 Task: Implement custom notifications processes for important announcements.
Action: Mouse moved to (630, 44)
Screenshot: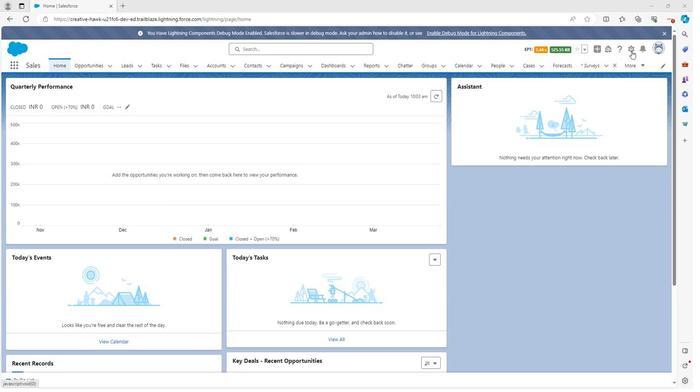 
Action: Mouse pressed left at (630, 44)
Screenshot: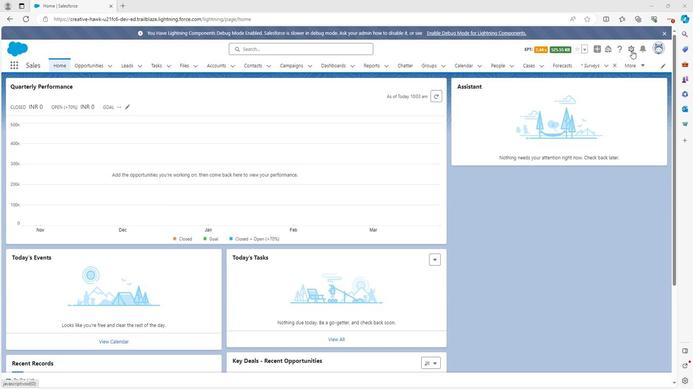 
Action: Mouse moved to (606, 62)
Screenshot: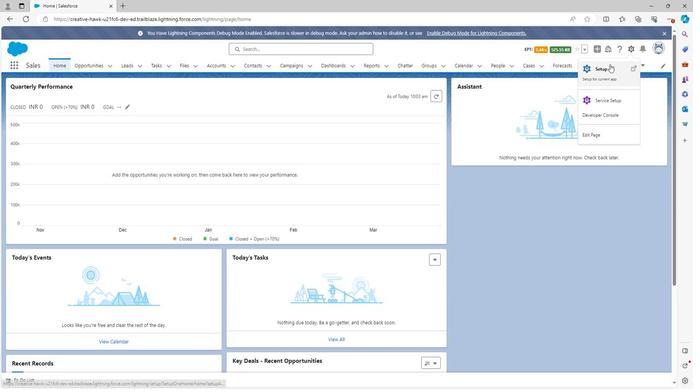 
Action: Mouse pressed left at (606, 62)
Screenshot: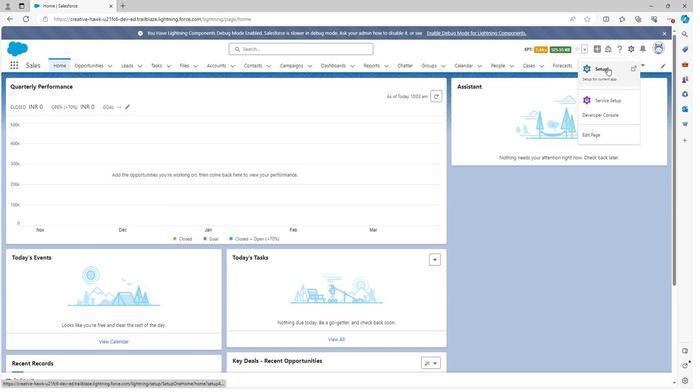 
Action: Mouse moved to (87, 61)
Screenshot: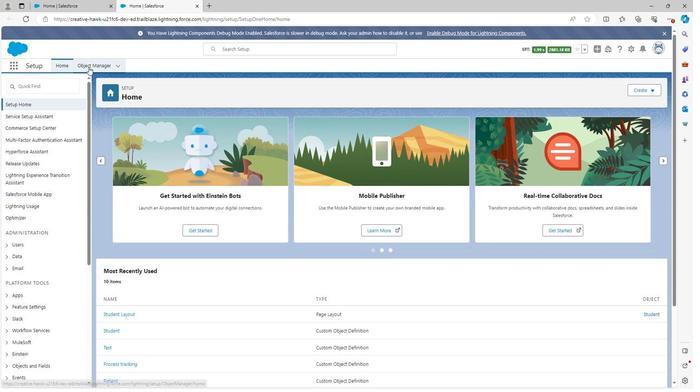 
Action: Mouse pressed left at (87, 61)
Screenshot: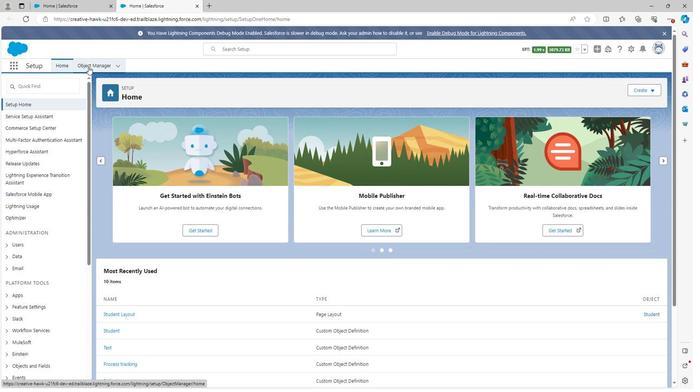 
Action: Mouse moved to (642, 84)
Screenshot: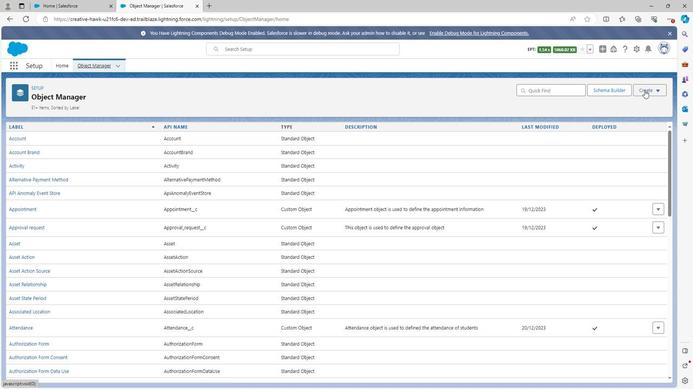 
Action: Mouse pressed left at (642, 84)
Screenshot: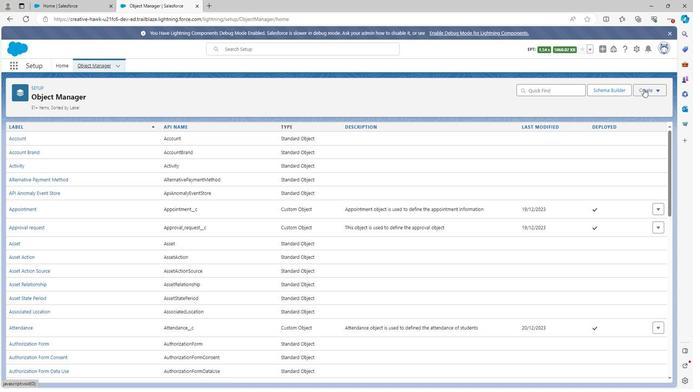 
Action: Mouse moved to (619, 108)
Screenshot: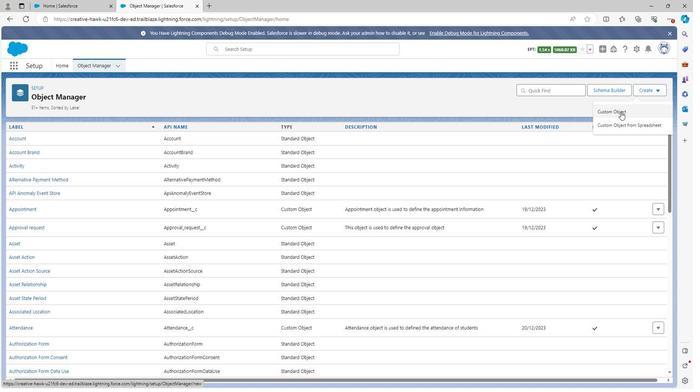
Action: Mouse pressed left at (619, 108)
Screenshot: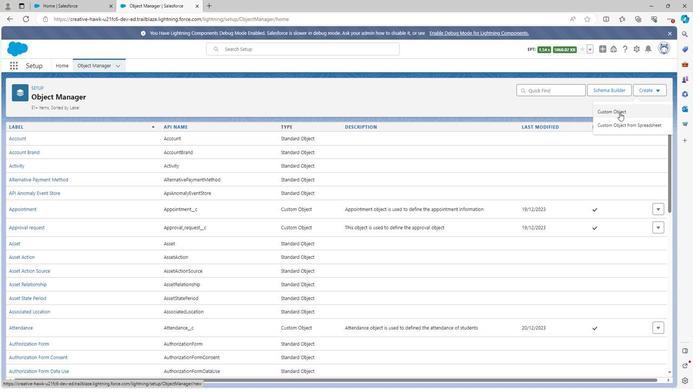 
Action: Mouse moved to (168, 180)
Screenshot: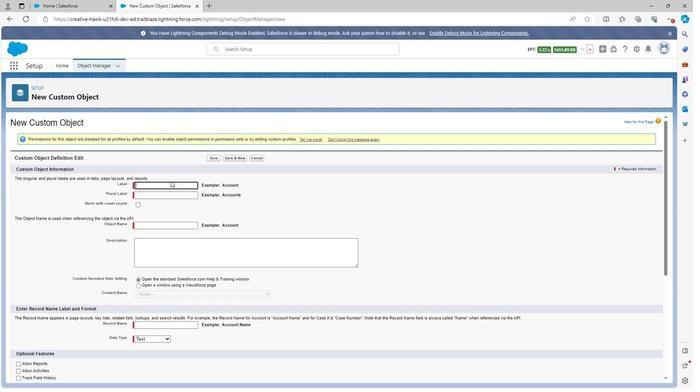 
Action: Mouse pressed left at (168, 180)
Screenshot: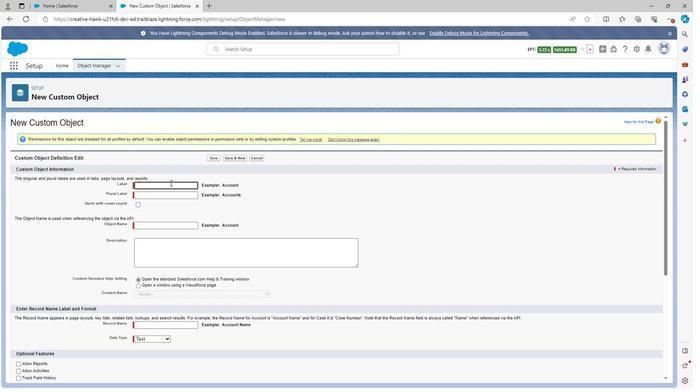 
Action: Key pressed <Key.shift>Announcement
Screenshot: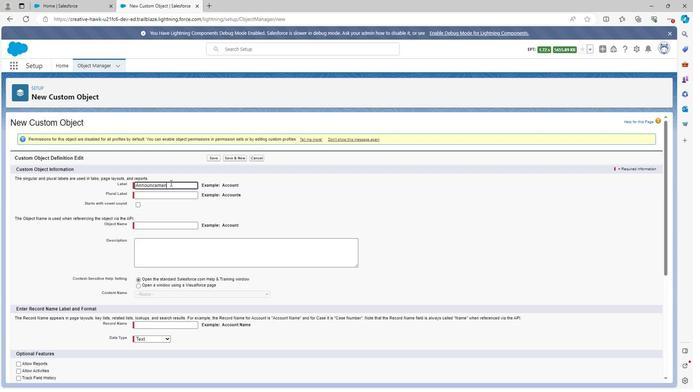 
Action: Mouse moved to (168, 204)
Screenshot: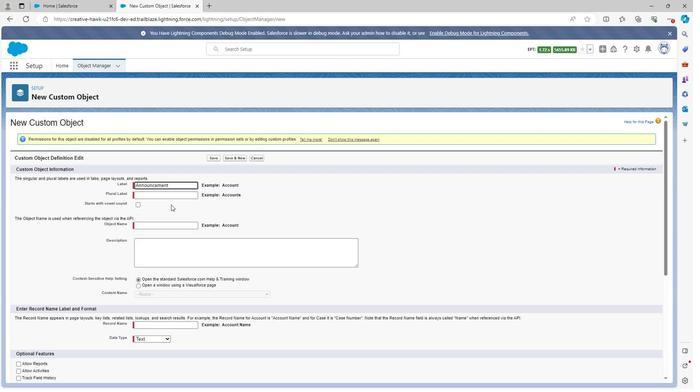 
Action: Mouse pressed left at (168, 204)
Screenshot: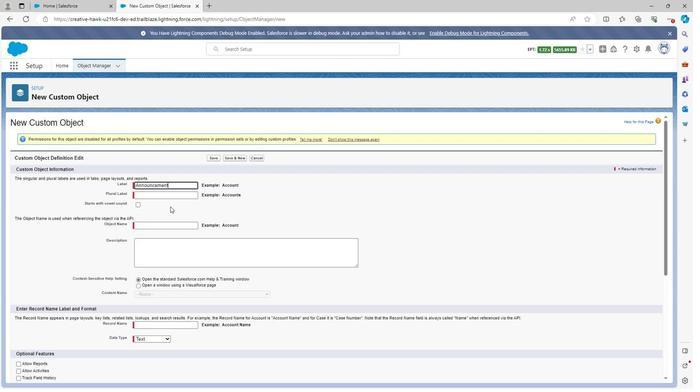 
Action: Mouse moved to (147, 193)
Screenshot: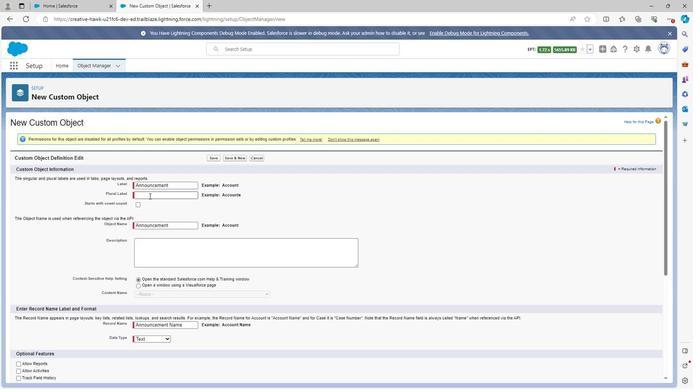 
Action: Mouse pressed left at (147, 193)
Screenshot: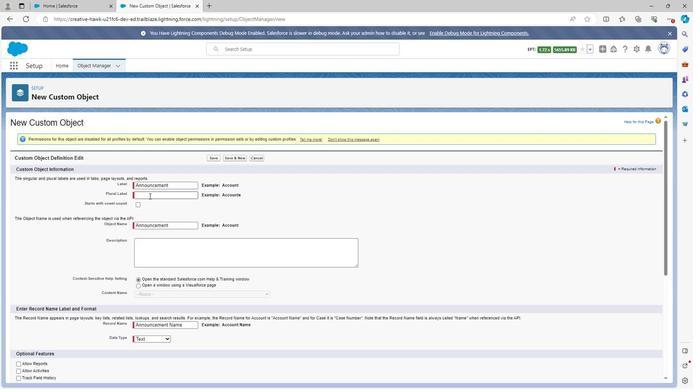 
Action: Mouse moved to (164, 183)
Screenshot: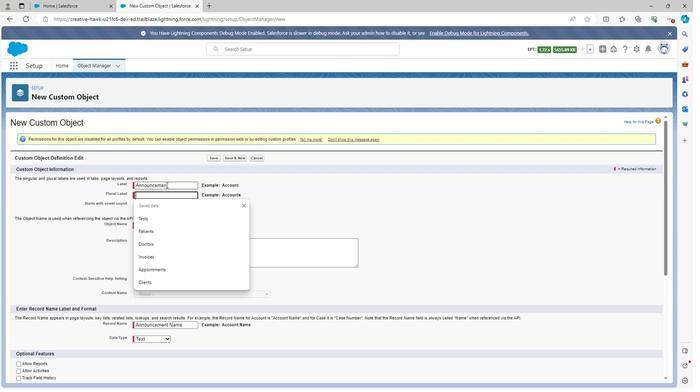 
Action: Mouse pressed left at (164, 183)
Screenshot: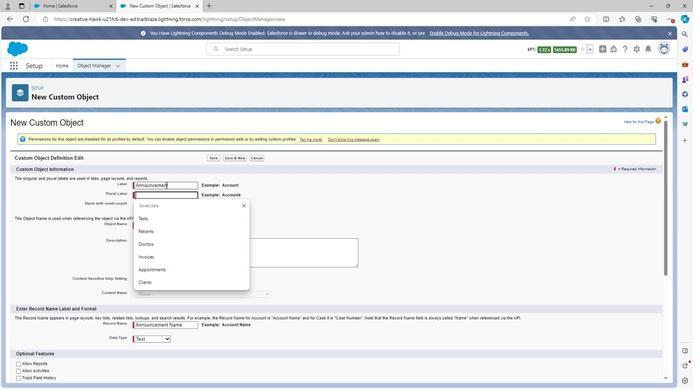 
Action: Mouse pressed left at (164, 183)
Screenshot: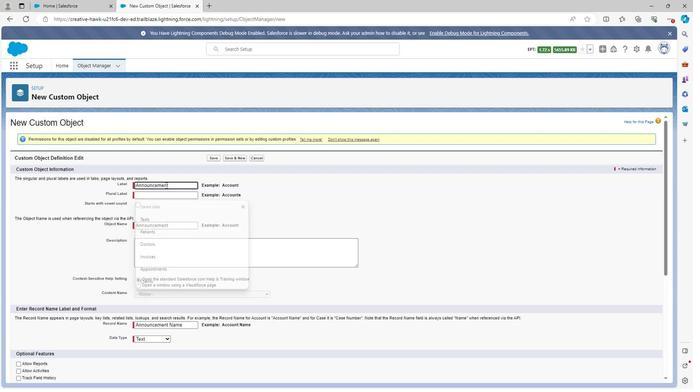 
Action: Mouse moved to (156, 189)
Screenshot: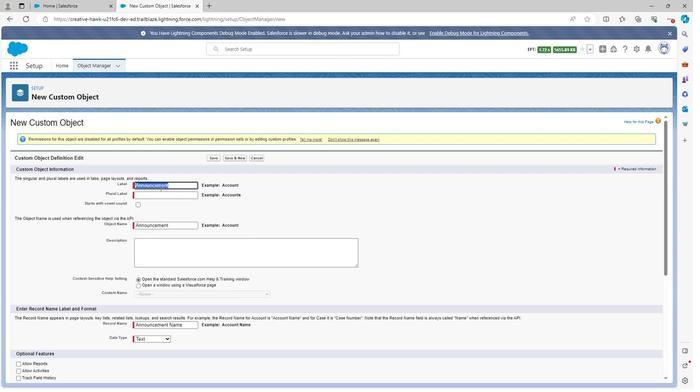 
Action: Key pressed ctrl+C
Screenshot: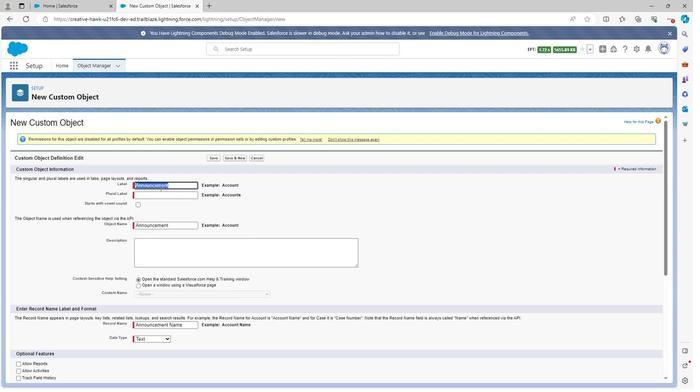 
Action: Mouse moved to (154, 193)
Screenshot: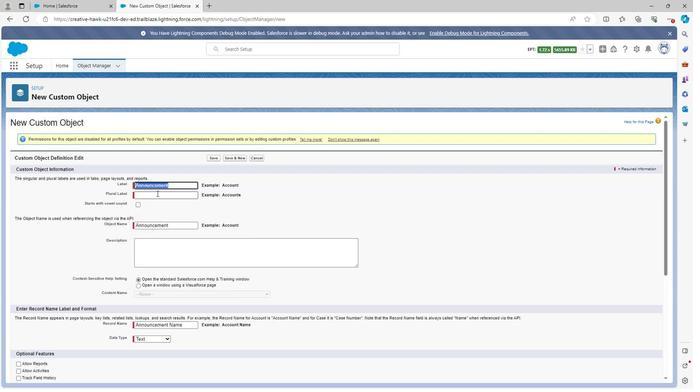 
Action: Mouse pressed left at (154, 193)
Screenshot: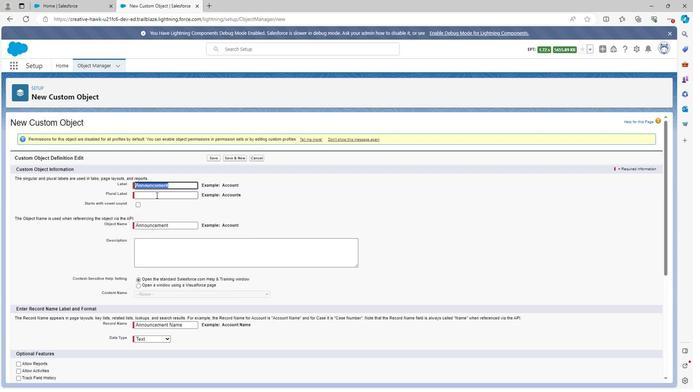 
Action: Key pressed ctrl+Vs
Screenshot: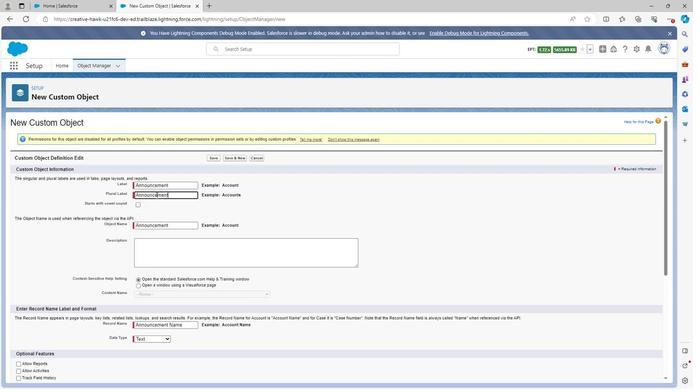
Action: Mouse moved to (164, 243)
Screenshot: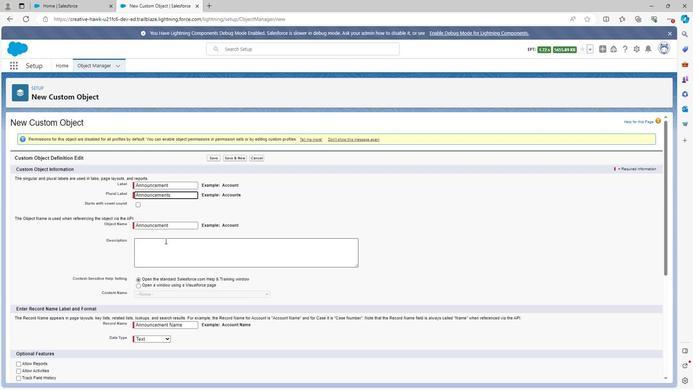 
Action: Mouse pressed left at (164, 243)
Screenshot: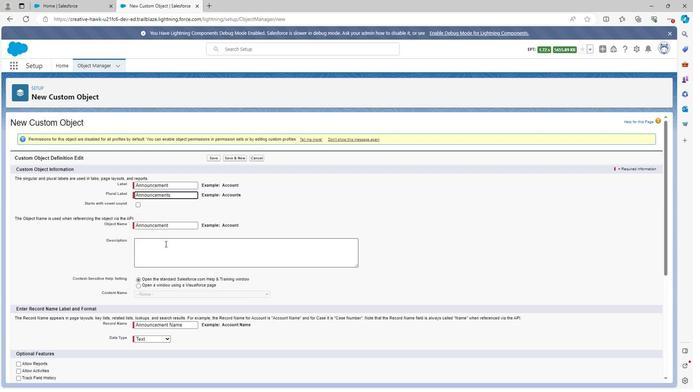 
Action: Key pressed <Key.shift>Announcement<Key.space>object<Key.space>is<Key.space>used<Key.space>to<Key.space>defined<Key.space>the<Key.space>announcement<Key.space>in<Key.space>eveny<Key.space>=<Key.backspace><Key.backspace><Key.backspace><Key.backspace>ry<Key.space>event
Screenshot: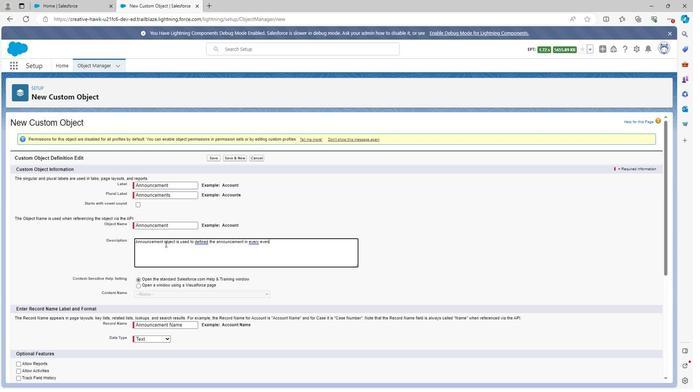
Action: Mouse moved to (142, 272)
Screenshot: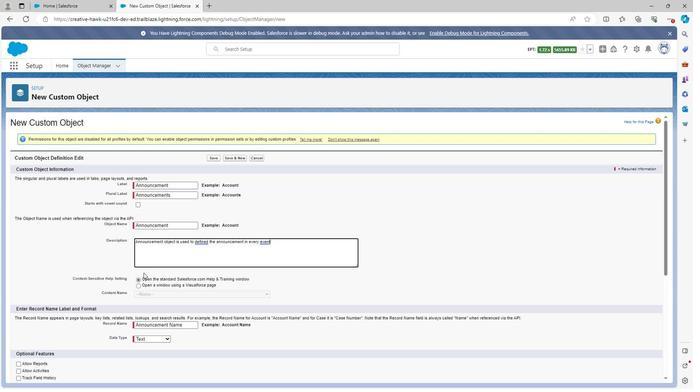 
Action: Mouse scrolled (142, 272) with delta (0, 0)
Screenshot: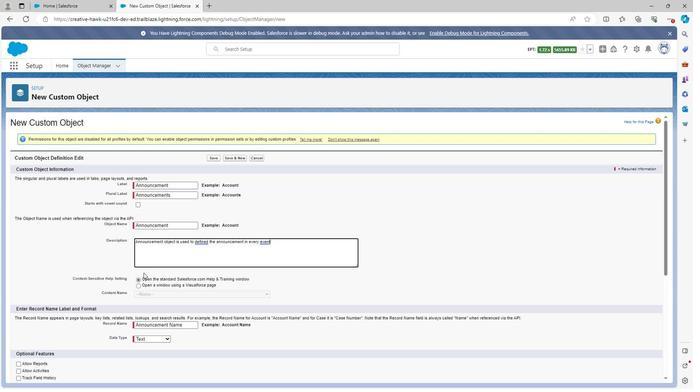 
Action: Mouse scrolled (142, 272) with delta (0, 0)
Screenshot: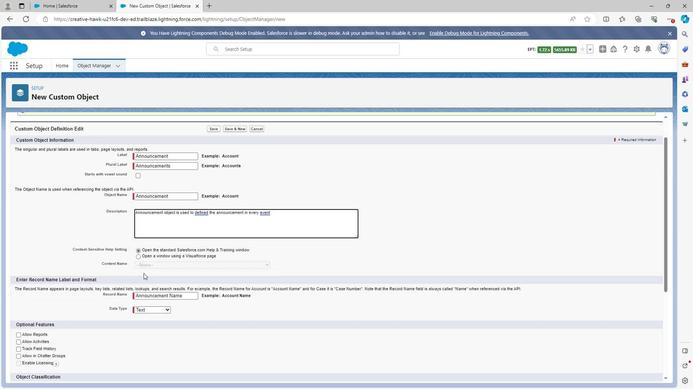 
Action: Mouse moved to (142, 274)
Screenshot: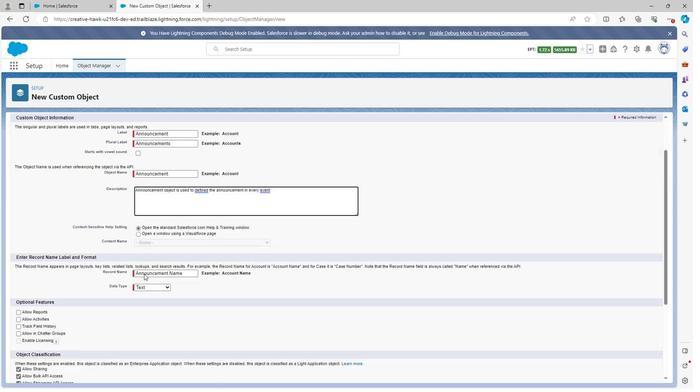 
Action: Mouse scrolled (142, 274) with delta (0, 0)
Screenshot: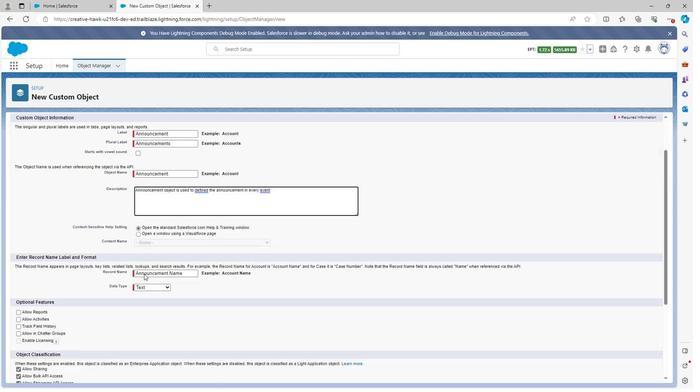 
Action: Mouse moved to (140, 275)
Screenshot: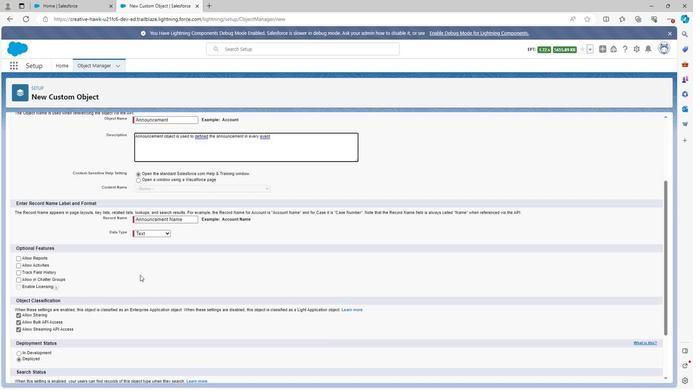 
Action: Mouse scrolled (140, 274) with delta (0, 0)
Screenshot: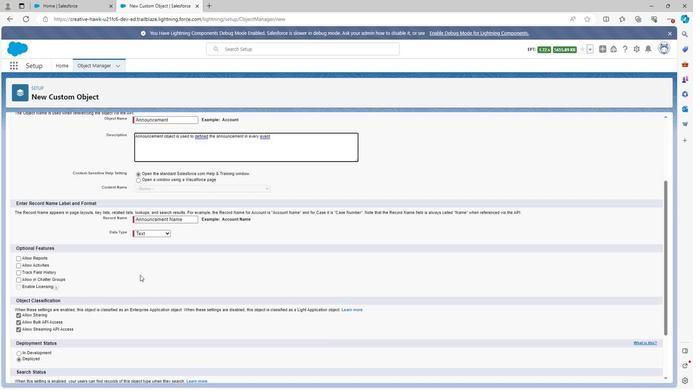 
Action: Mouse moved to (17, 199)
Screenshot: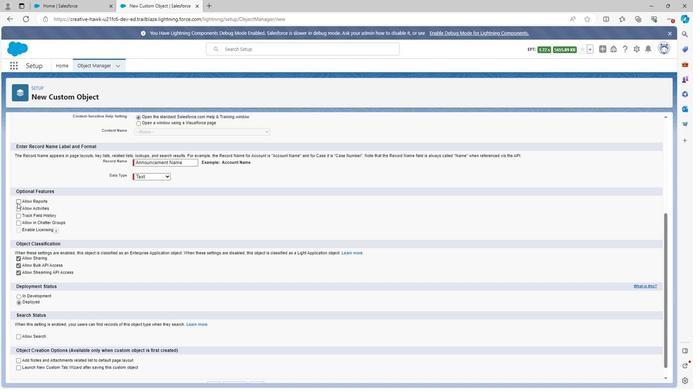 
Action: Mouse pressed left at (17, 199)
Screenshot: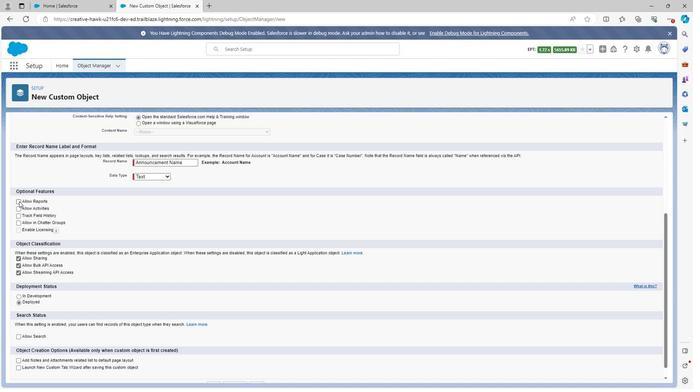 
Action: Mouse moved to (17, 208)
Screenshot: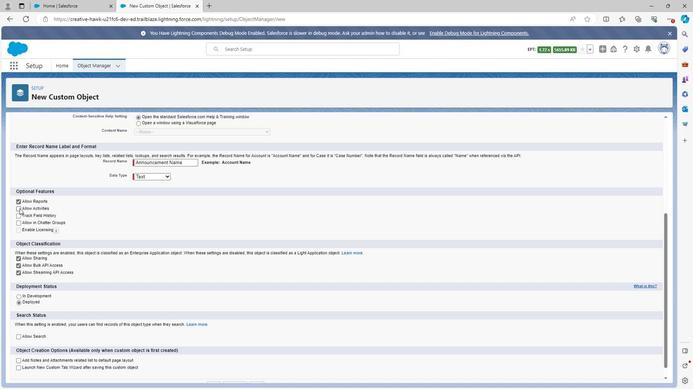 
Action: Mouse pressed left at (17, 208)
Screenshot: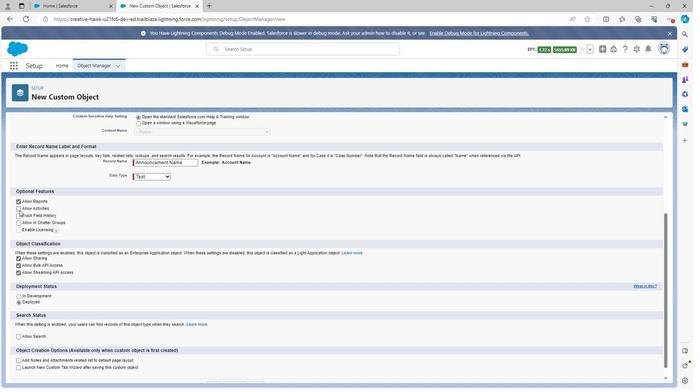 
Action: Mouse moved to (17, 215)
Screenshot: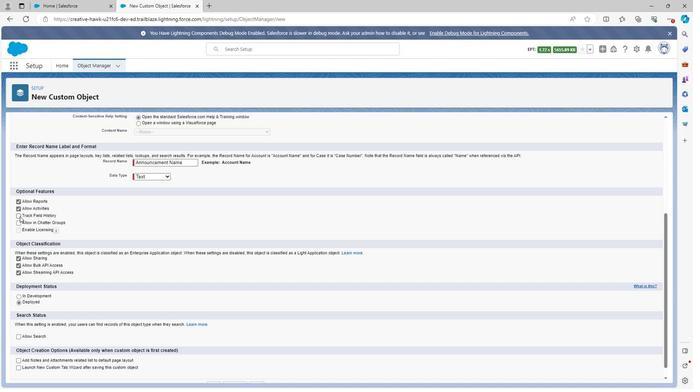 
Action: Mouse pressed left at (17, 215)
Screenshot: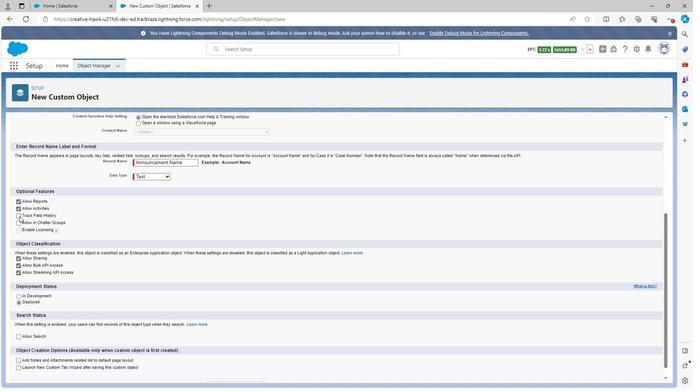
Action: Mouse moved to (90, 260)
Screenshot: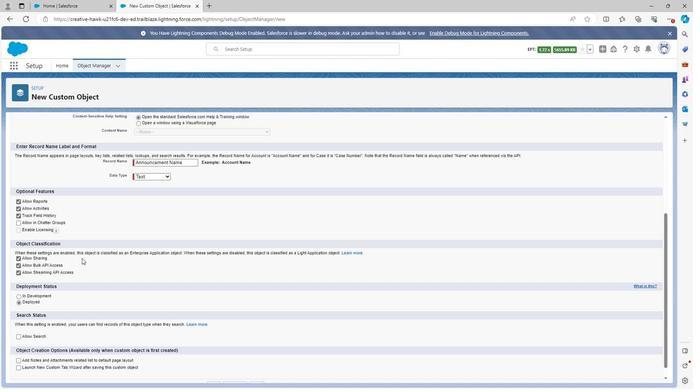 
Action: Mouse scrolled (90, 259) with delta (0, 0)
Screenshot: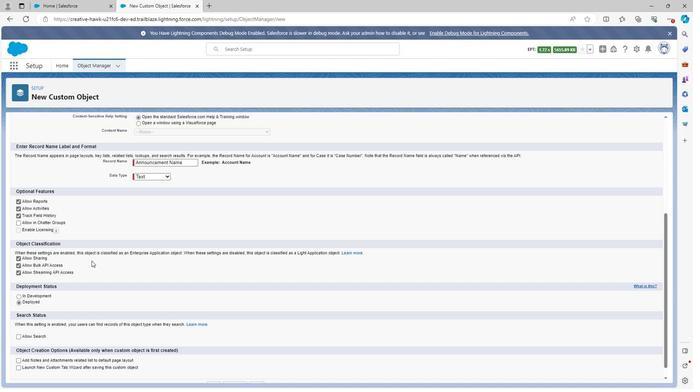 
Action: Mouse scrolled (90, 259) with delta (0, 0)
Screenshot: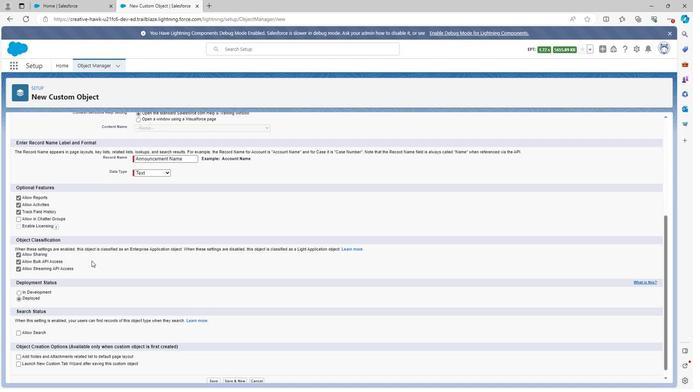 
Action: Mouse scrolled (90, 259) with delta (0, 0)
Screenshot: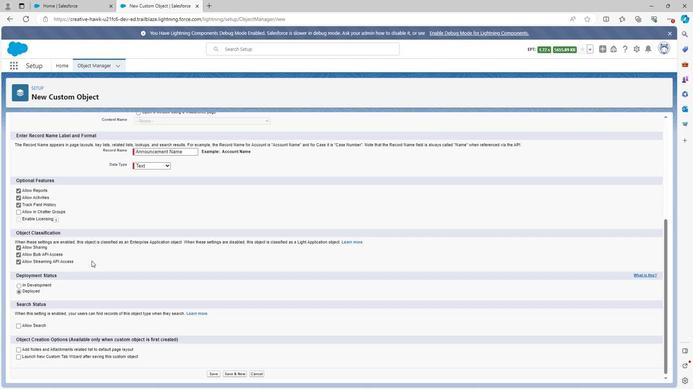 
Action: Mouse moved to (90, 260)
Screenshot: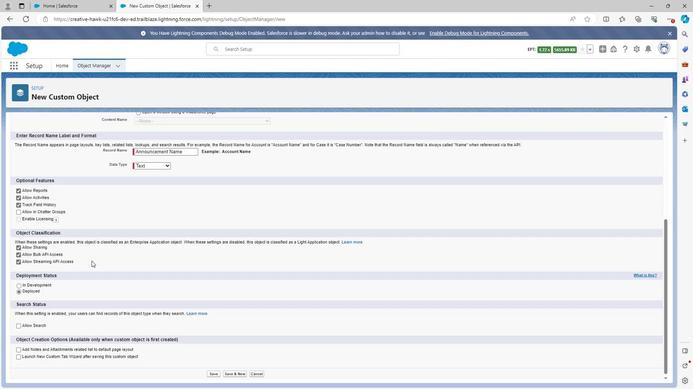 
Action: Mouse scrolled (90, 259) with delta (0, 0)
Screenshot: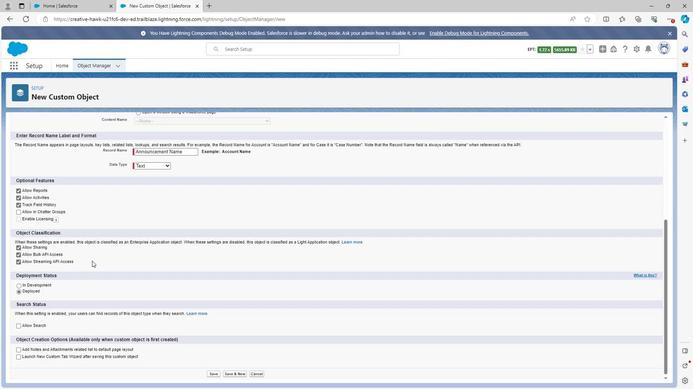 
Action: Mouse moved to (210, 377)
Screenshot: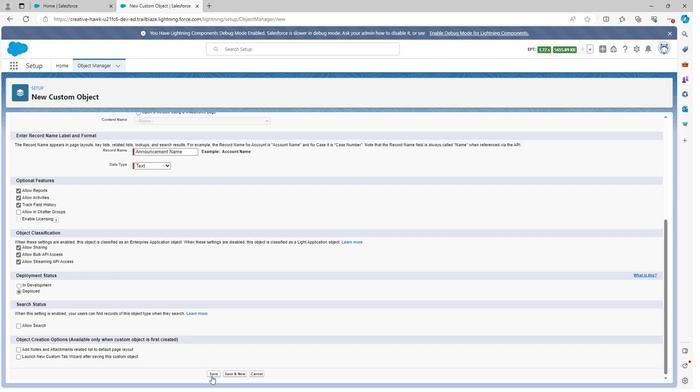 
Action: Mouse pressed left at (210, 377)
Screenshot: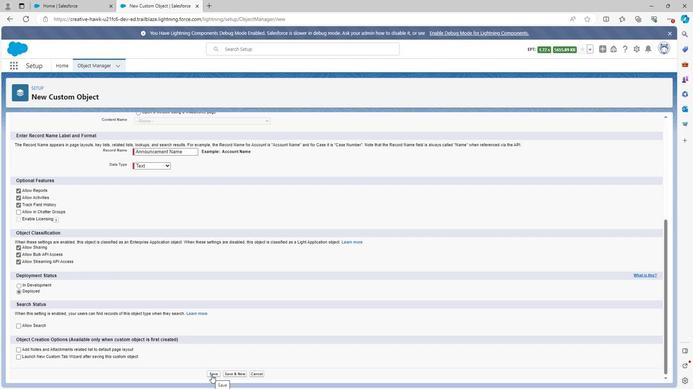 
Action: Mouse moved to (53, 135)
Screenshot: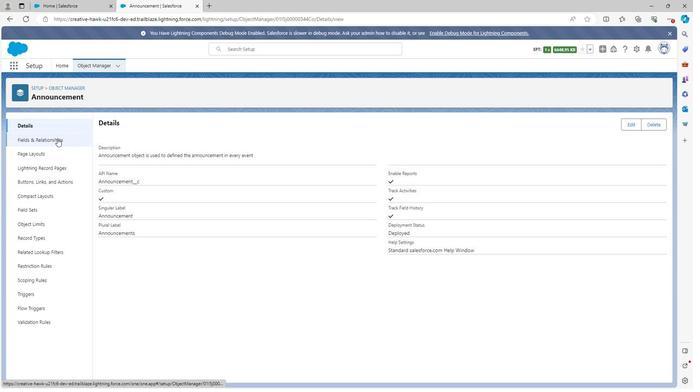 
Action: Mouse pressed left at (53, 135)
Screenshot: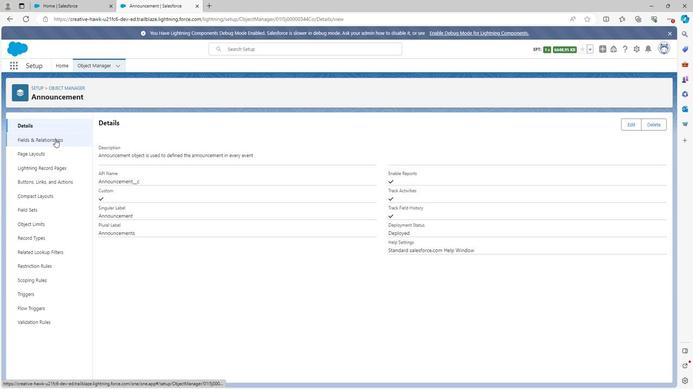 
Action: Mouse moved to (511, 120)
Screenshot: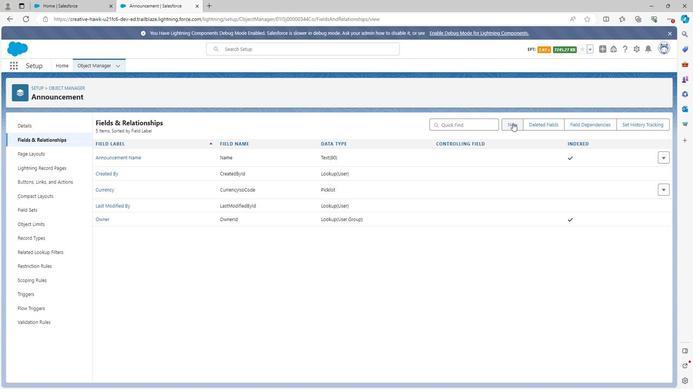 
Action: Mouse pressed left at (511, 120)
Screenshot: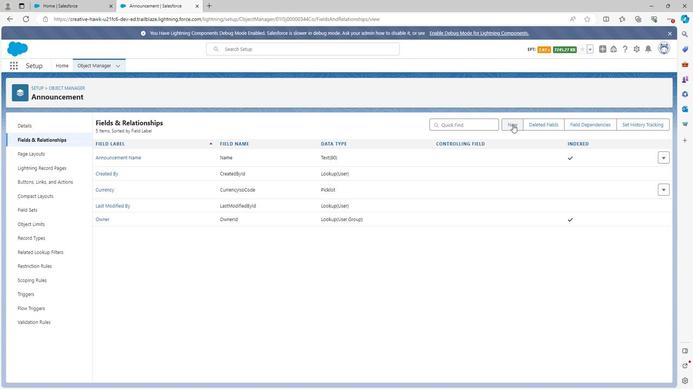 
Action: Mouse moved to (124, 234)
Screenshot: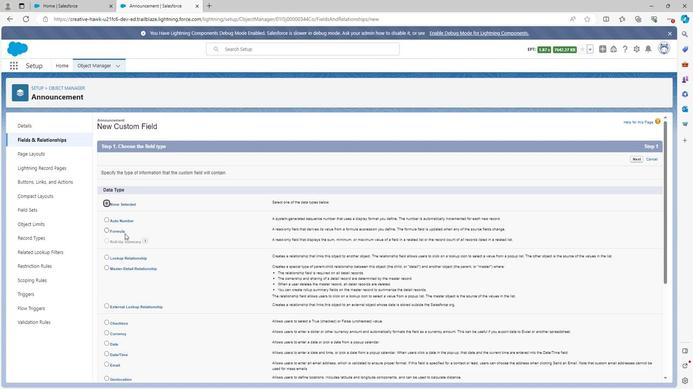 
Action: Mouse scrolled (124, 233) with delta (0, 0)
Screenshot: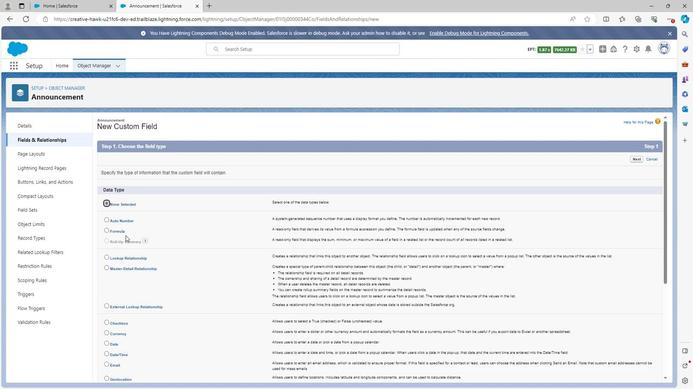 
Action: Mouse scrolled (124, 233) with delta (0, 0)
Screenshot: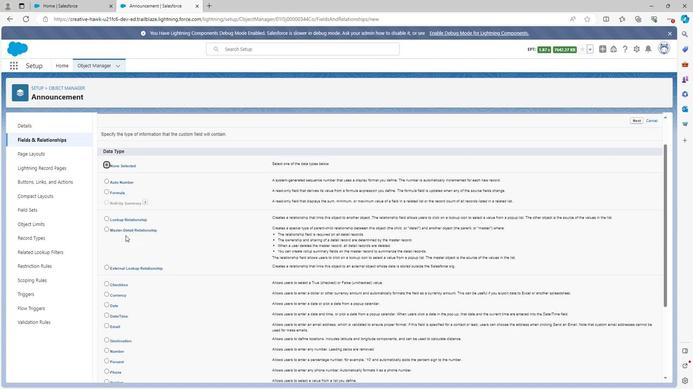
Action: Mouse scrolled (124, 233) with delta (0, 0)
Screenshot: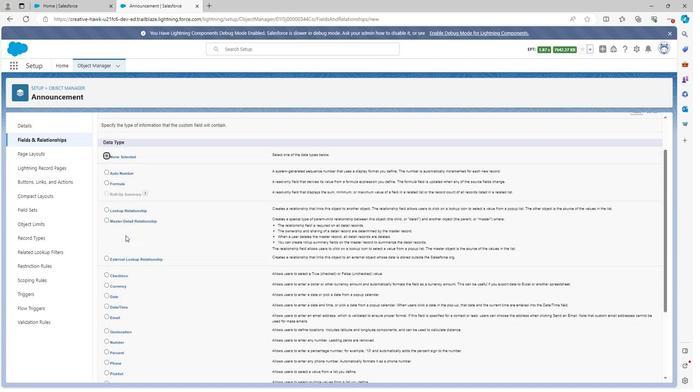 
Action: Mouse scrolled (124, 233) with delta (0, 0)
Screenshot: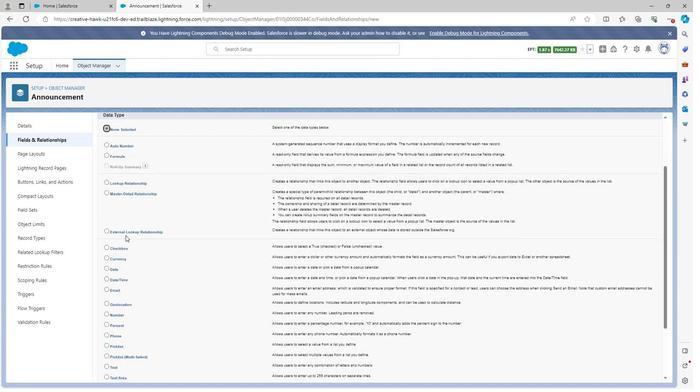 
Action: Mouse moved to (105, 293)
Screenshot: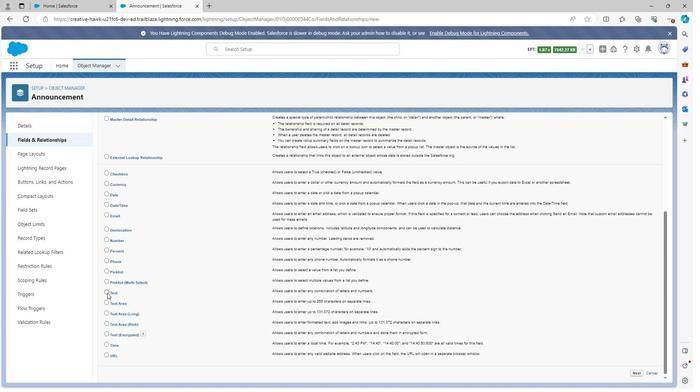 
Action: Mouse pressed left at (105, 293)
Screenshot: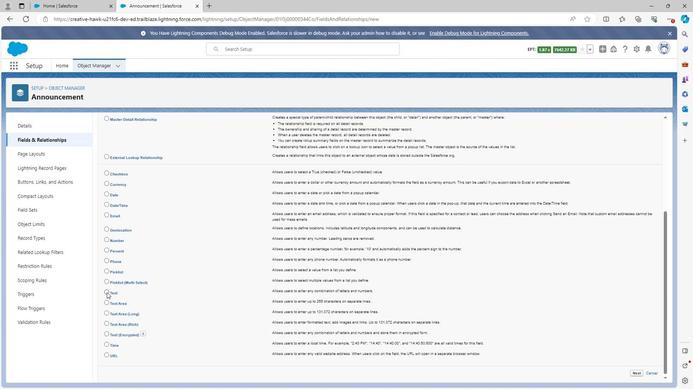 
Action: Mouse moved to (561, 370)
Screenshot: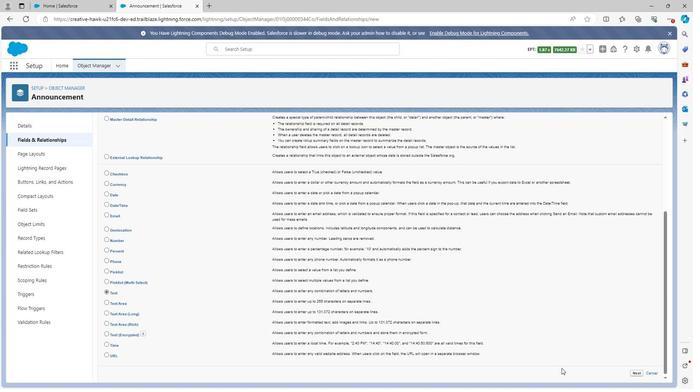
Action: Mouse scrolled (561, 370) with delta (0, 0)
Screenshot: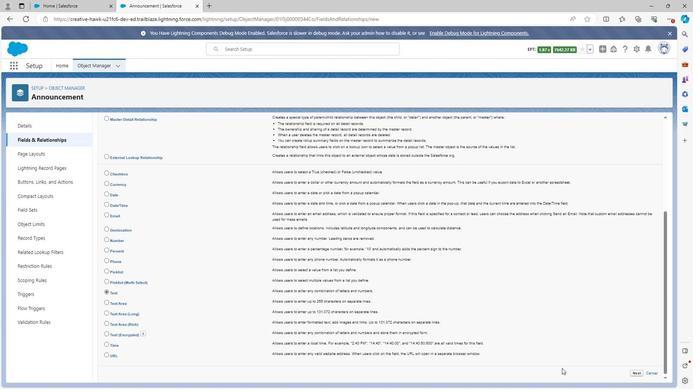 
Action: Mouse scrolled (561, 370) with delta (0, 0)
Screenshot: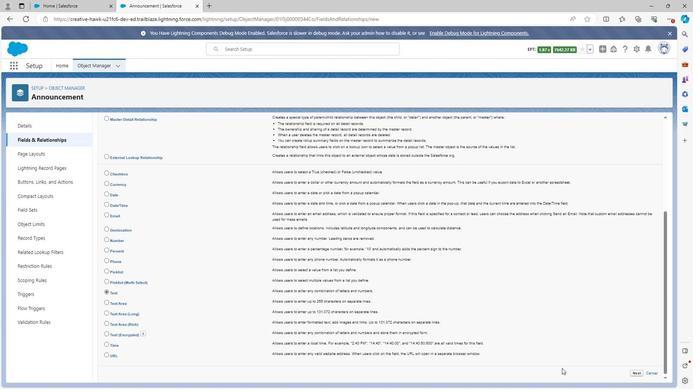 
Action: Mouse moved to (636, 375)
Screenshot: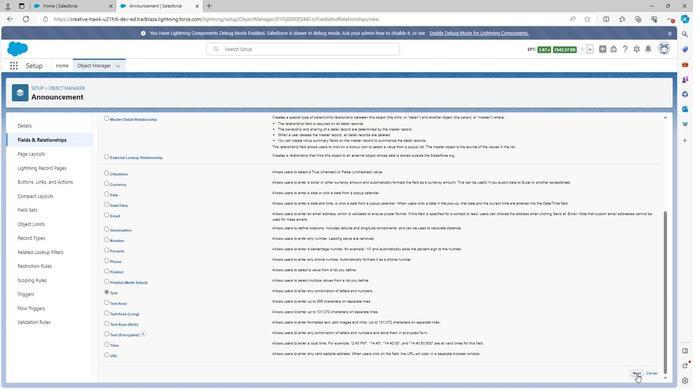 
Action: Mouse pressed left at (636, 375)
Screenshot: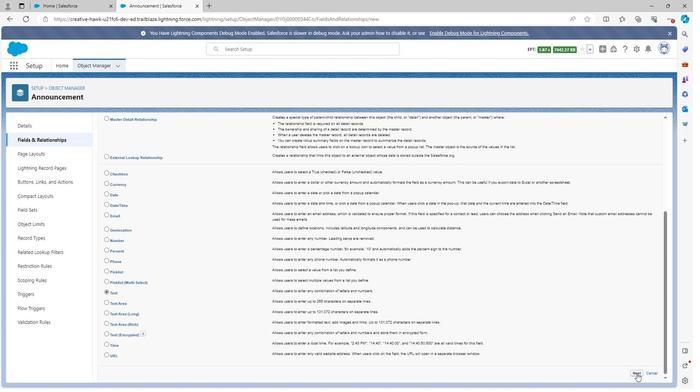
Action: Mouse moved to (218, 168)
Screenshot: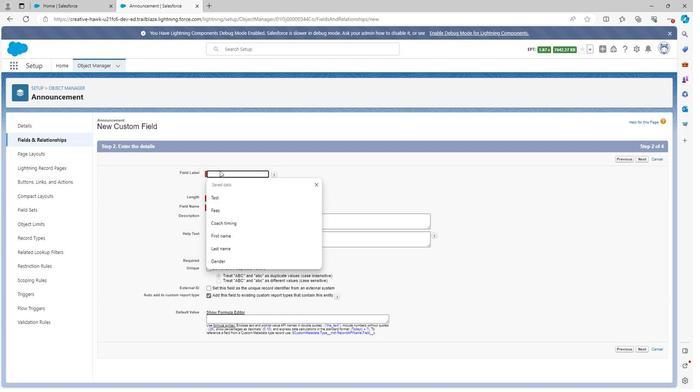 
Action: Mouse pressed left at (218, 168)
Screenshot: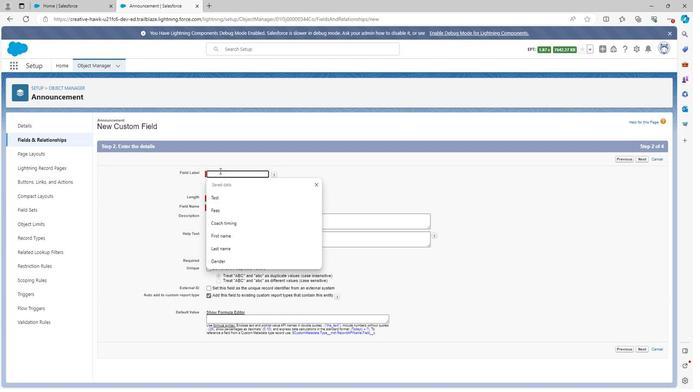 
Action: Key pressed <Key.shift>Announcement<Key.space>title
Screenshot: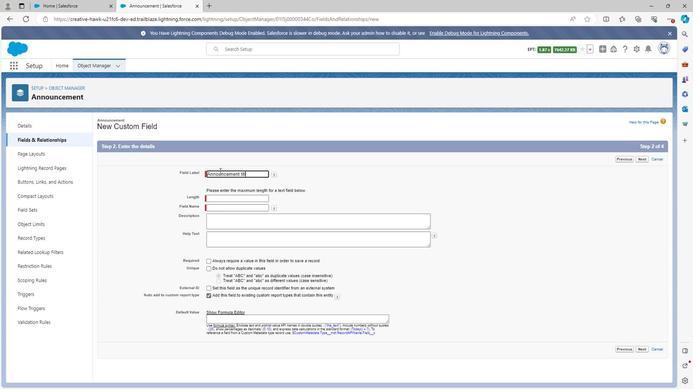 
Action: Mouse moved to (286, 179)
Screenshot: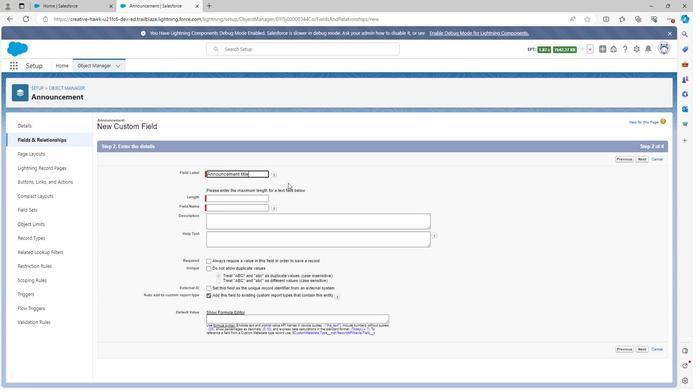 
Action: Mouse pressed left at (286, 179)
Screenshot: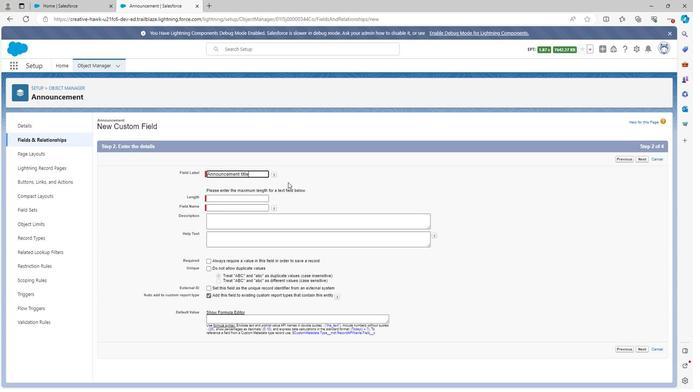 
Action: Mouse moved to (223, 198)
Screenshot: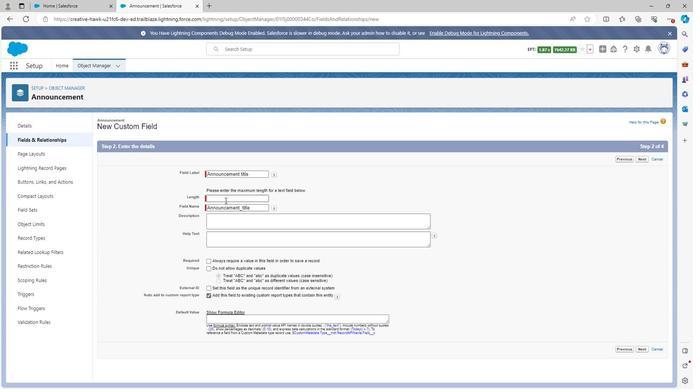 
Action: Mouse pressed left at (223, 198)
Screenshot: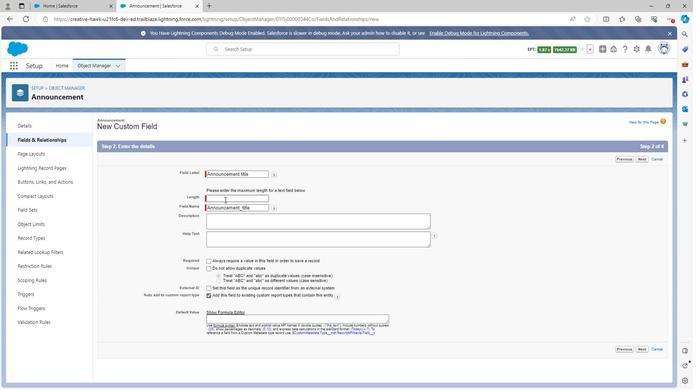 
Action: Mouse moved to (222, 214)
Screenshot: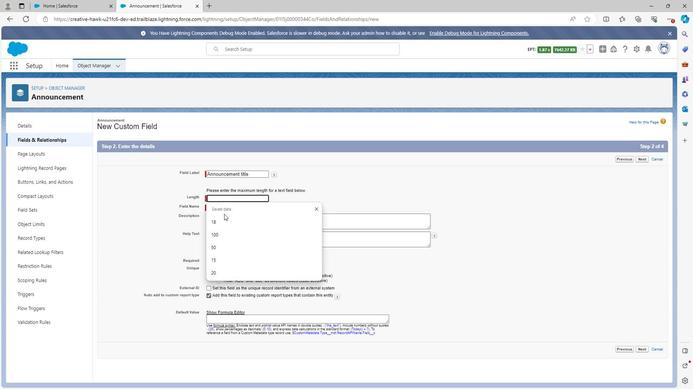 
Action: Mouse pressed left at (222, 214)
Screenshot: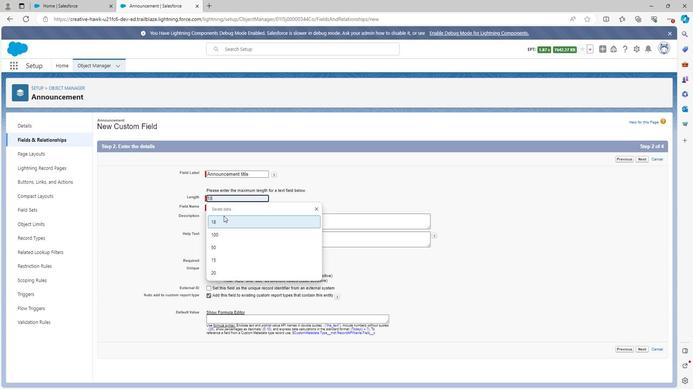 
Action: Mouse pressed left at (222, 214)
Screenshot: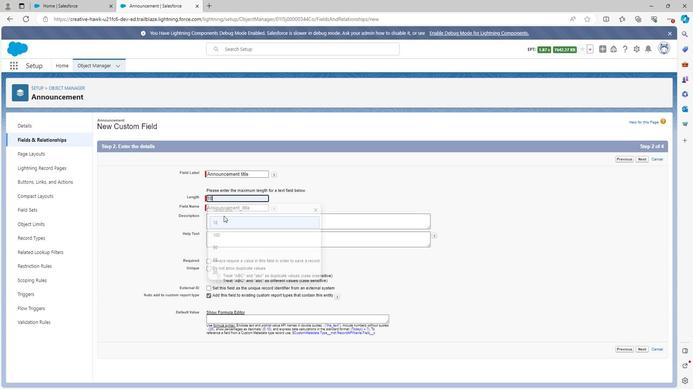 
Action: Mouse pressed left at (222, 214)
Screenshot: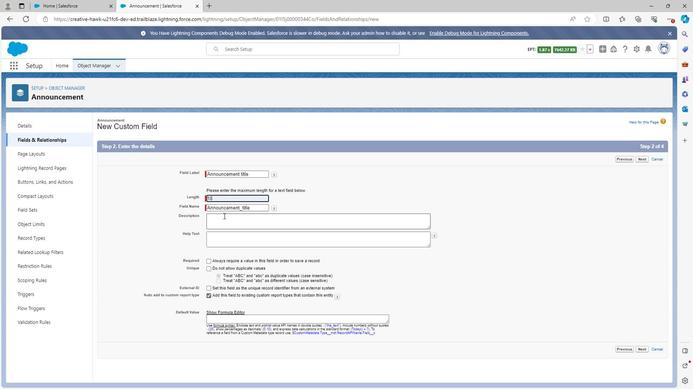 
Action: Key pressed <Key.shift>Announcement<Key.space>title<Key.space>field<Key.space>is<Key.space>used<Key.space>to<Key.space>defined<Key.space>the<Key.space>announcement<Key.space><Key.left><Key.left><Key.left><Key.left><Key.left><Key.left><Key.left><Key.left><Key.left><Key.left><Key.left><Key.left><Key.left>title<Key.space>of<Key.space><Key.right><Key.right><Key.right><Key.right><Key.right><Key.right><Key.right><Key.right><Key.right><Key.right><Key.right><Key.right><Key.space>in<Key.space>event<Key.space>feedback
Screenshot: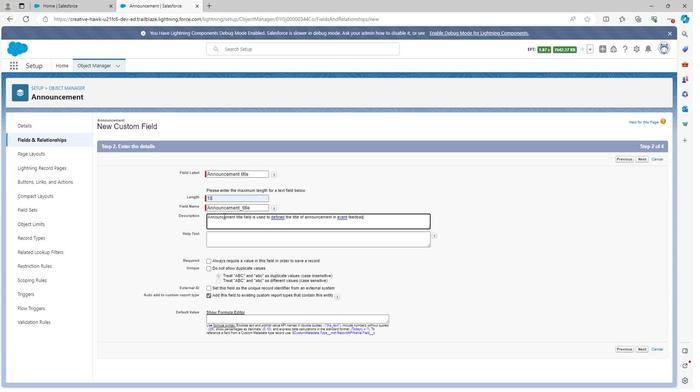 
Action: Mouse moved to (229, 238)
Screenshot: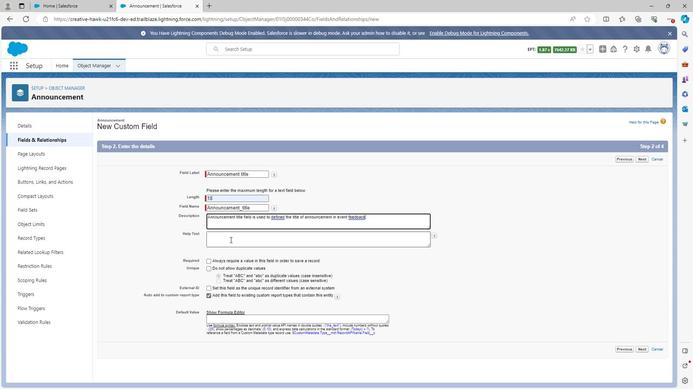
Action: Mouse pressed left at (229, 238)
Screenshot: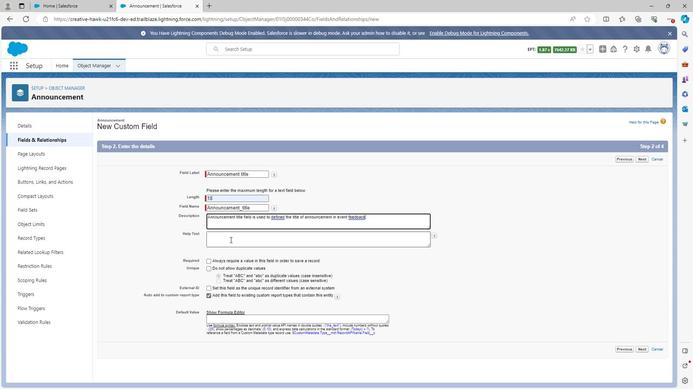 
Action: Key pressed <Key.shift>Announcement
Screenshot: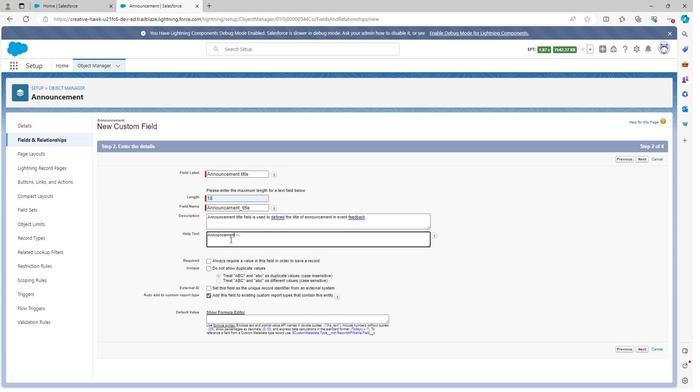 
Action: Mouse moved to (642, 351)
Screenshot: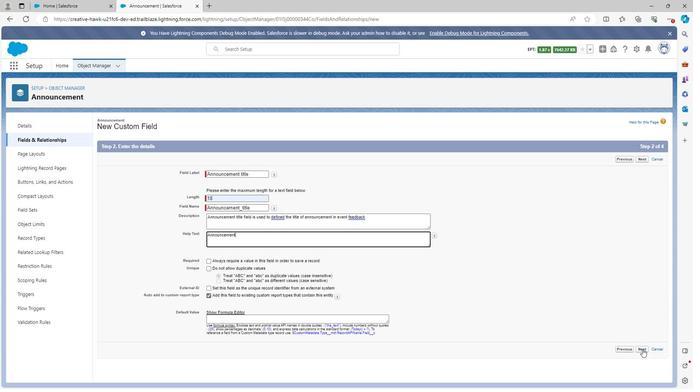 
Action: Mouse pressed left at (642, 351)
Screenshot: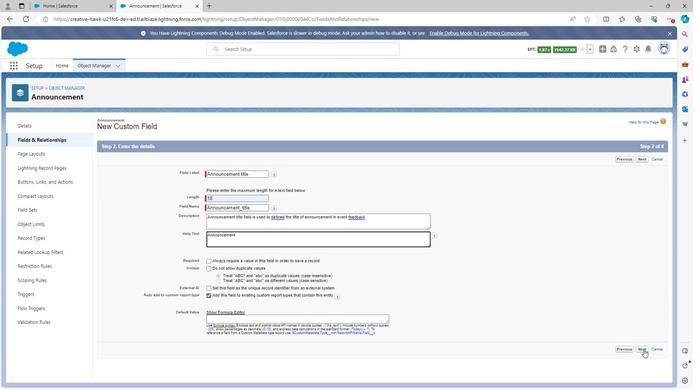 
Action: Mouse moved to (478, 219)
Screenshot: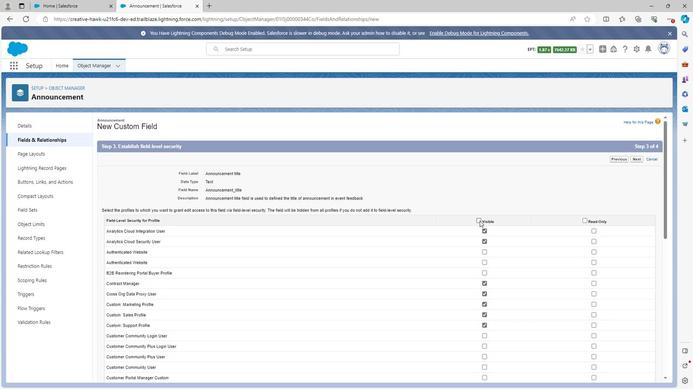 
Action: Mouse pressed left at (478, 219)
Screenshot: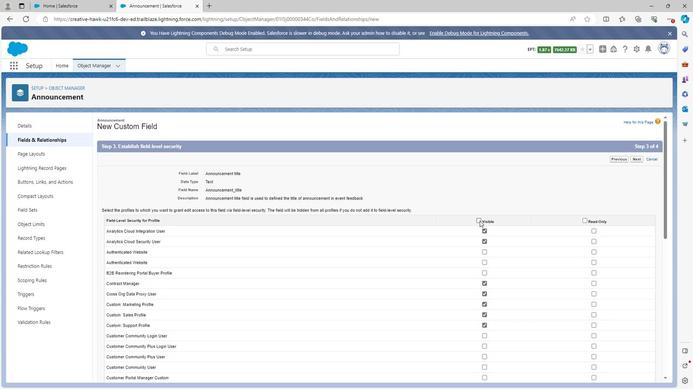 
Action: Mouse moved to (583, 218)
Screenshot: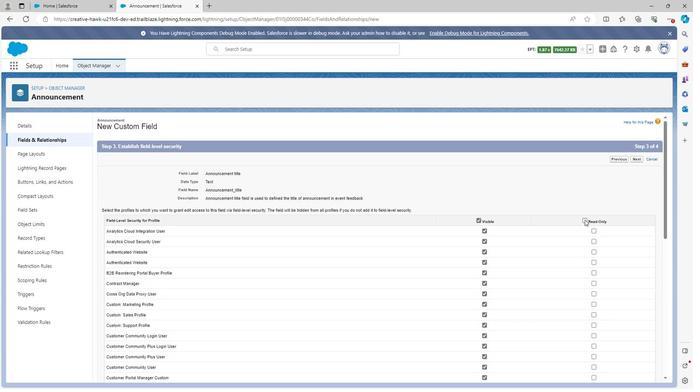 
Action: Mouse pressed left at (583, 218)
Screenshot: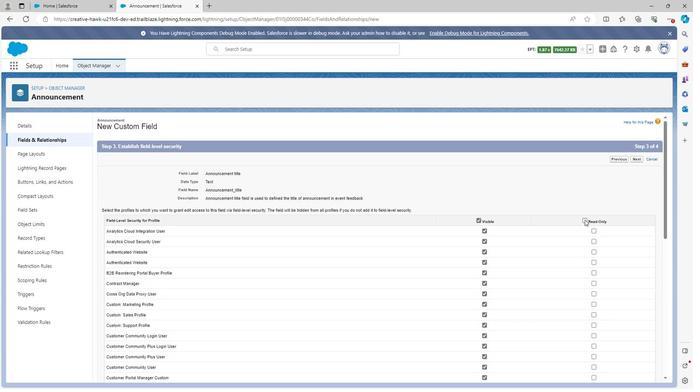 
Action: Mouse moved to (483, 369)
Screenshot: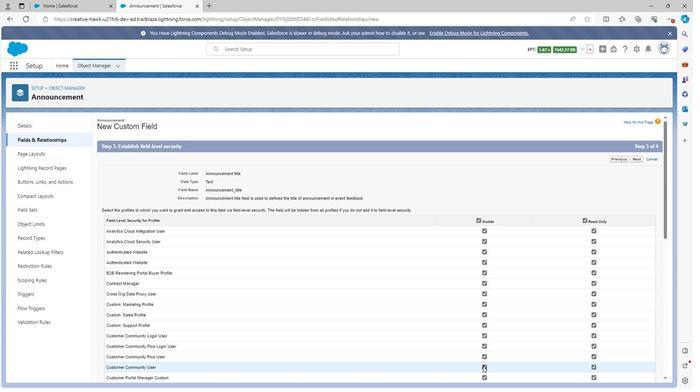 
Action: Mouse pressed left at (483, 369)
Screenshot: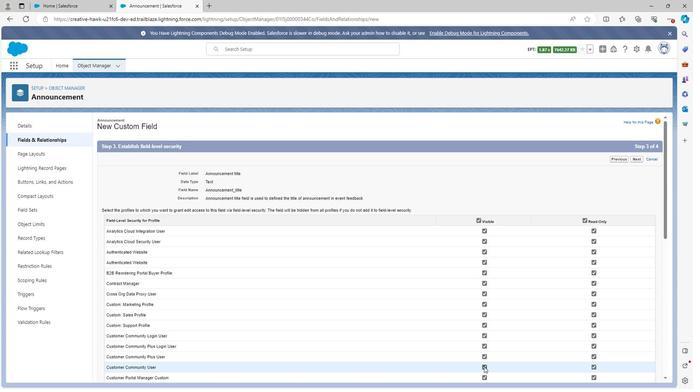 
Action: Mouse moved to (483, 369)
Screenshot: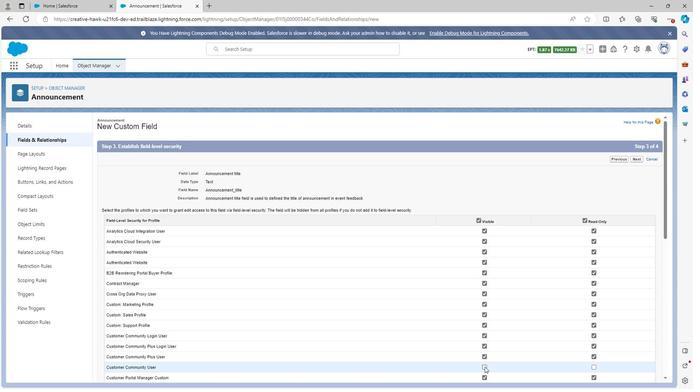 
Action: Mouse scrolled (483, 368) with delta (0, 0)
Screenshot: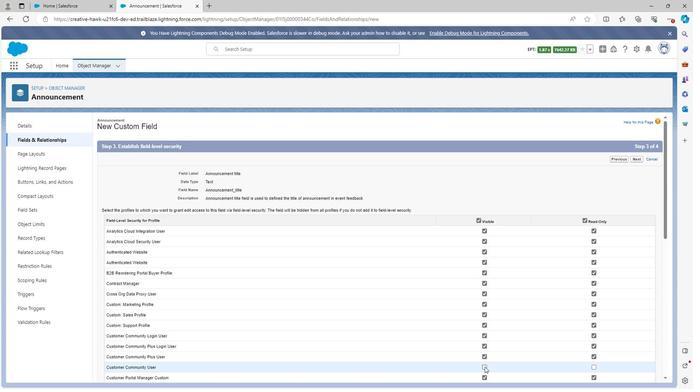 
Action: Mouse moved to (461, 356)
Screenshot: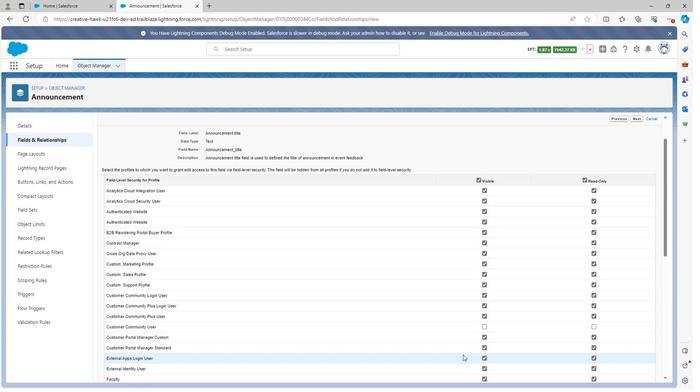 
Action: Mouse scrolled (461, 356) with delta (0, 0)
Screenshot: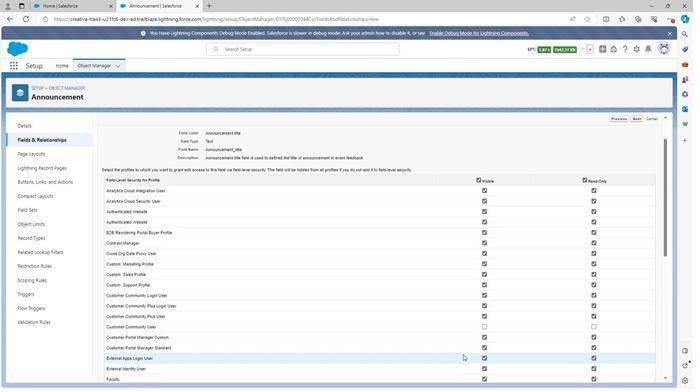 
Action: Mouse scrolled (461, 356) with delta (0, 0)
Screenshot: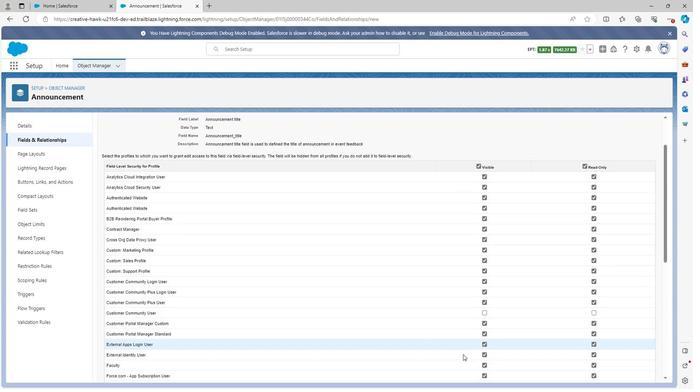 
Action: Mouse moved to (484, 328)
Screenshot: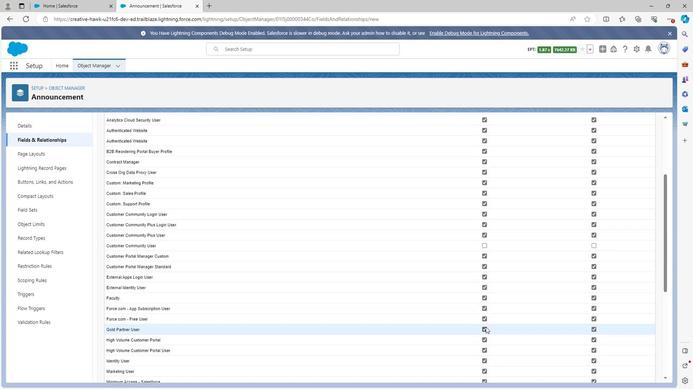 
Action: Mouse pressed left at (484, 328)
Screenshot: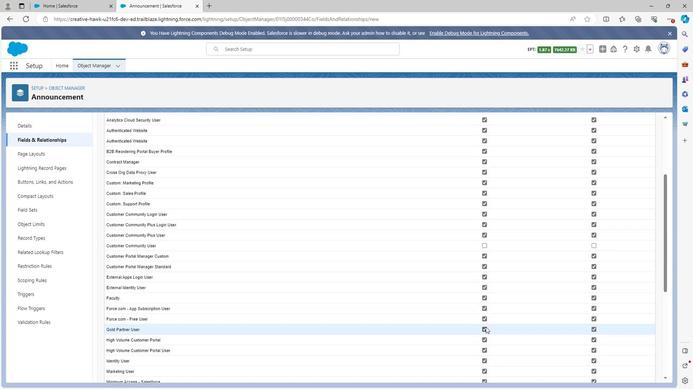 
Action: Mouse moved to (482, 372)
Screenshot: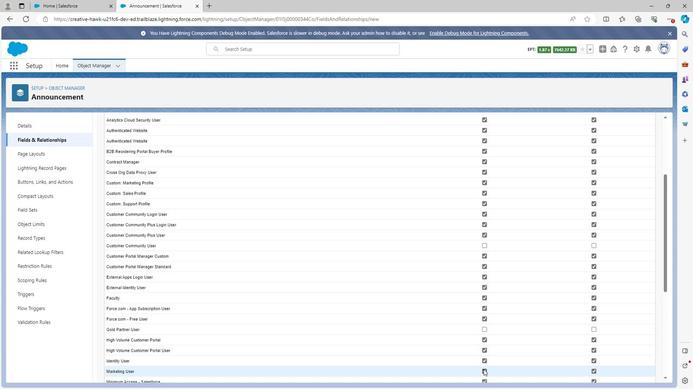
Action: Mouse pressed left at (482, 372)
Screenshot: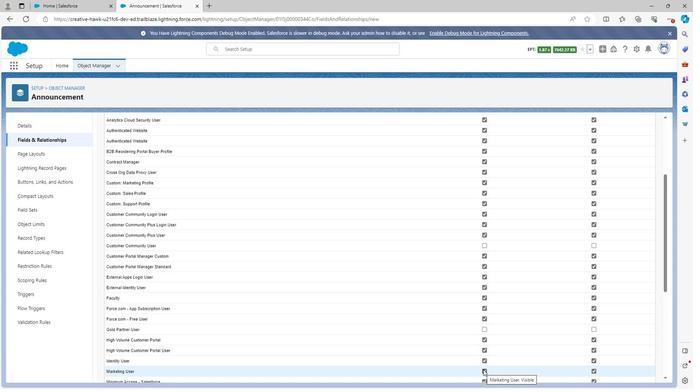 
Action: Mouse moved to (483, 178)
Screenshot: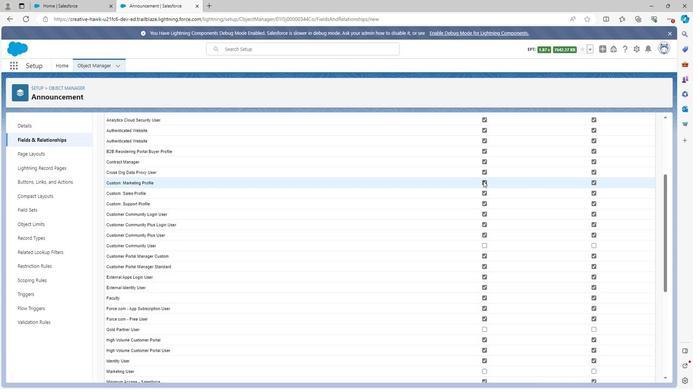 
Action: Mouse pressed left at (483, 178)
Screenshot: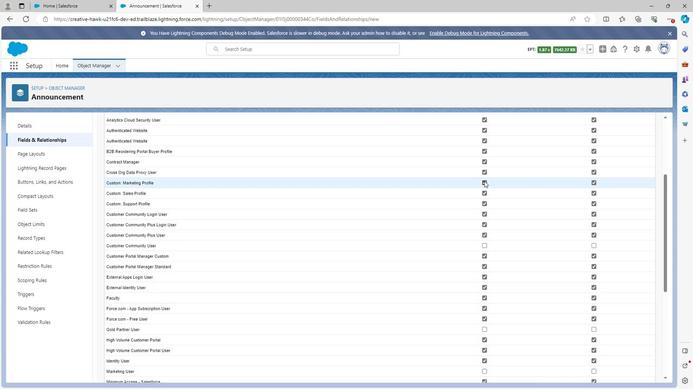 
Action: Mouse moved to (475, 280)
Screenshot: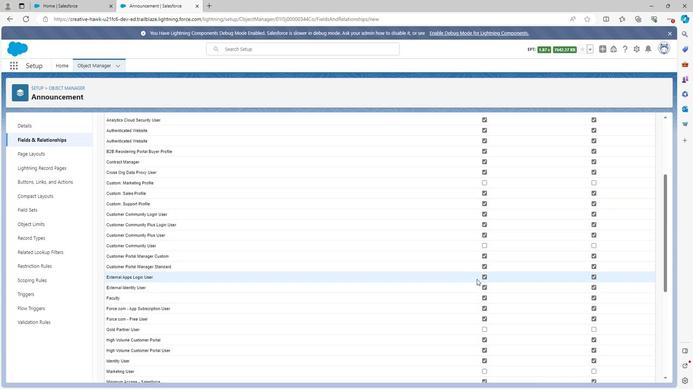 
Action: Mouse scrolled (475, 280) with delta (0, 0)
Screenshot: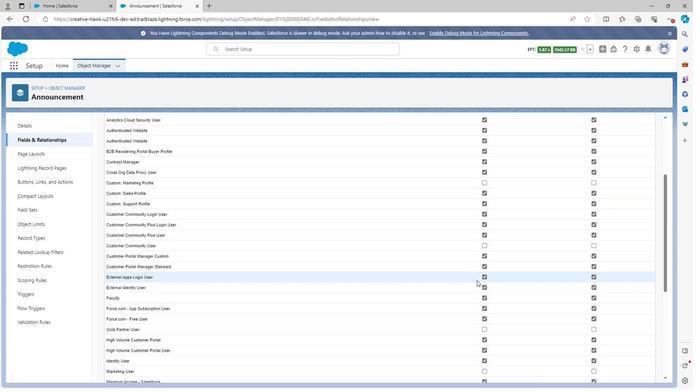
Action: Mouse moved to (476, 280)
Screenshot: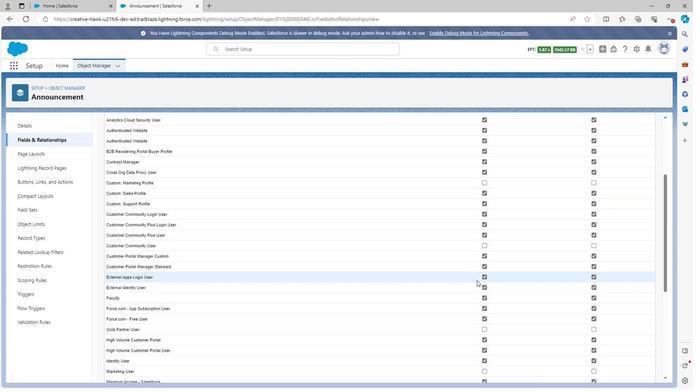 
Action: Mouse scrolled (476, 280) with delta (0, 0)
Screenshot: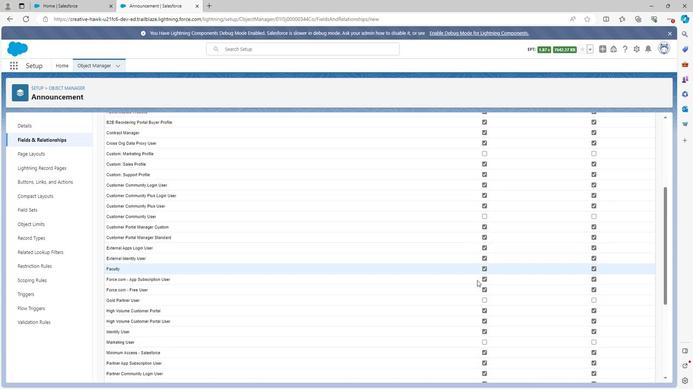 
Action: Mouse scrolled (476, 280) with delta (0, 0)
Screenshot: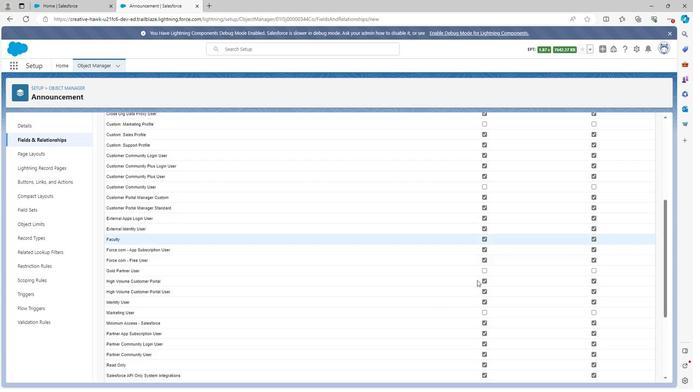 
Action: Mouse scrolled (476, 280) with delta (0, 0)
Screenshot: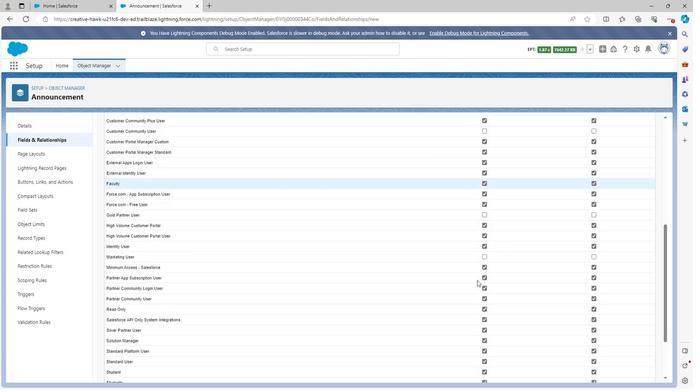 
Action: Mouse scrolled (476, 280) with delta (0, 0)
Screenshot: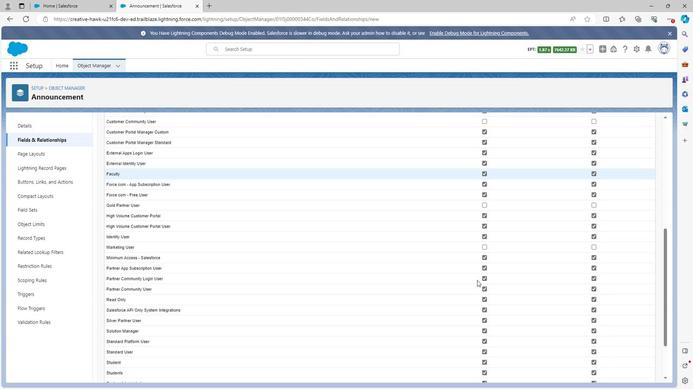 
Action: Mouse moved to (485, 343)
Screenshot: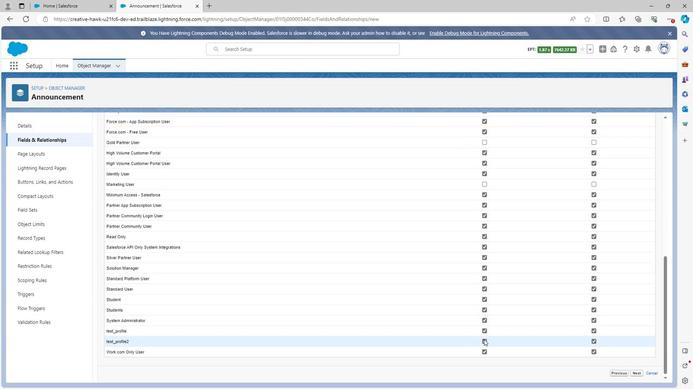 
Action: Mouse pressed left at (485, 343)
Screenshot: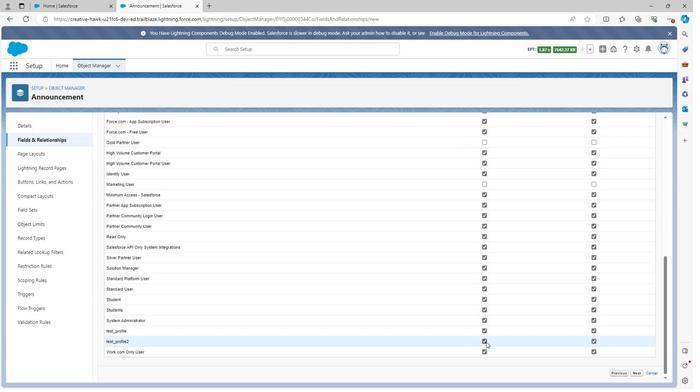 
Action: Mouse moved to (632, 377)
Screenshot: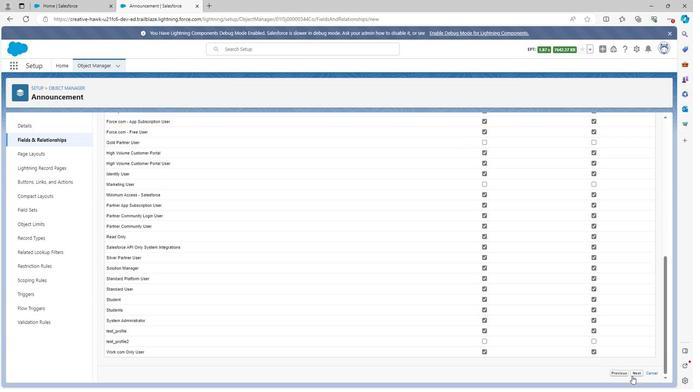 
Action: Mouse pressed left at (632, 377)
Screenshot: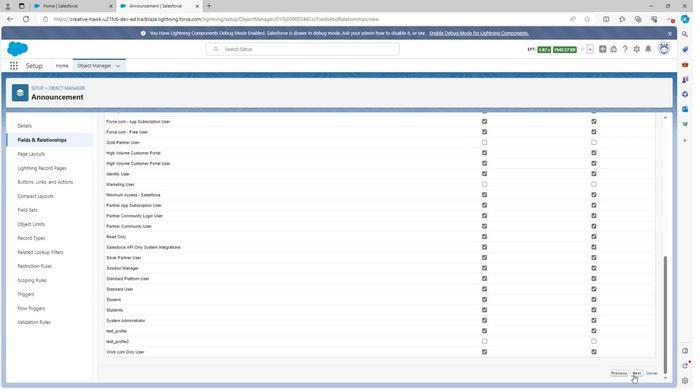 
Action: Mouse moved to (638, 263)
Screenshot: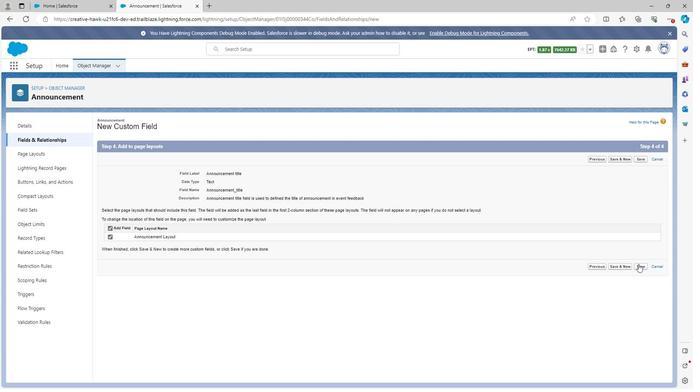 
Action: Mouse pressed left at (638, 263)
Screenshot: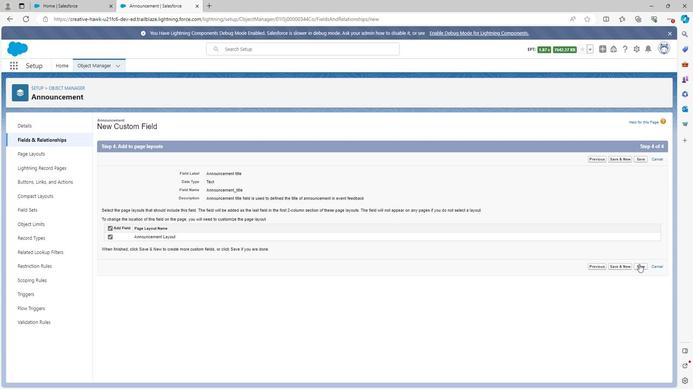 
Action: Mouse moved to (509, 122)
Screenshot: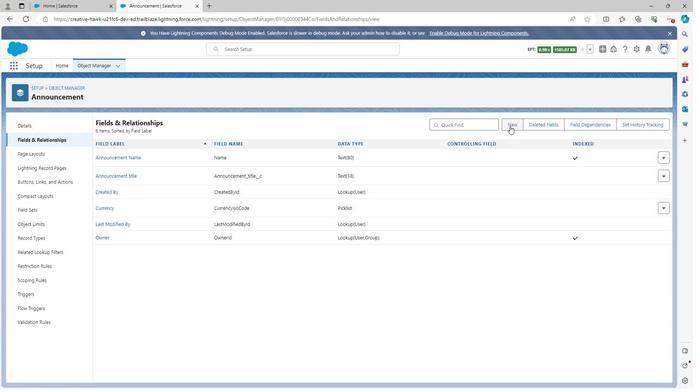 
Action: Mouse pressed left at (509, 122)
Screenshot: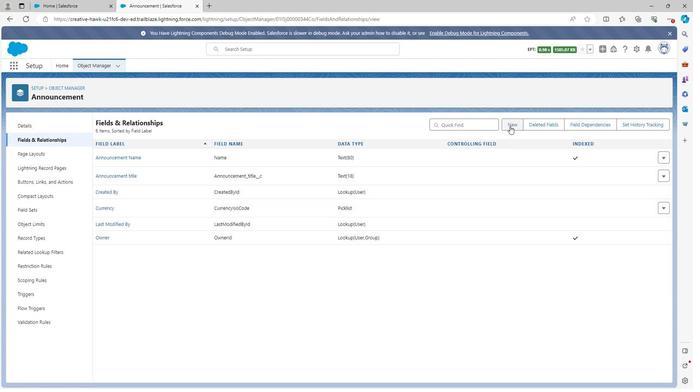 
Action: Mouse moved to (143, 335)
Screenshot: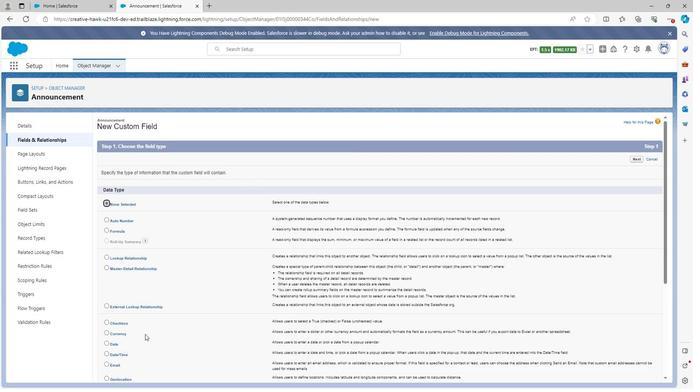 
Action: Mouse scrolled (143, 334) with delta (0, 0)
Screenshot: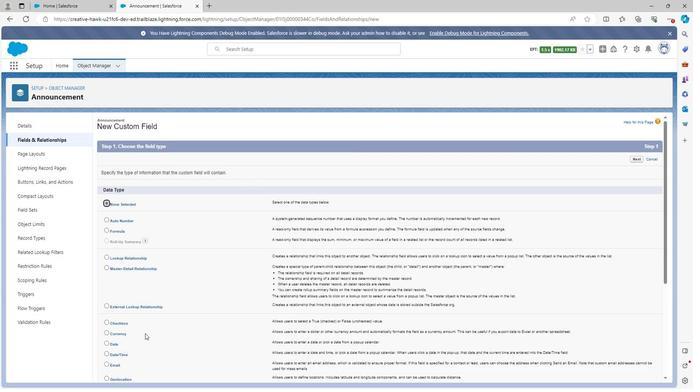 
Action: Mouse scrolled (143, 334) with delta (0, 0)
Screenshot: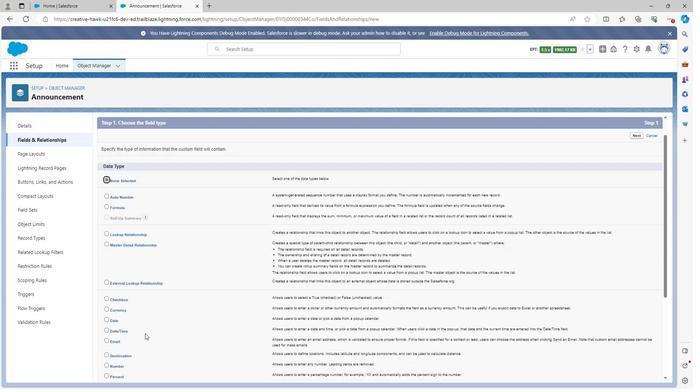 
Action: Mouse moved to (142, 332)
Screenshot: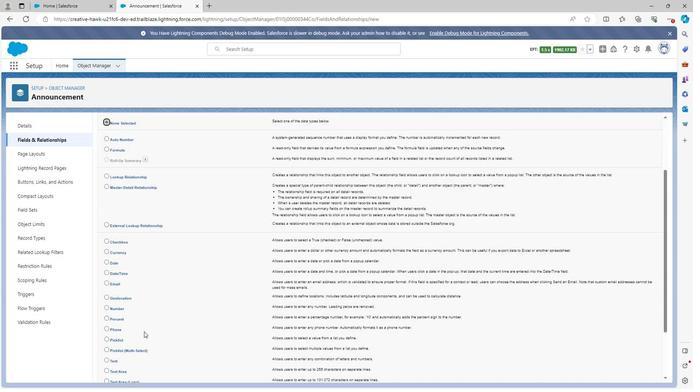 
Action: Mouse scrolled (142, 332) with delta (0, 0)
Screenshot: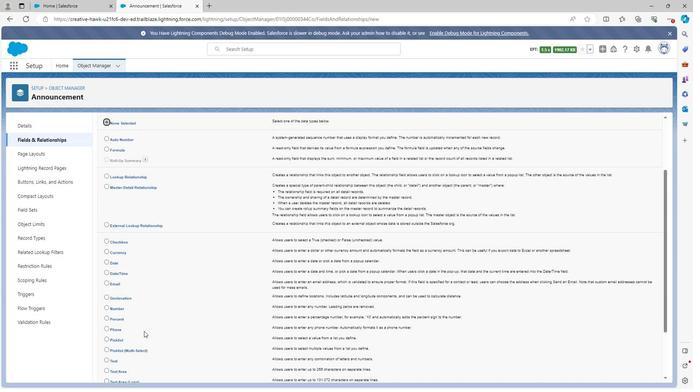 
Action: Mouse scrolled (142, 332) with delta (0, 0)
Screenshot: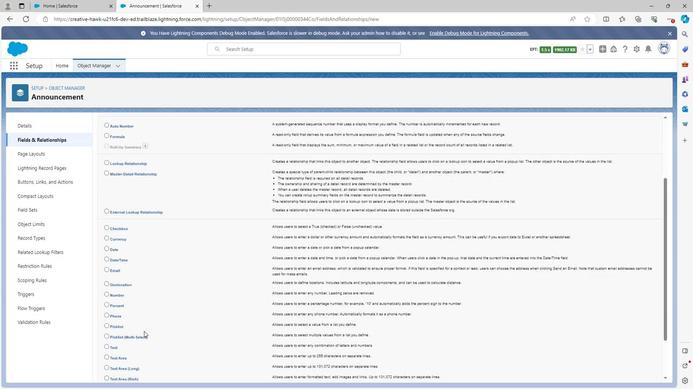
Action: Mouse moved to (104, 291)
Screenshot: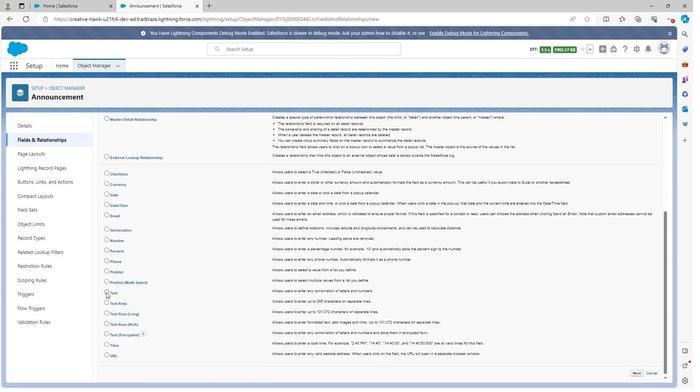 
Action: Mouse pressed left at (104, 291)
Screenshot: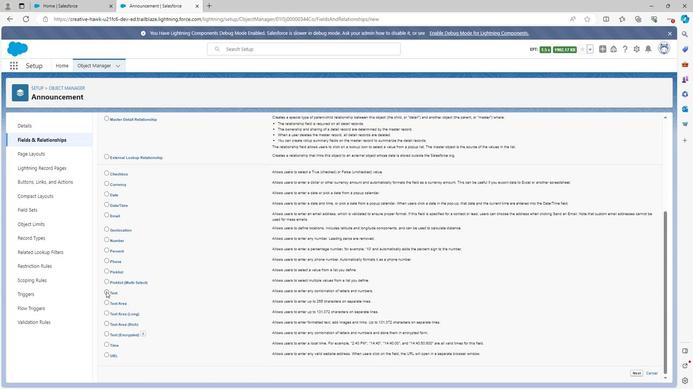 
Action: Mouse moved to (633, 374)
Screenshot: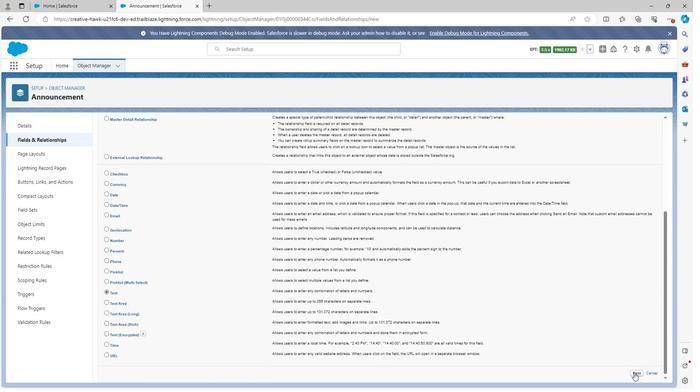 
Action: Mouse pressed left at (633, 374)
Screenshot: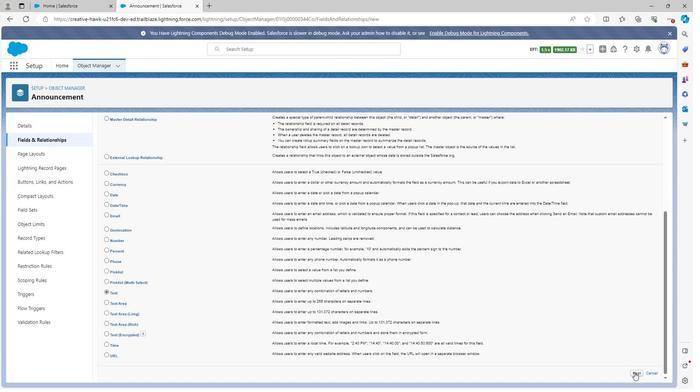 
Action: Mouse moved to (251, 170)
Screenshot: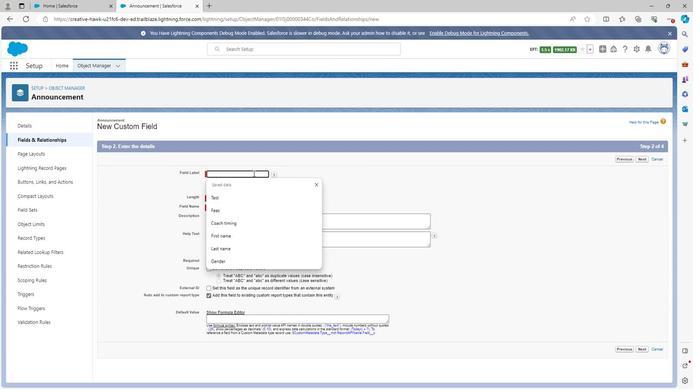 
Action: Mouse pressed left at (251, 170)
Screenshot: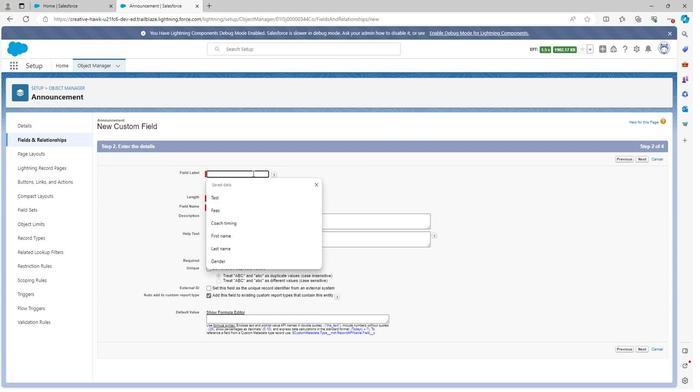 
Action: Key pressed <Key.shift>Announcement<Key.space>body<Key.space>i<Key.backspace>
Screenshot: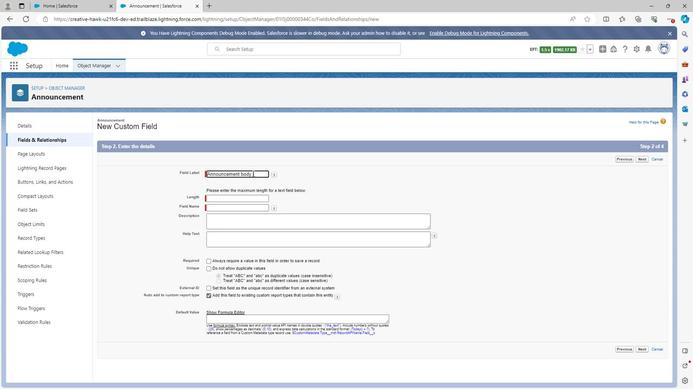 
Action: Mouse moved to (295, 200)
Screenshot: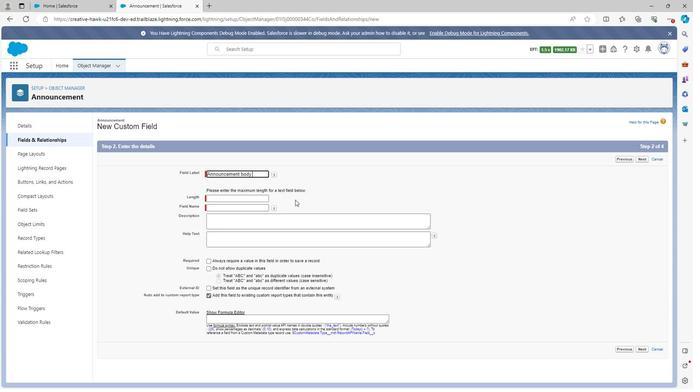 
Action: Mouse pressed left at (295, 200)
Screenshot: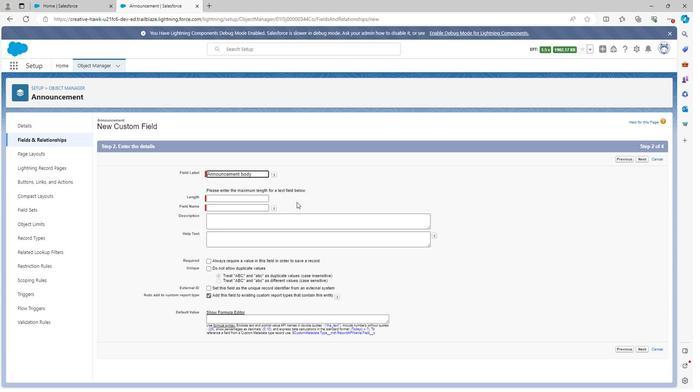
Action: Mouse moved to (238, 194)
Screenshot: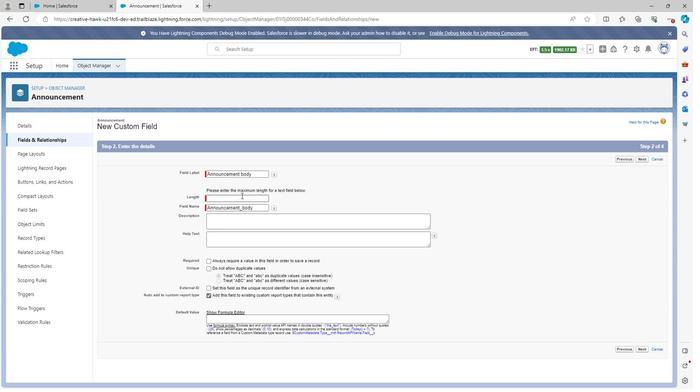 
Action: Mouse pressed left at (238, 194)
Screenshot: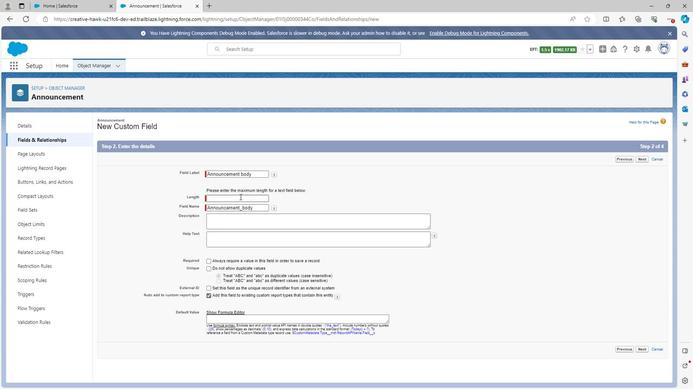 
Action: Mouse moved to (221, 238)
Screenshot: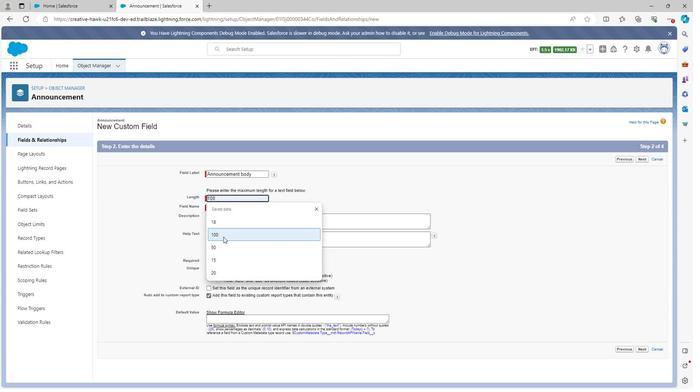 
Action: Mouse pressed left at (221, 238)
Screenshot: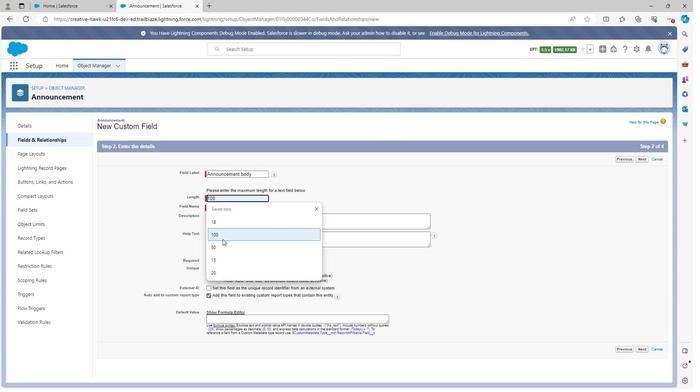 
Action: Mouse moved to (264, 222)
Screenshot: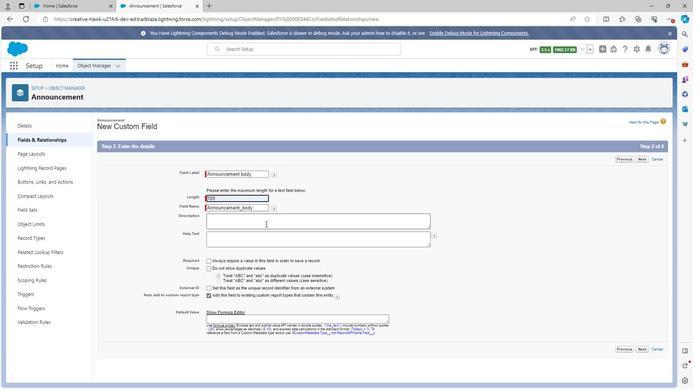 
Action: Mouse pressed left at (264, 222)
Screenshot: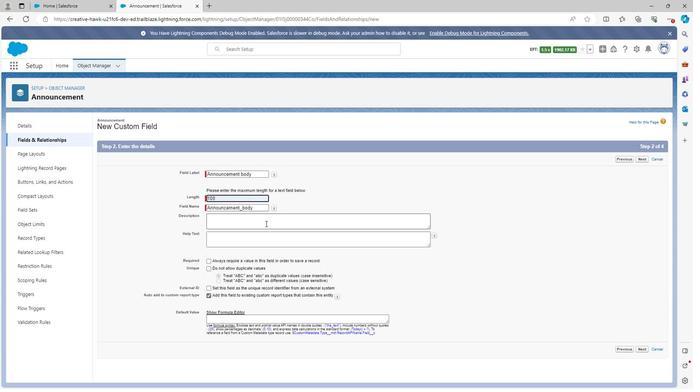 
Action: Mouse moved to (267, 220)
Screenshot: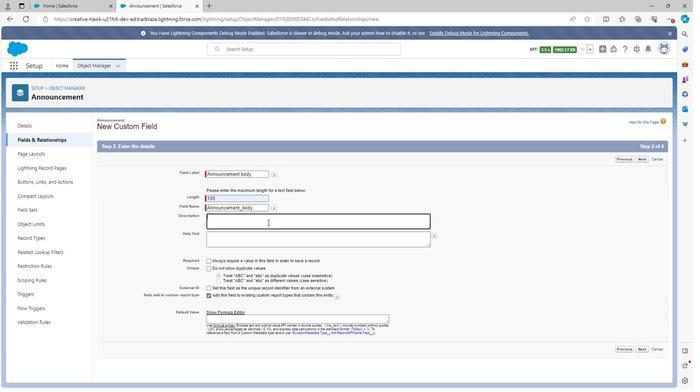 
Action: Key pressed <Key.shift>Announcemtn<Key.backspace><Key.backspace>ent<Key.space>body<Key.space>field<Key.space>is<Key.space>used<Key.space>to<Key.space>defined<Key.space>the<Key.space>body<Key.space>of<Key.space>announcement
Screenshot: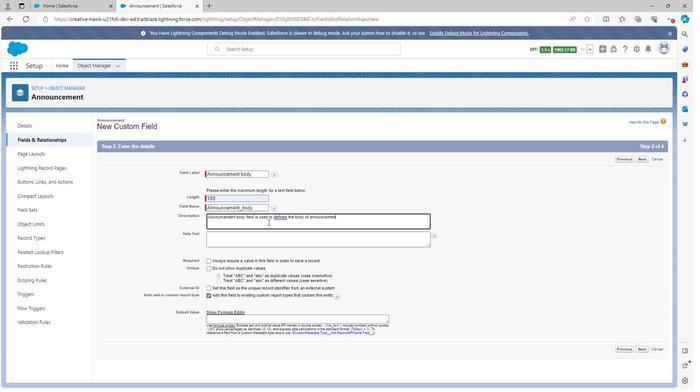 
Action: Mouse moved to (253, 236)
Screenshot: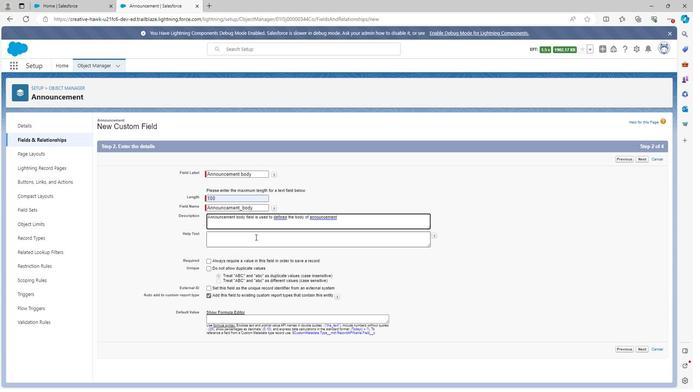 
Action: Mouse pressed left at (253, 236)
Screenshot: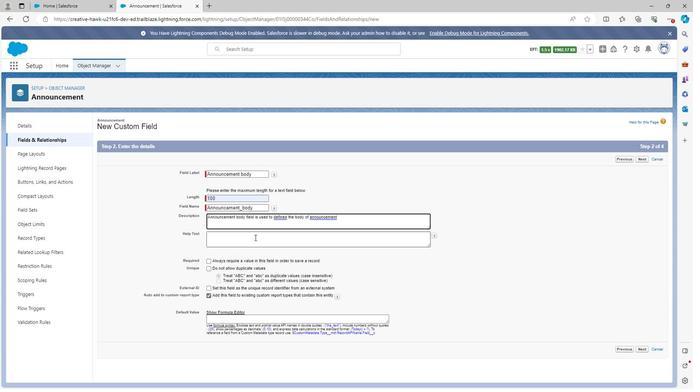 
Action: Key pressed <Key.shift>Announcement<Key.space>body
Screenshot: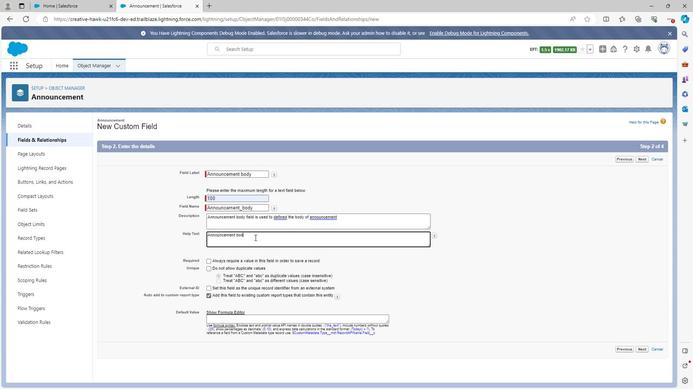
Action: Mouse moved to (639, 350)
Screenshot: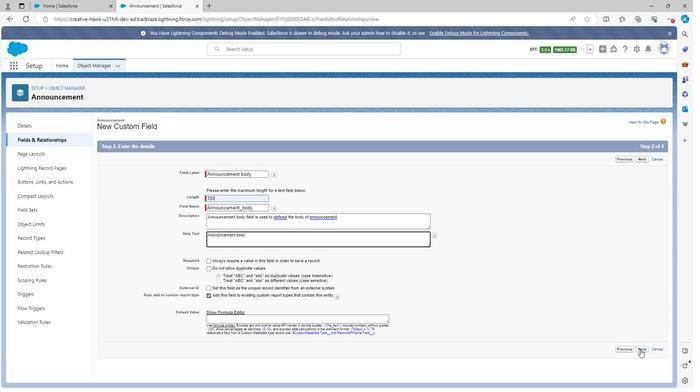 
Action: Mouse pressed left at (639, 350)
Screenshot: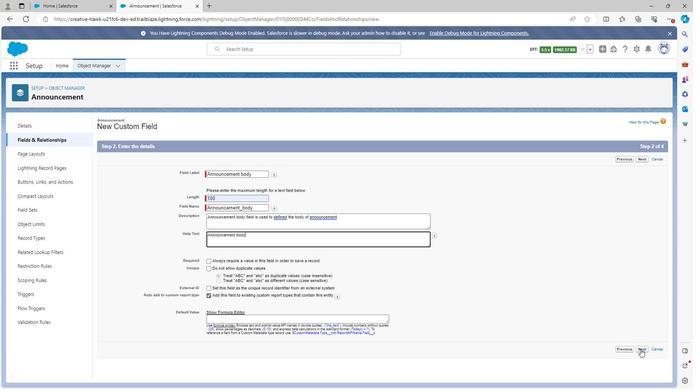 
Action: Mouse moved to (477, 219)
Screenshot: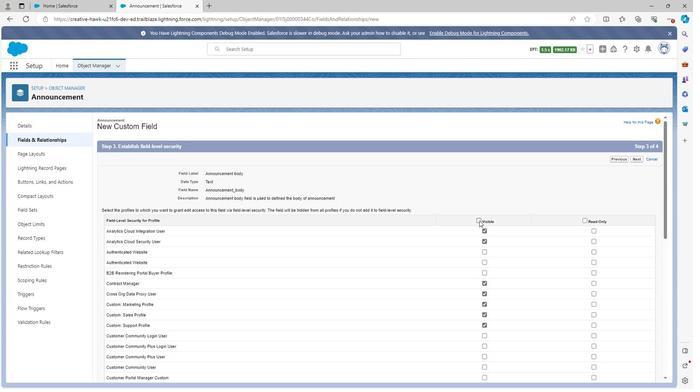 
Action: Mouse pressed left at (477, 219)
Screenshot: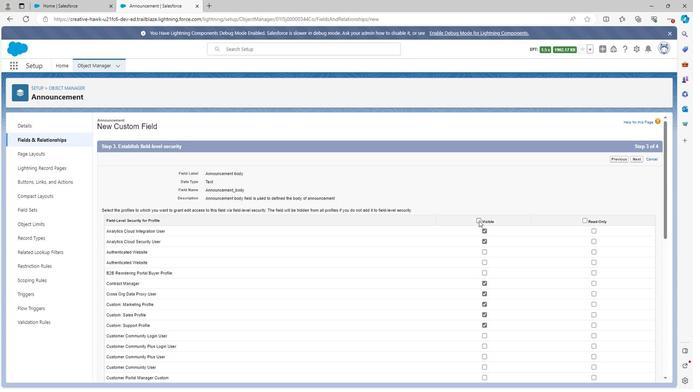
Action: Mouse moved to (583, 220)
Screenshot: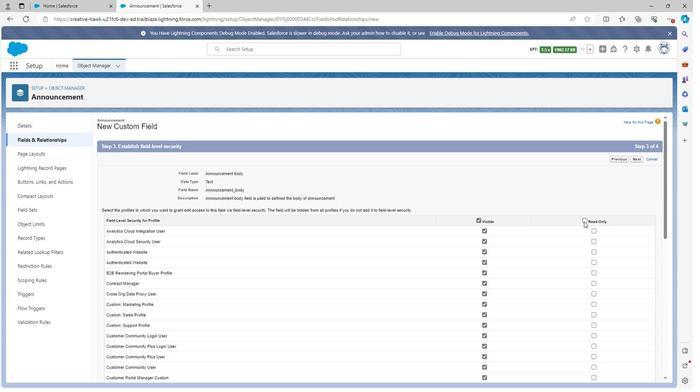
Action: Mouse pressed left at (583, 220)
Screenshot: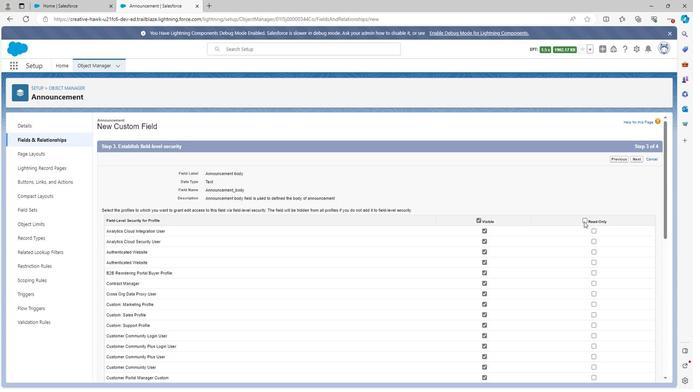 
Action: Mouse moved to (444, 329)
Screenshot: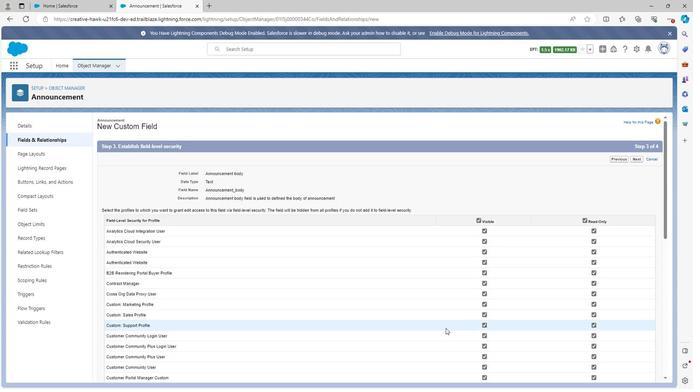 
Action: Mouse scrolled (444, 329) with delta (0, 0)
Screenshot: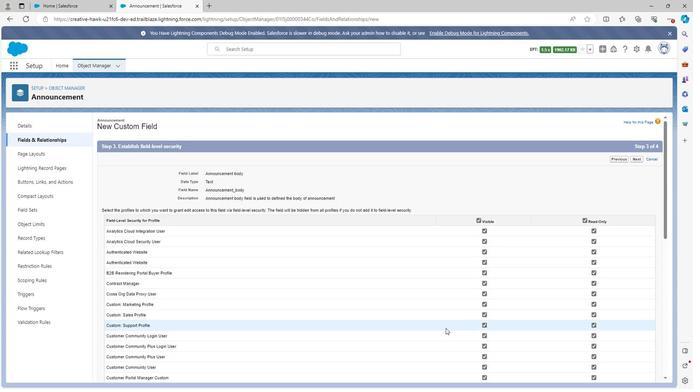 
Action: Mouse moved to (484, 328)
Screenshot: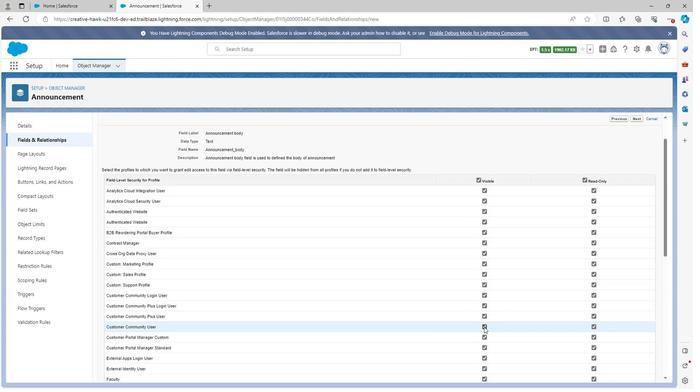 
Action: Mouse pressed left at (484, 328)
Screenshot: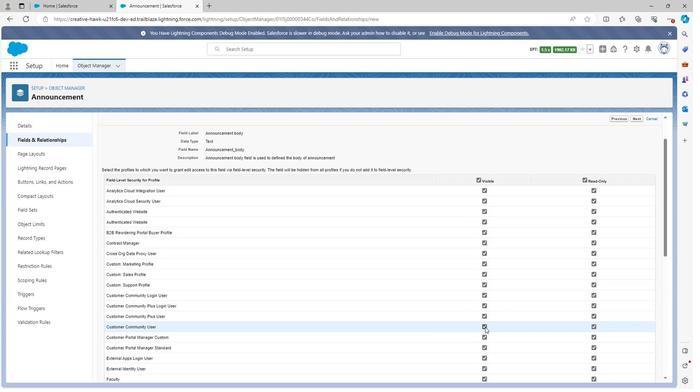 
Action: Mouse moved to (480, 326)
Screenshot: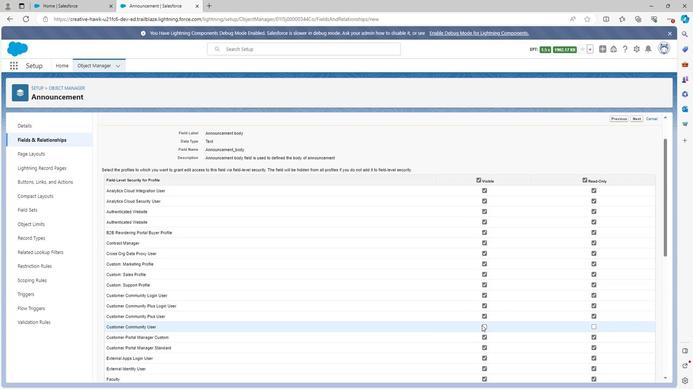 
Action: Mouse scrolled (480, 326) with delta (0, 0)
Screenshot: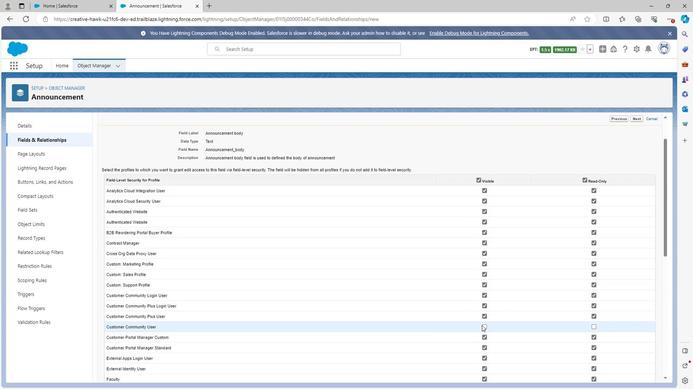 
Action: Mouse scrolled (480, 326) with delta (0, 0)
Screenshot: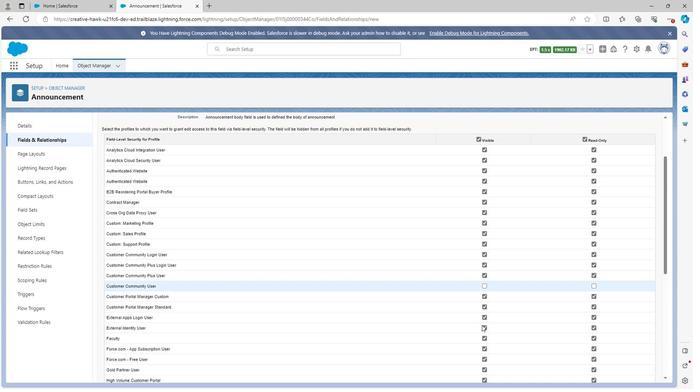 
Action: Mouse scrolled (480, 326) with delta (0, 0)
Screenshot: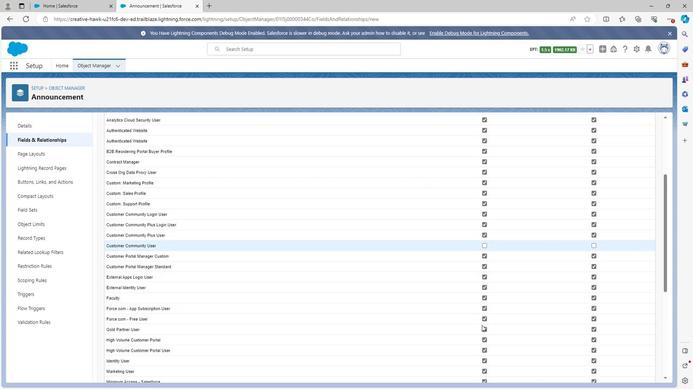
Action: Mouse moved to (483, 289)
Screenshot: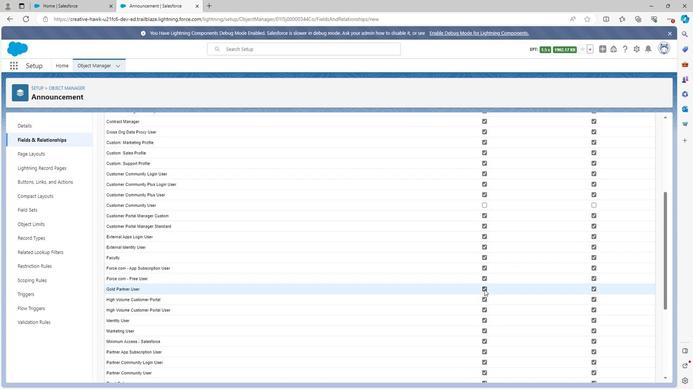 
Action: Mouse pressed left at (483, 289)
Screenshot: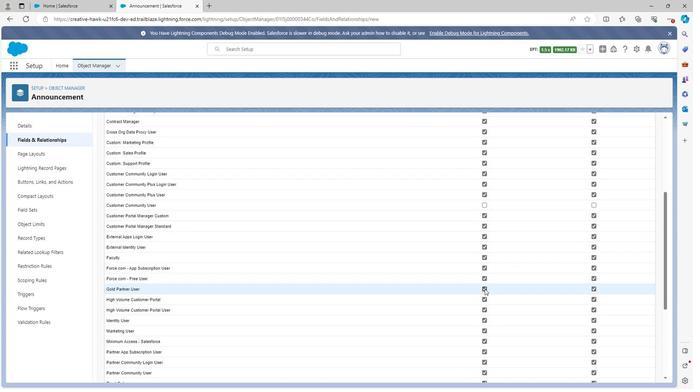 
Action: Mouse moved to (483, 330)
Screenshot: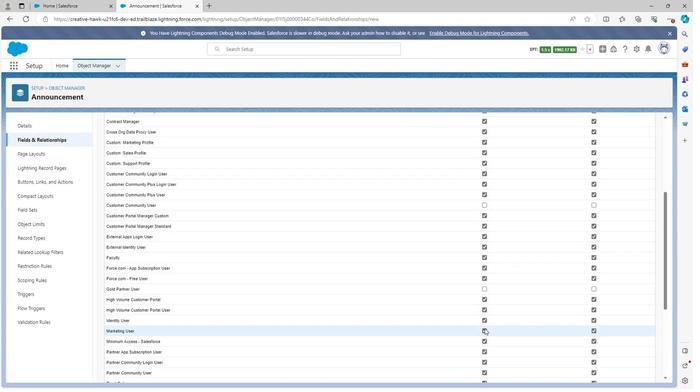 
Action: Mouse pressed left at (483, 330)
Screenshot: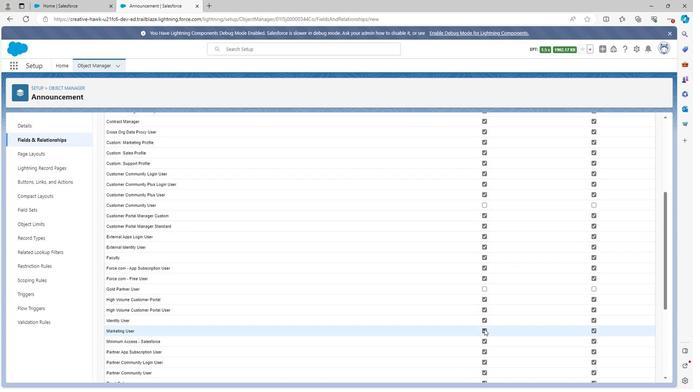 
Action: Mouse moved to (483, 223)
Screenshot: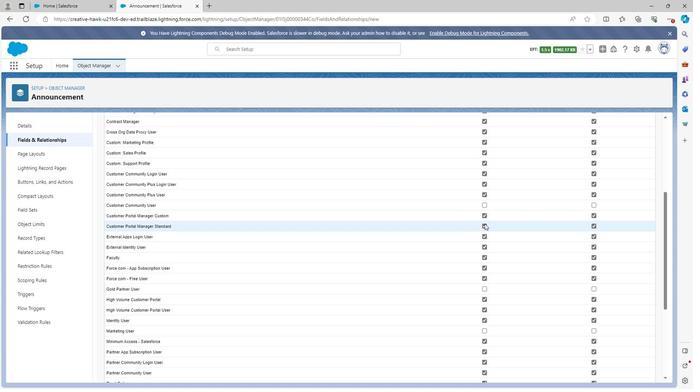 
Action: Mouse pressed left at (483, 223)
Screenshot: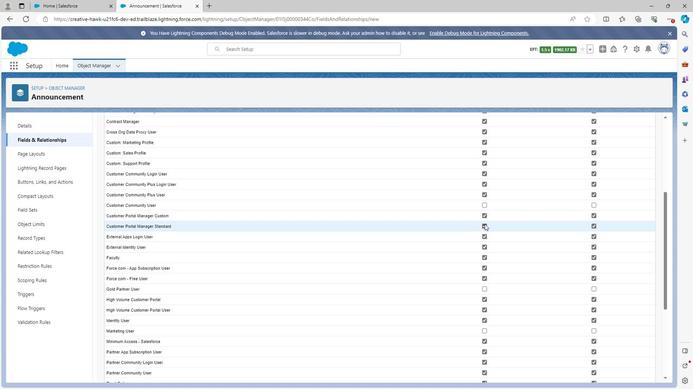 
Action: Mouse moved to (460, 287)
Screenshot: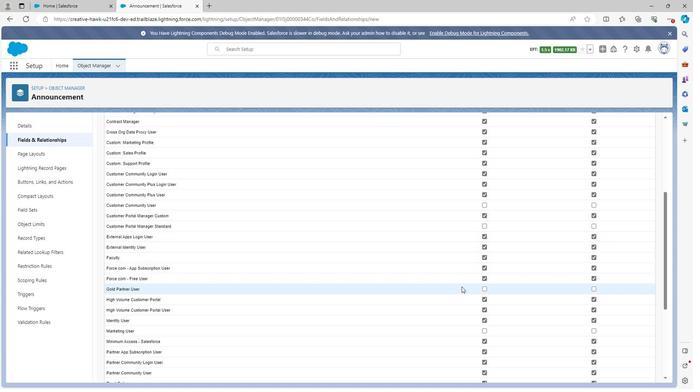 
Action: Mouse scrolled (460, 287) with delta (0, 0)
Screenshot: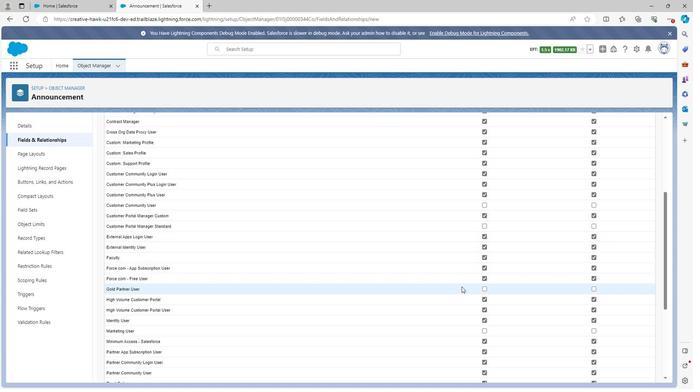 
Action: Mouse moved to (460, 287)
Screenshot: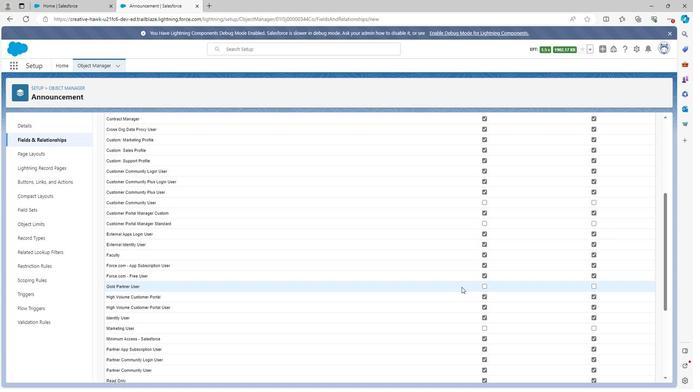 
Action: Mouse scrolled (460, 287) with delta (0, 0)
Screenshot: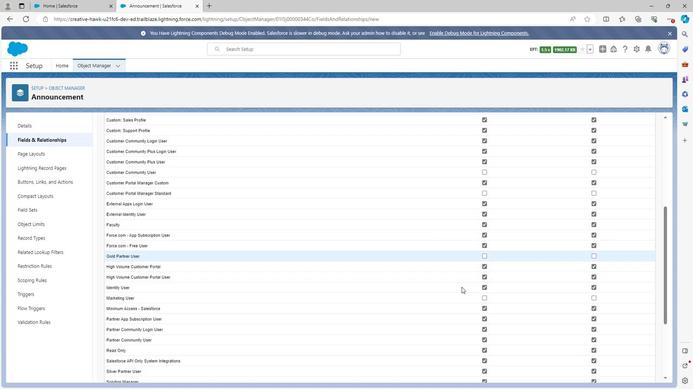 
Action: Mouse moved to (460, 288)
Screenshot: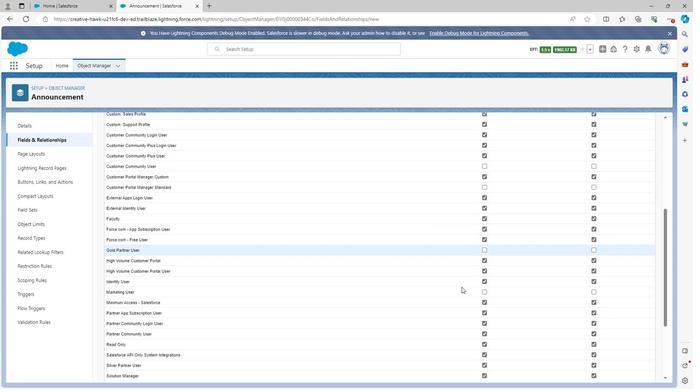 
Action: Mouse scrolled (460, 287) with delta (0, 0)
Screenshot: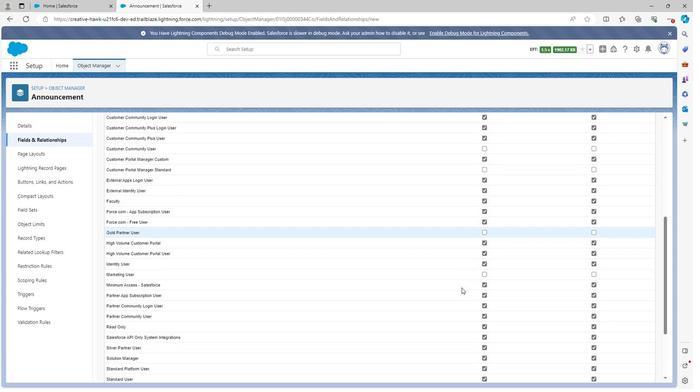 
Action: Mouse scrolled (460, 287) with delta (0, 0)
Screenshot: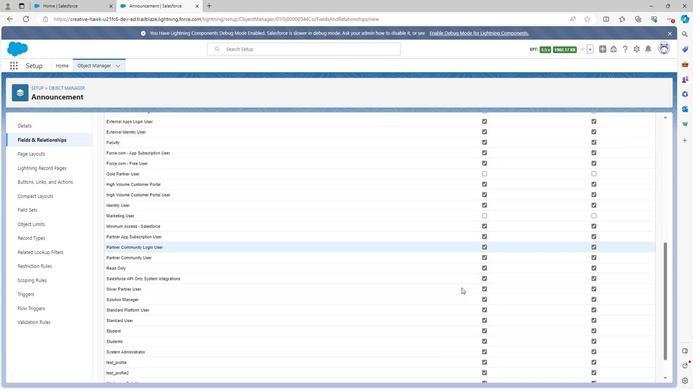 
Action: Mouse moved to (484, 341)
Screenshot: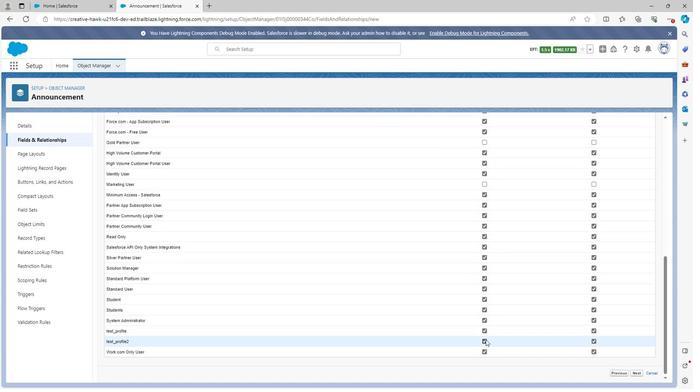 
Action: Mouse pressed left at (484, 341)
Screenshot: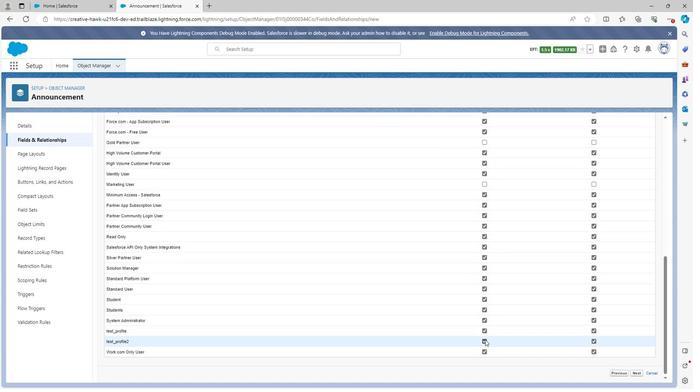 
Action: Mouse moved to (635, 376)
Screenshot: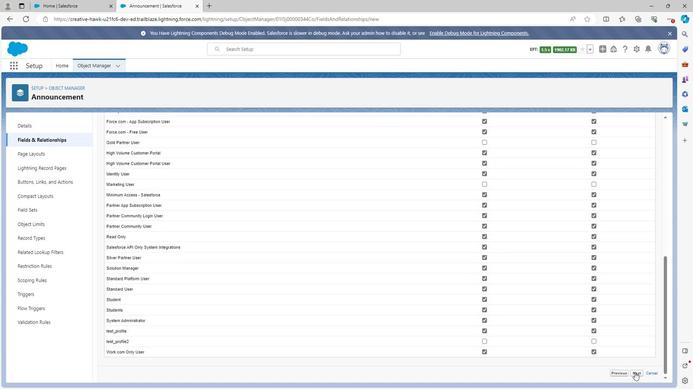 
Action: Mouse pressed left at (635, 376)
Screenshot: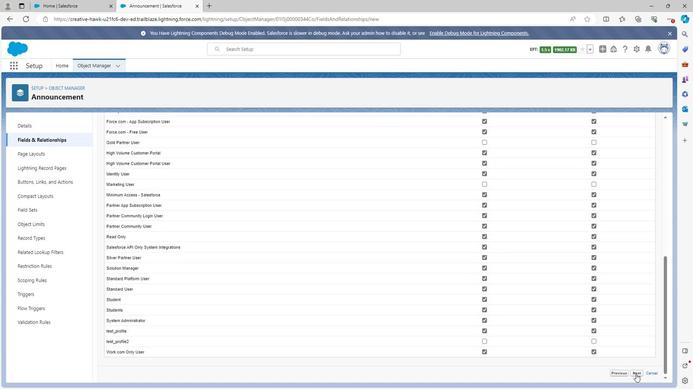 
Action: Mouse moved to (640, 265)
Screenshot: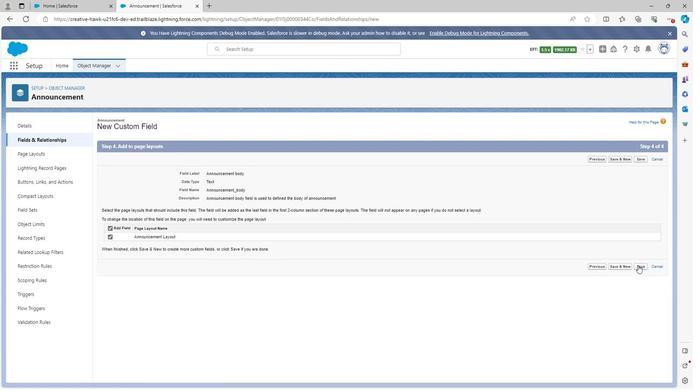 
Action: Mouse pressed left at (640, 265)
Screenshot: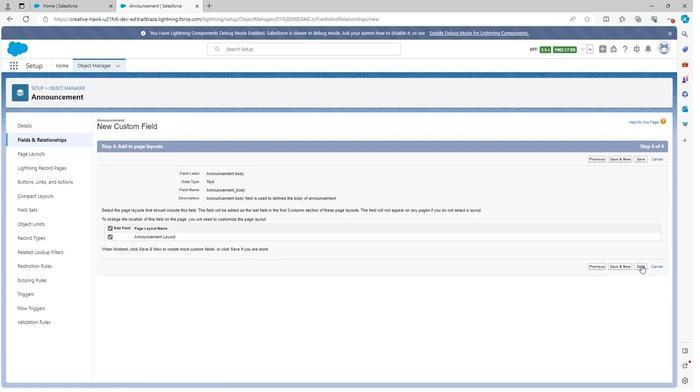 
Action: Mouse moved to (512, 121)
Screenshot: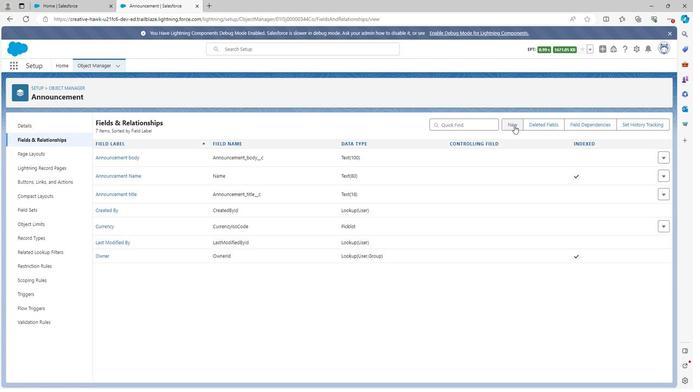 
Action: Mouse pressed left at (512, 121)
Screenshot: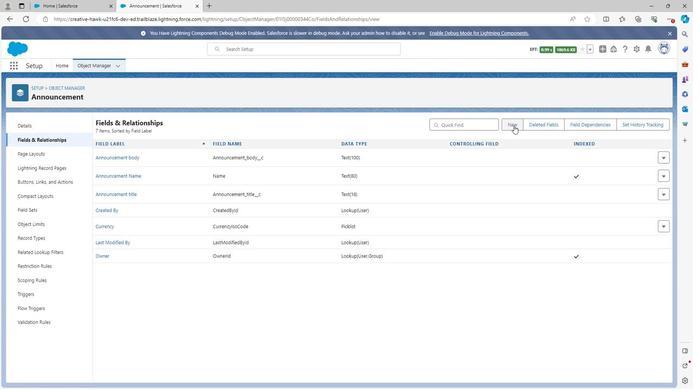 
Action: Mouse moved to (102, 346)
Screenshot: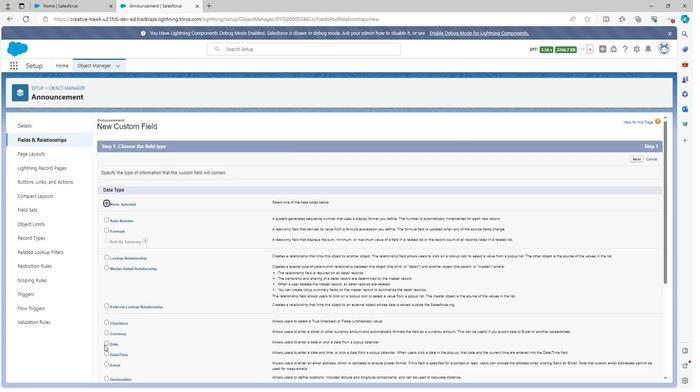 
Action: Mouse pressed left at (102, 346)
Screenshot: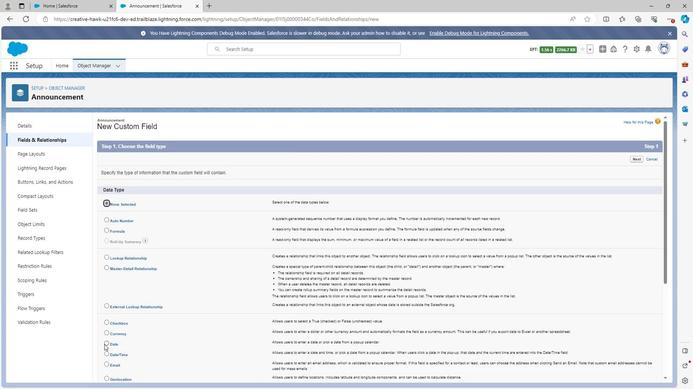 
Action: Mouse moved to (576, 335)
Screenshot: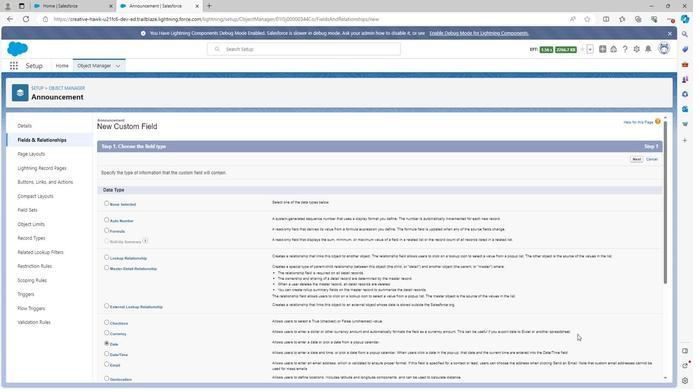 
Action: Mouse scrolled (576, 335) with delta (0, 0)
Screenshot: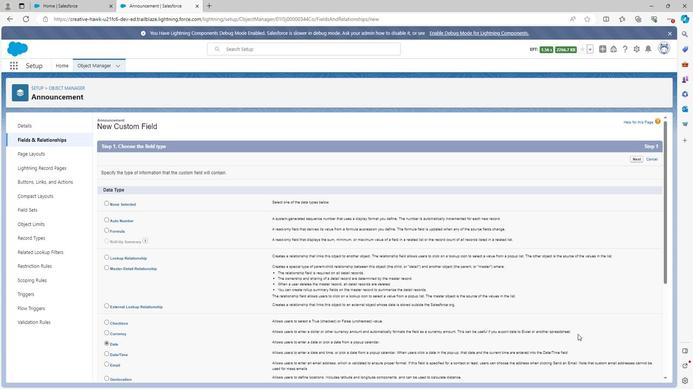 
Action: Mouse scrolled (576, 335) with delta (0, 0)
Screenshot: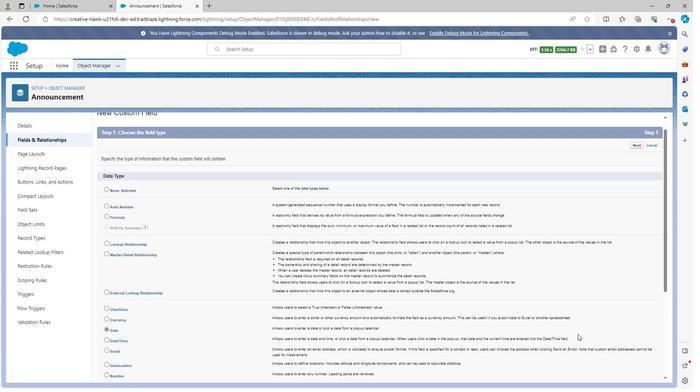 
Action: Mouse scrolled (576, 335) with delta (0, 0)
Screenshot: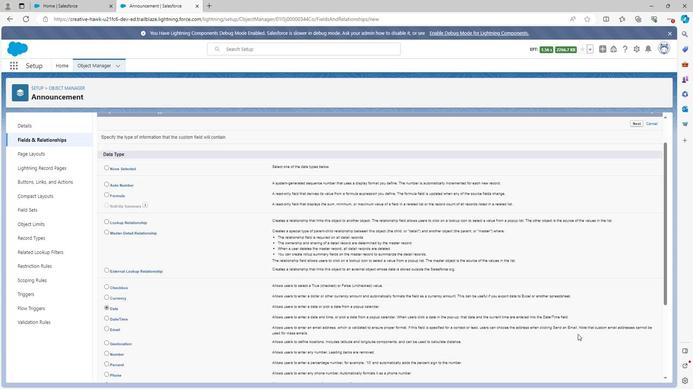 
Action: Mouse scrolled (576, 335) with delta (0, 0)
Screenshot: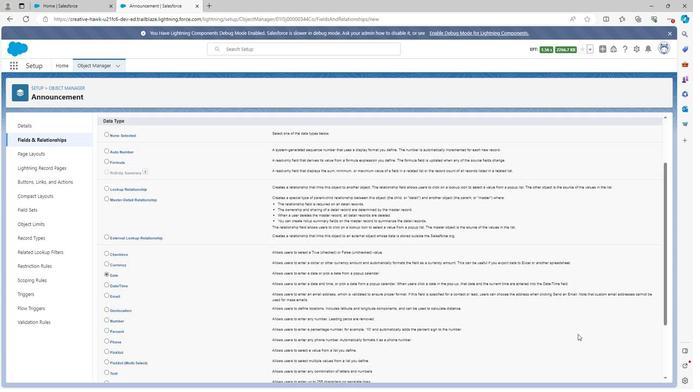 
Action: Mouse scrolled (576, 335) with delta (0, 0)
Screenshot: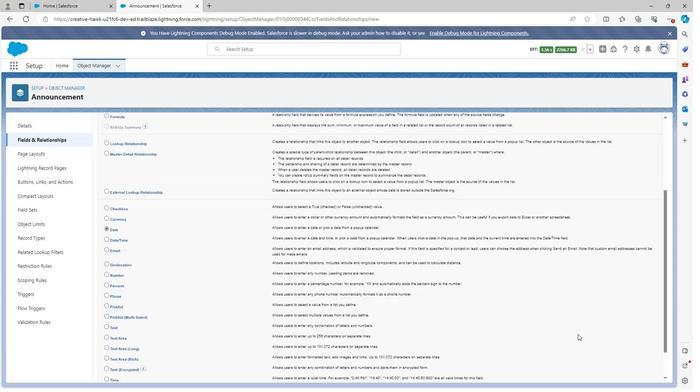 
Action: Mouse scrolled (576, 335) with delta (0, 0)
Screenshot: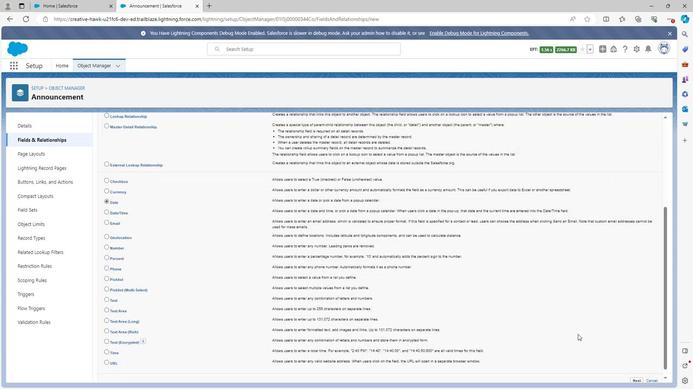 
Action: Mouse moved to (638, 374)
Screenshot: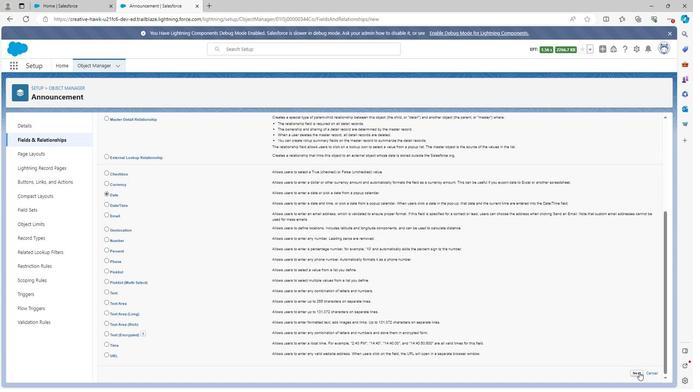 
Action: Mouse pressed left at (638, 374)
Screenshot: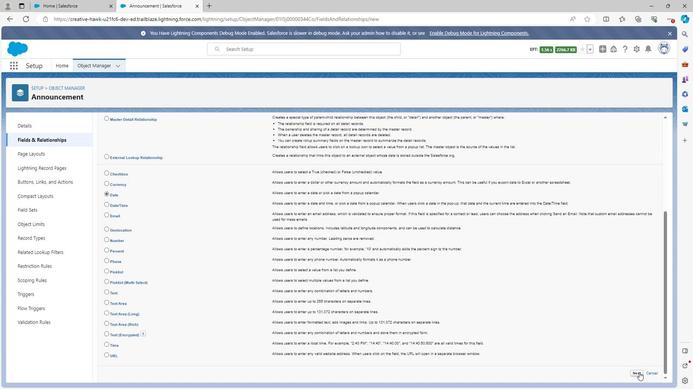 
Action: Mouse moved to (219, 174)
Screenshot: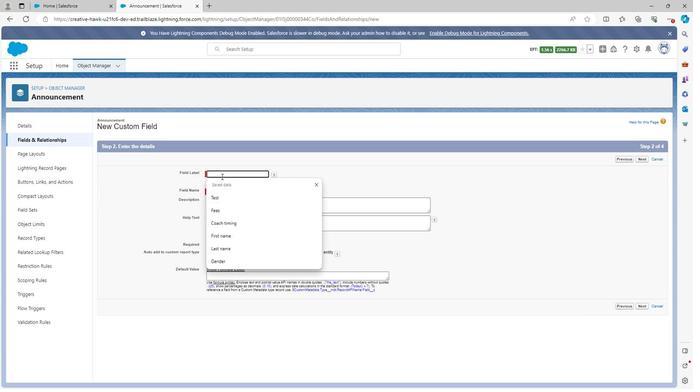 
Action: Key pressed <Key.shift>Announcement<Key.space>date
Screenshot: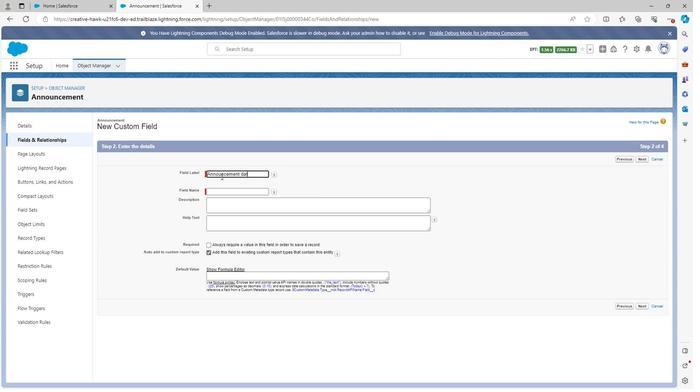 
Action: Mouse moved to (223, 190)
Screenshot: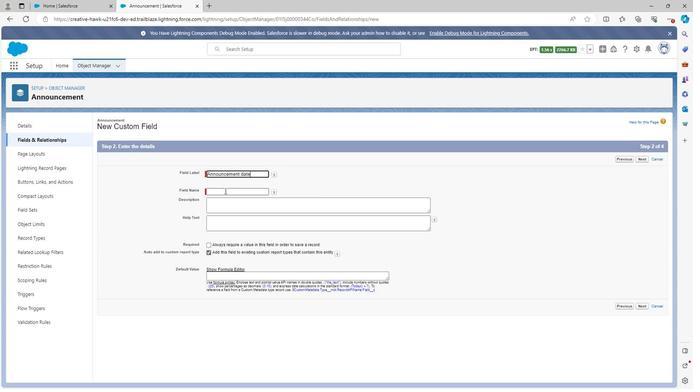 
Action: Mouse pressed left at (223, 190)
Screenshot: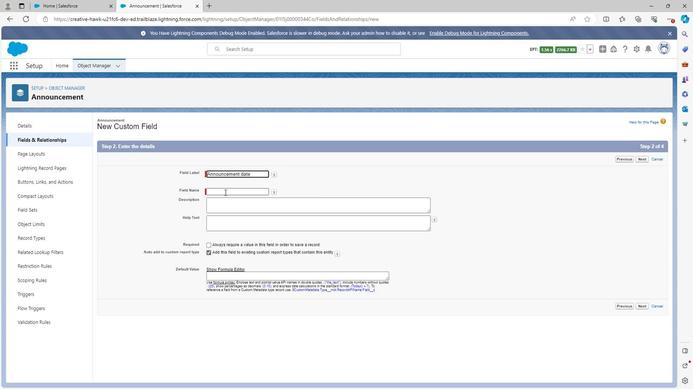 
Action: Mouse moved to (279, 206)
Screenshot: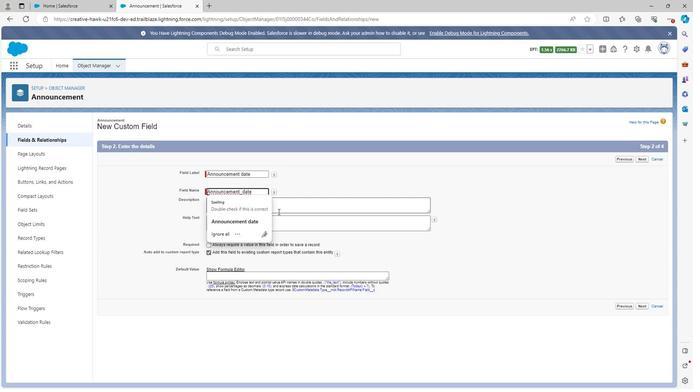 
Action: Mouse pressed left at (279, 206)
Screenshot: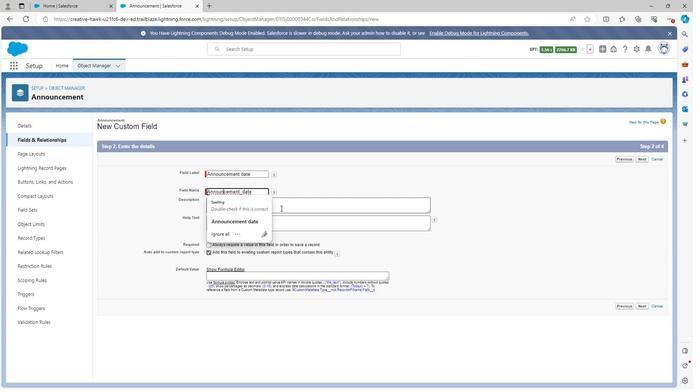 
Action: Mouse moved to (280, 206)
Screenshot: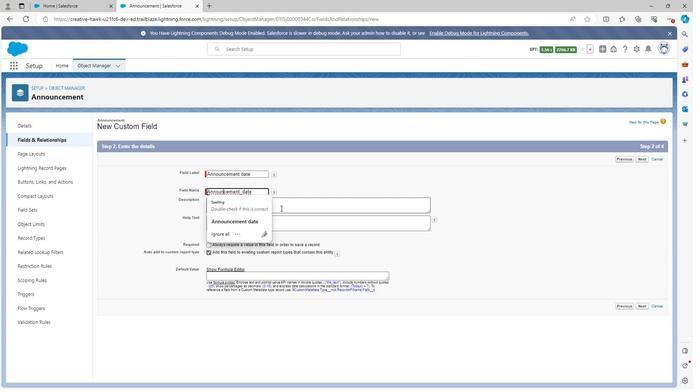 
Action: Key pressed <Key.shift>Announcement<Key.space>date<Key.space>field<Key.space>is<Key.space>used<Key.space>to<Key.space>defined<Key.space>the<Key.space>date<Key.space>of<Key.space>announcement
Screenshot: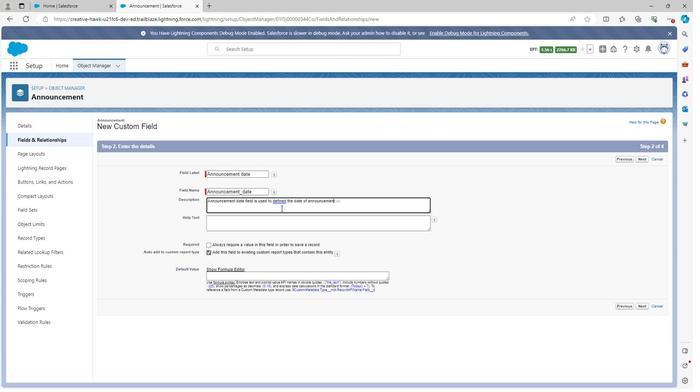 
Action: Mouse moved to (255, 223)
Screenshot: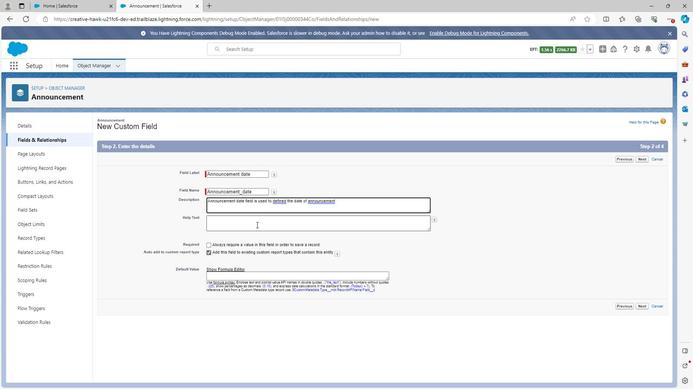 
Action: Mouse pressed left at (255, 223)
Screenshot: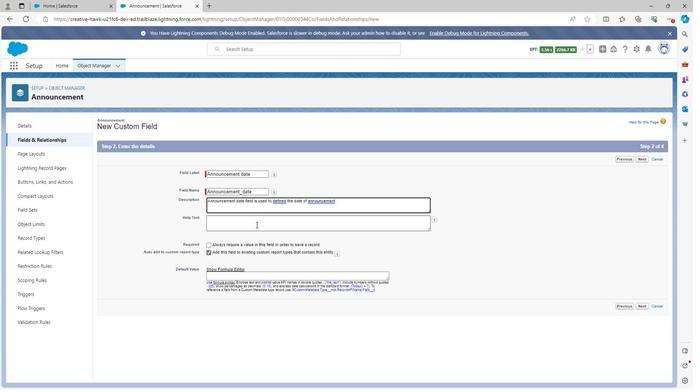 
Action: Key pressed <Key.shift>Announcement<Key.space>date
Screenshot: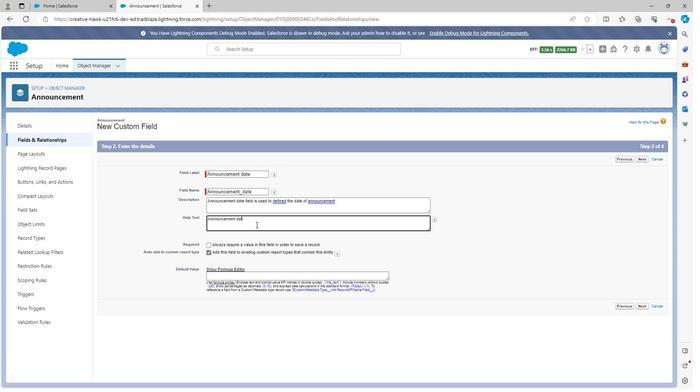 
Action: Mouse moved to (642, 307)
Screenshot: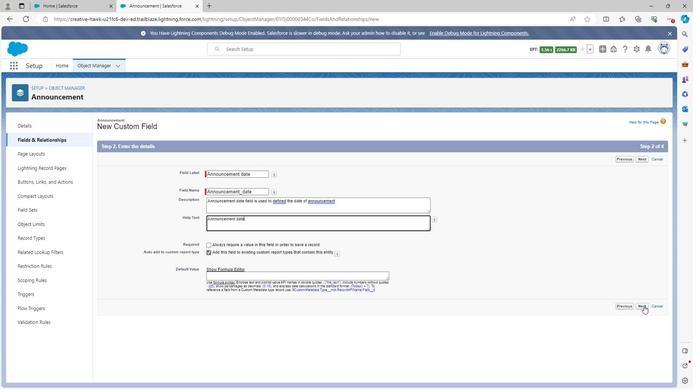 
Action: Mouse pressed left at (642, 307)
Screenshot: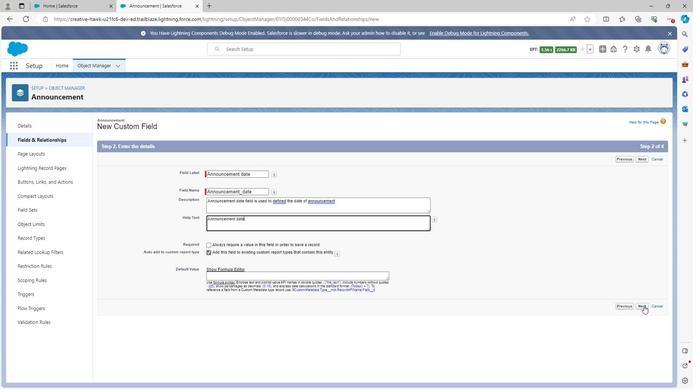 
Action: Mouse moved to (476, 219)
Screenshot: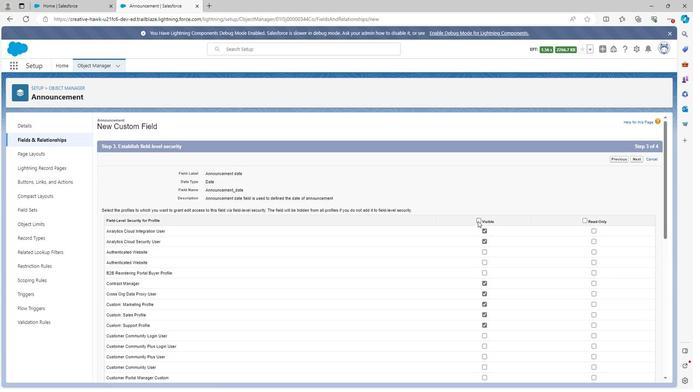 
Action: Mouse pressed left at (476, 219)
Screenshot: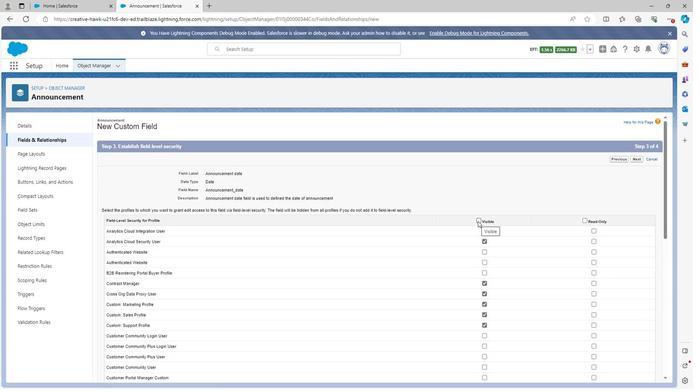 
Action: Mouse moved to (583, 218)
Screenshot: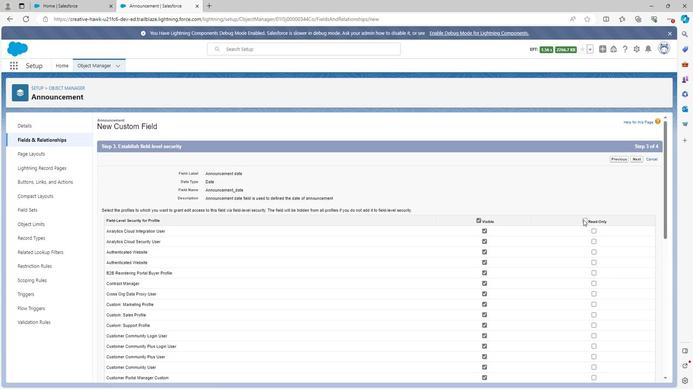 
Action: Mouse pressed left at (583, 218)
Screenshot: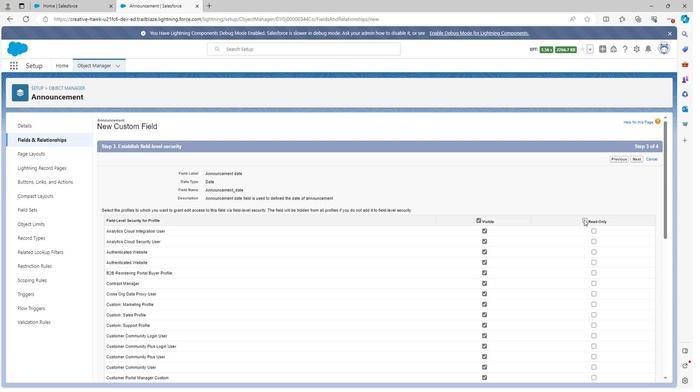 
Action: Mouse moved to (507, 284)
Screenshot: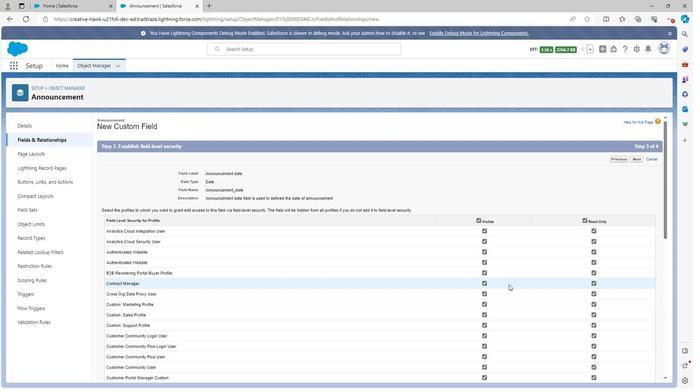 
Action: Mouse scrolled (507, 284) with delta (0, 0)
Screenshot: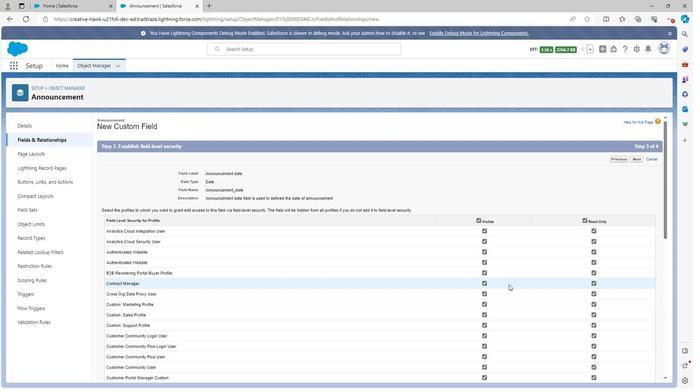 
Action: Mouse moved to (483, 327)
Screenshot: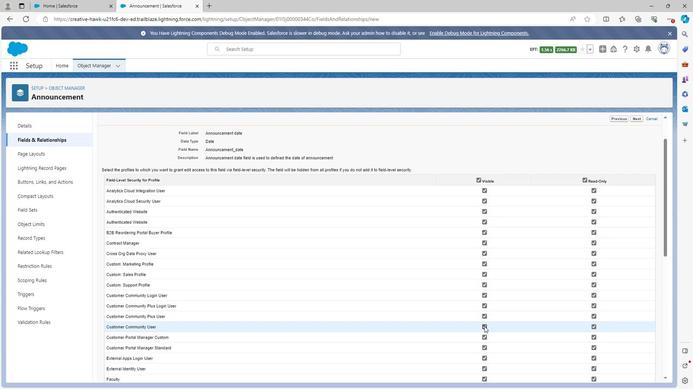 
Action: Mouse pressed left at (483, 327)
Screenshot: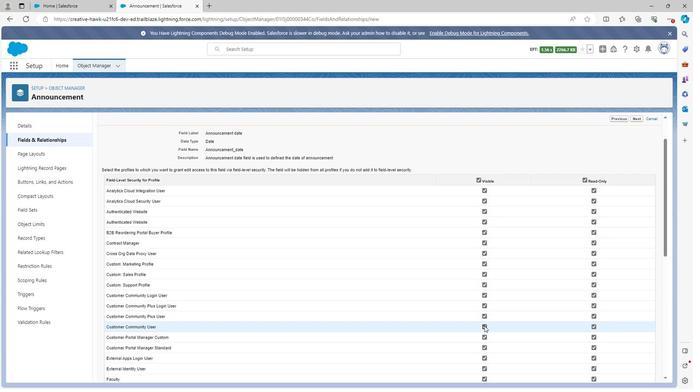 
Action: Mouse moved to (483, 327)
Screenshot: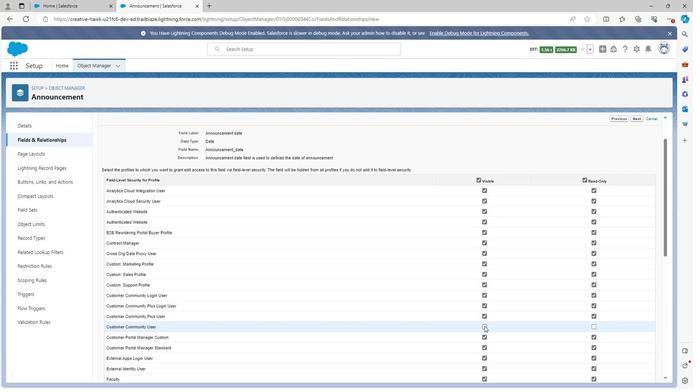 
Action: Mouse scrolled (483, 326) with delta (0, 0)
Screenshot: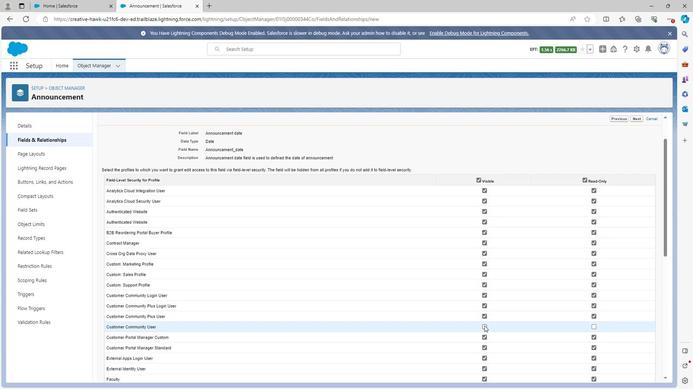 
Action: Mouse moved to (472, 325)
Screenshot: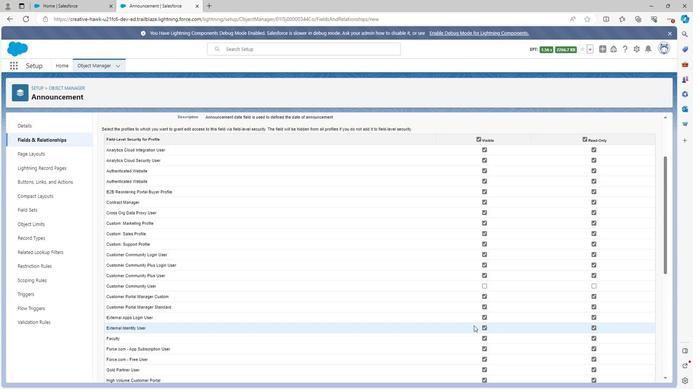 
Action: Mouse scrolled (472, 324) with delta (0, 0)
Screenshot: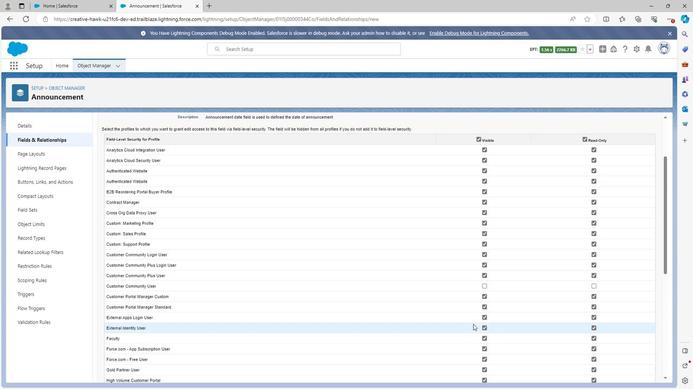 
Action: Mouse scrolled (472, 324) with delta (0, 0)
Screenshot: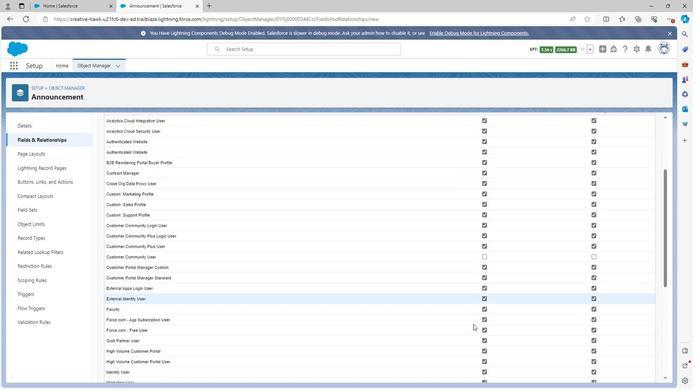 
Action: Mouse moved to (483, 289)
Screenshot: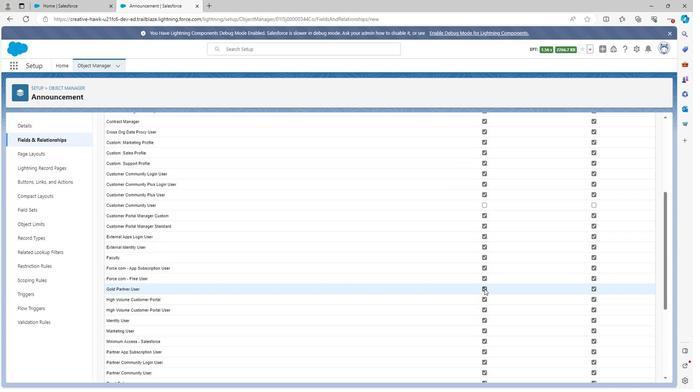 
Action: Mouse pressed left at (483, 289)
Screenshot: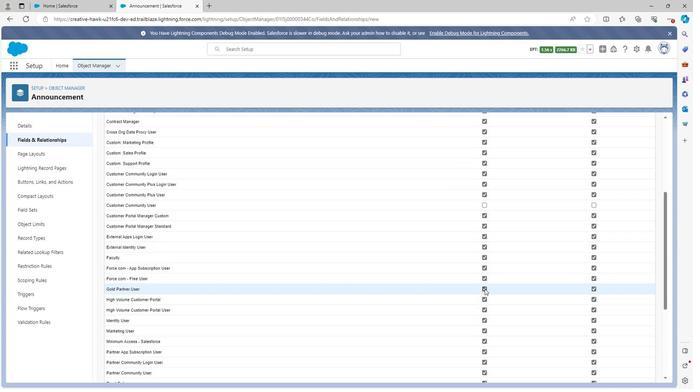 
Action: Mouse moved to (483, 330)
Screenshot: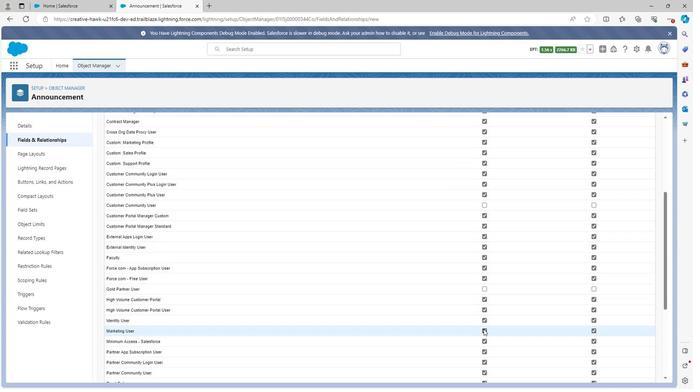 
Action: Mouse pressed left at (483, 330)
Screenshot: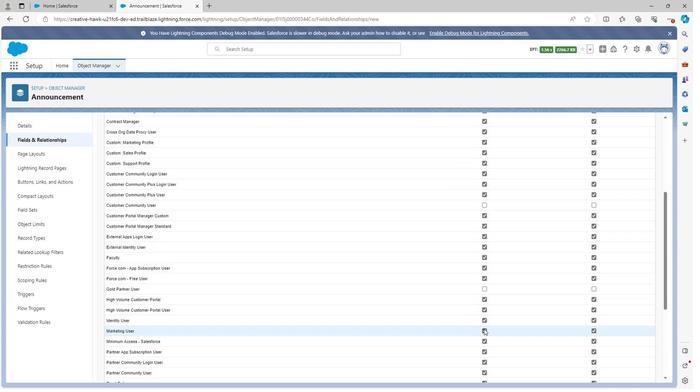 
Action: Mouse scrolled (483, 329) with delta (0, 0)
Screenshot: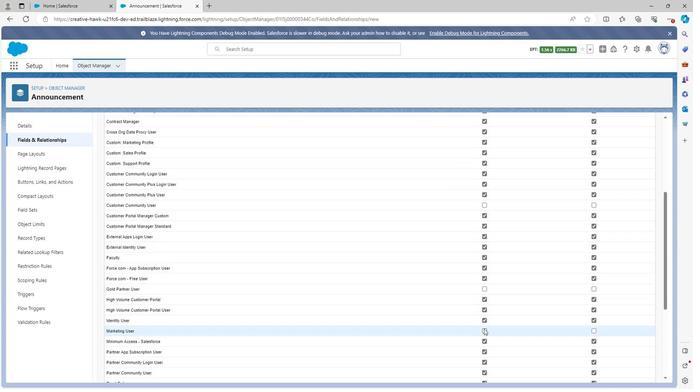 
Action: Mouse scrolled (483, 329) with delta (0, 0)
Screenshot: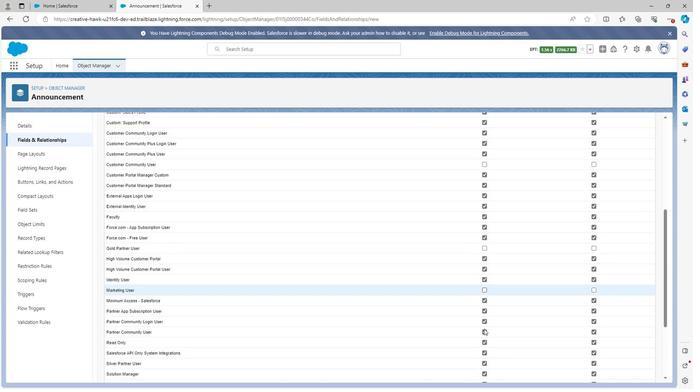 
Action: Mouse moved to (483, 312)
Screenshot: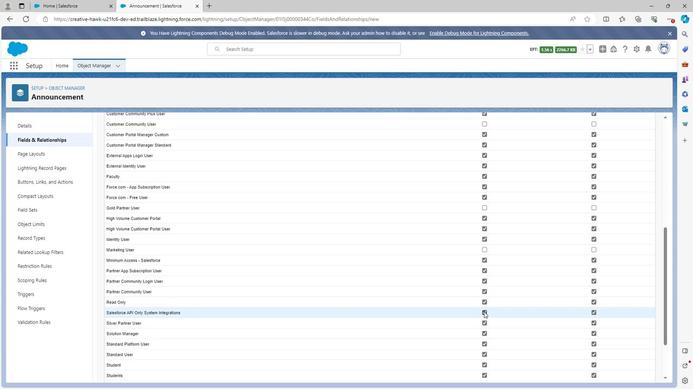 
Action: Mouse pressed left at (483, 312)
Screenshot: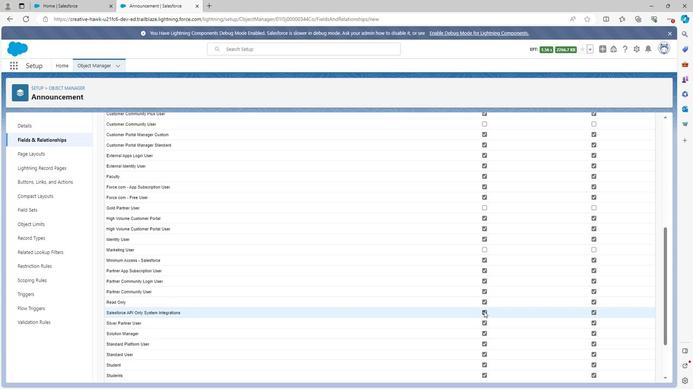 
Action: Mouse moved to (478, 333)
Screenshot: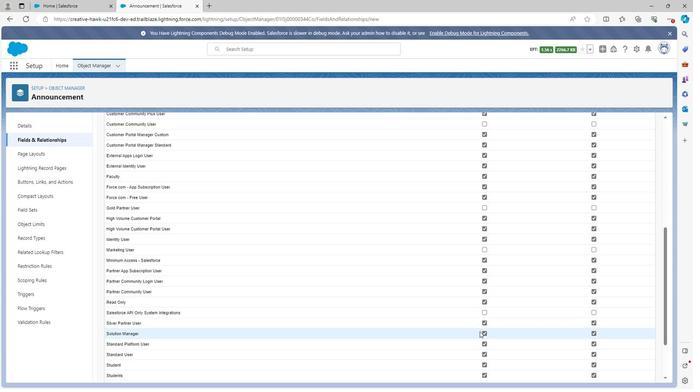 
Action: Mouse scrolled (478, 333) with delta (0, 0)
Screenshot: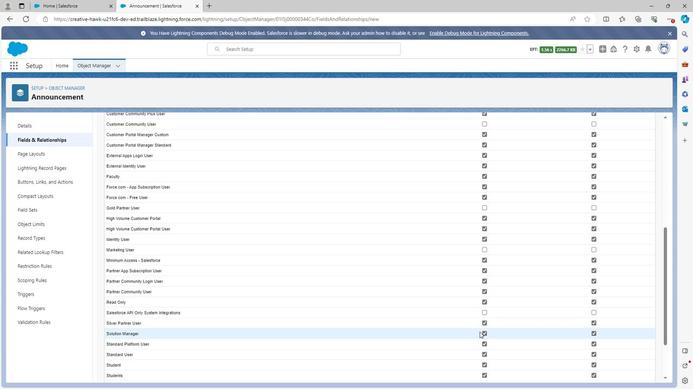 
Action: Mouse scrolled (478, 333) with delta (0, 0)
Screenshot: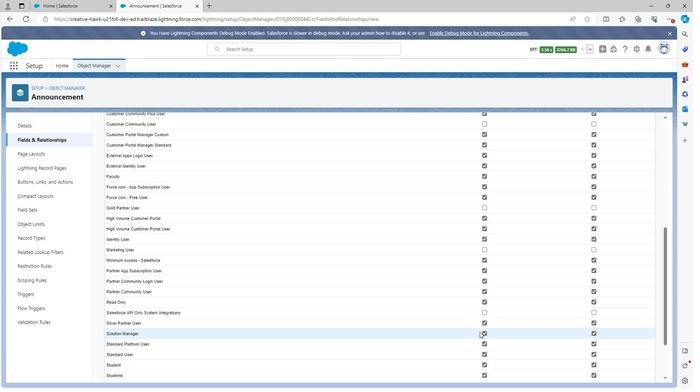 
Action: Mouse scrolled (478, 333) with delta (0, 0)
Screenshot: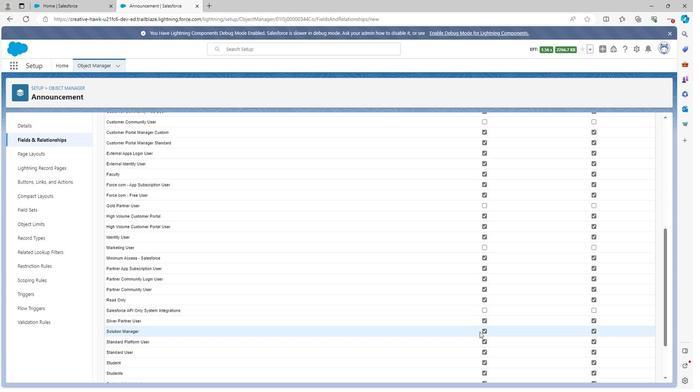 
Action: Mouse moved to (482, 343)
Screenshot: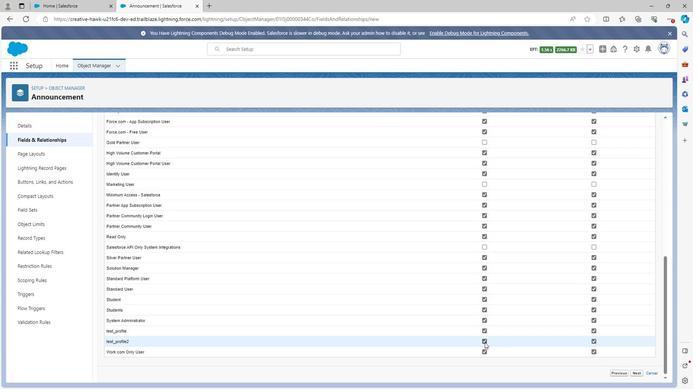 
Action: Mouse pressed left at (482, 343)
Screenshot: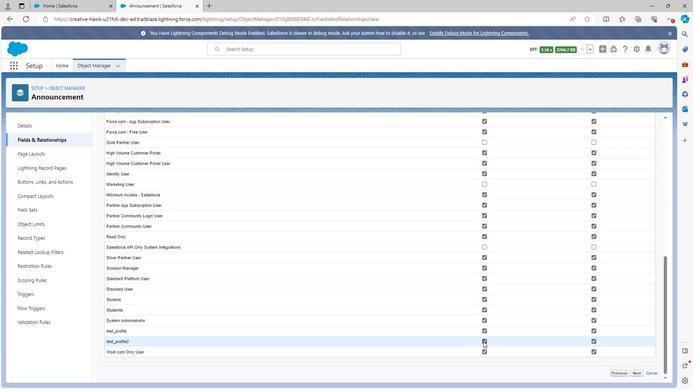 
Action: Mouse moved to (635, 375)
Screenshot: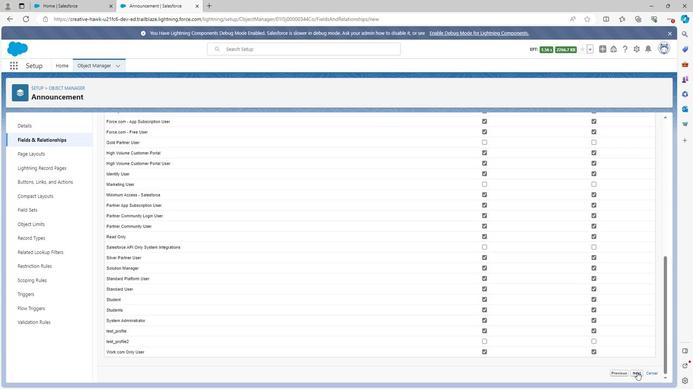 
Action: Mouse pressed left at (635, 375)
Screenshot: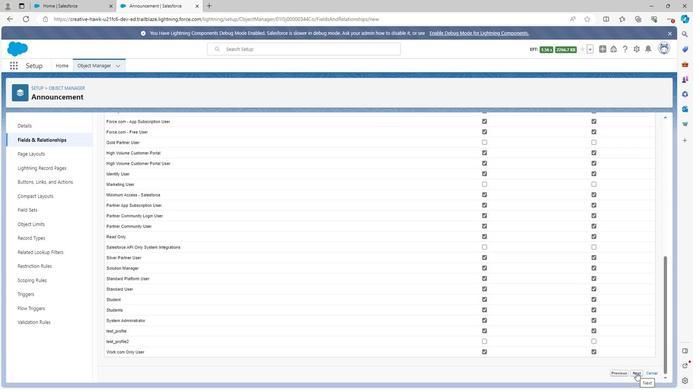 
Action: Mouse moved to (640, 267)
Screenshot: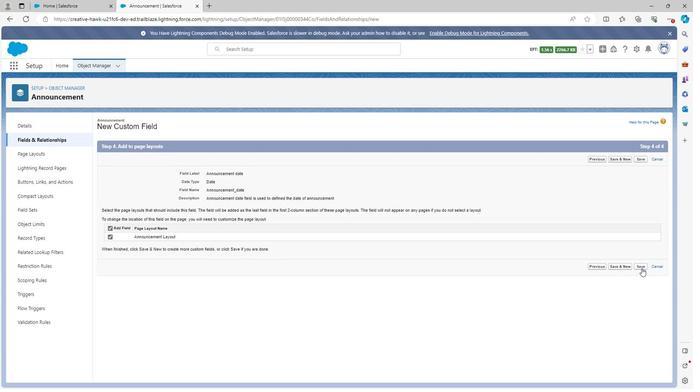 
Action: Mouse pressed left at (640, 267)
Screenshot: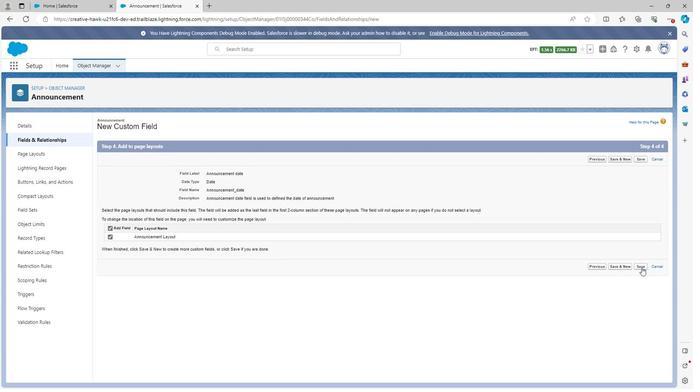 
Action: Mouse moved to (513, 124)
Screenshot: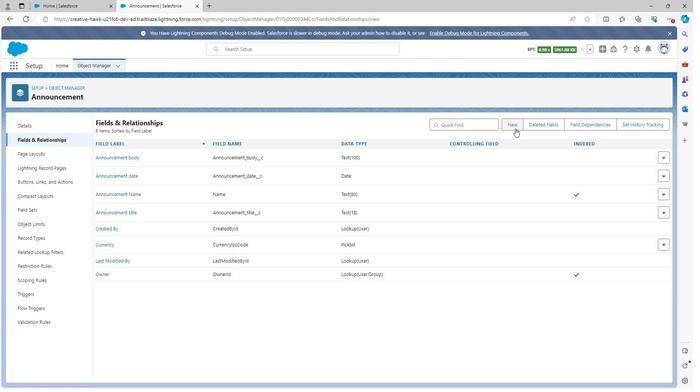 
Action: Mouse pressed left at (513, 124)
Screenshot: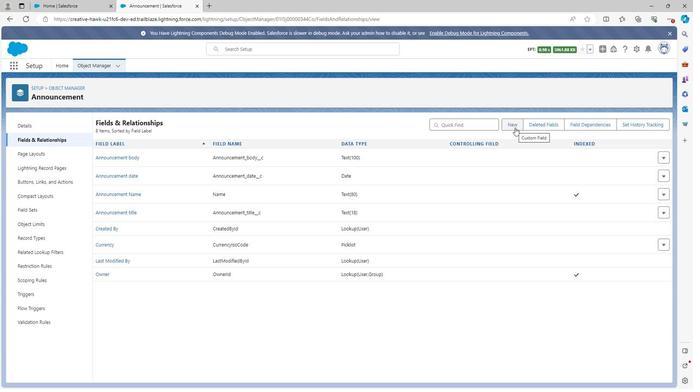 
Action: Mouse moved to (126, 326)
Screenshot: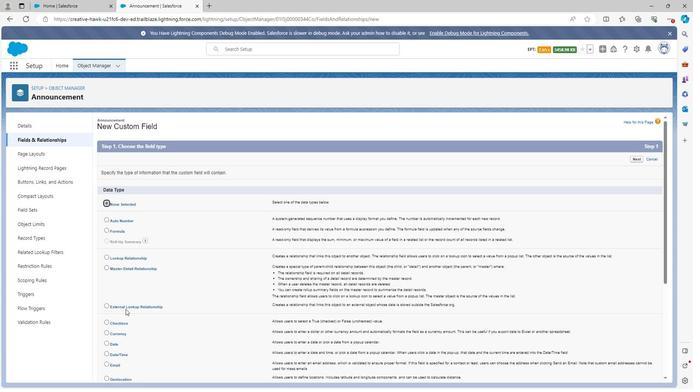 
Action: Mouse scrolled (126, 325) with delta (0, 0)
Screenshot: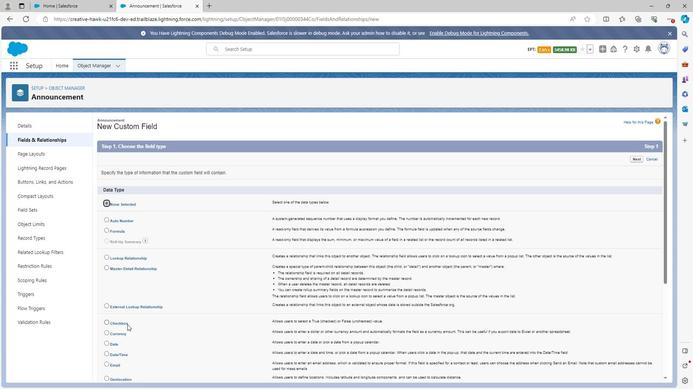 
Action: Mouse scrolled (126, 325) with delta (0, 0)
Screenshot: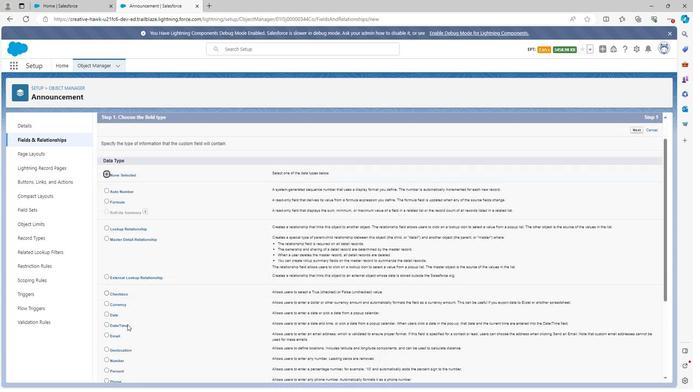 
Action: Mouse moved to (126, 326)
Screenshot: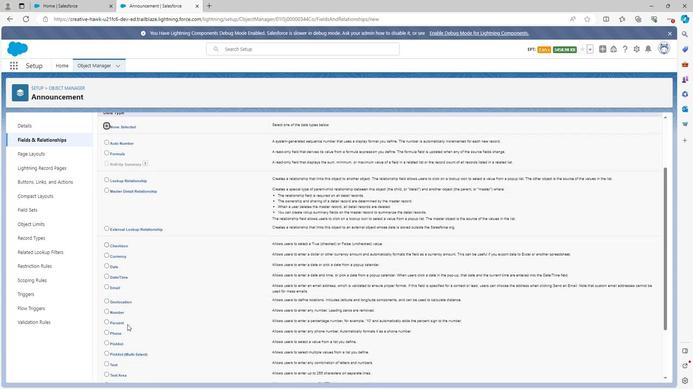 
Action: Mouse scrolled (126, 326) with delta (0, 0)
Screenshot: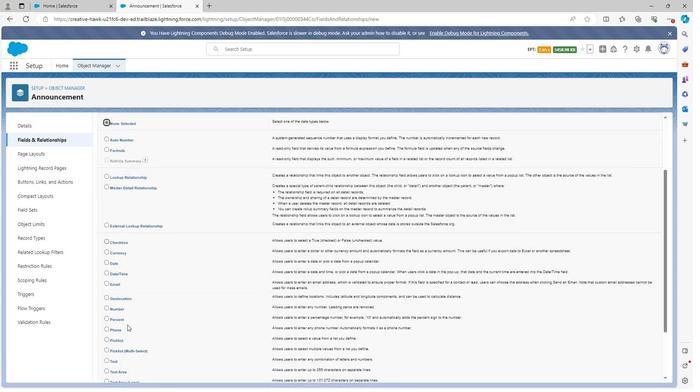 
Action: Mouse moved to (105, 310)
Screenshot: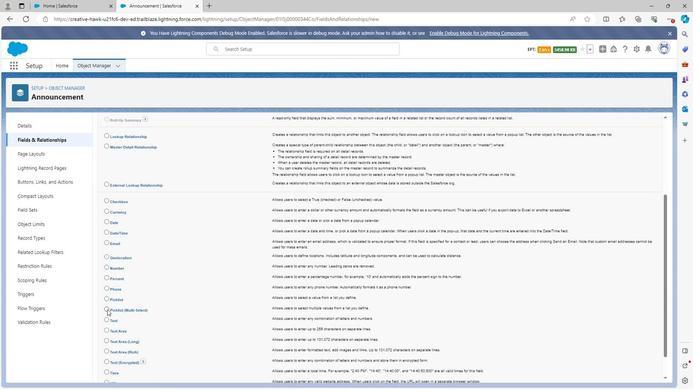 
Action: Mouse pressed left at (105, 310)
Screenshot: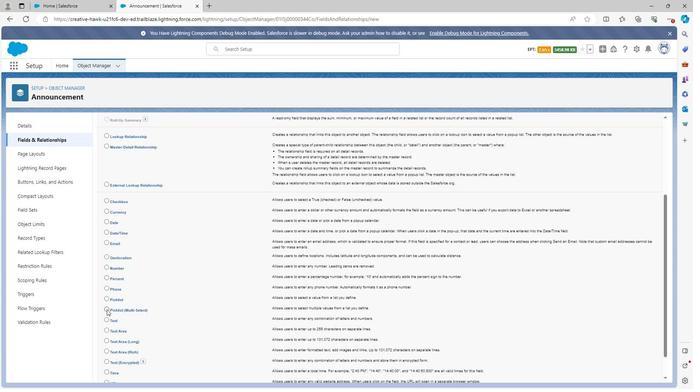 
Action: Mouse moved to (527, 326)
Screenshot: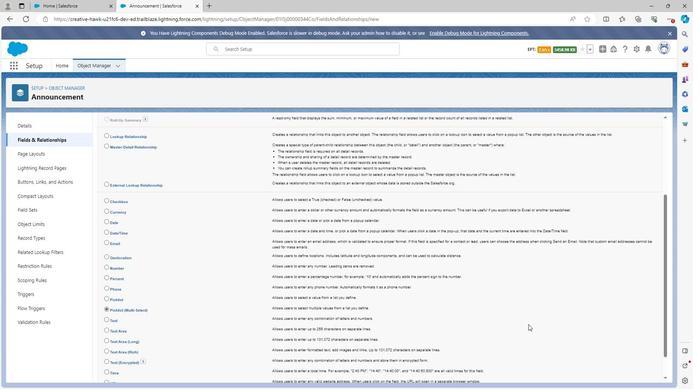 
Action: Mouse scrolled (527, 325) with delta (0, 0)
Screenshot: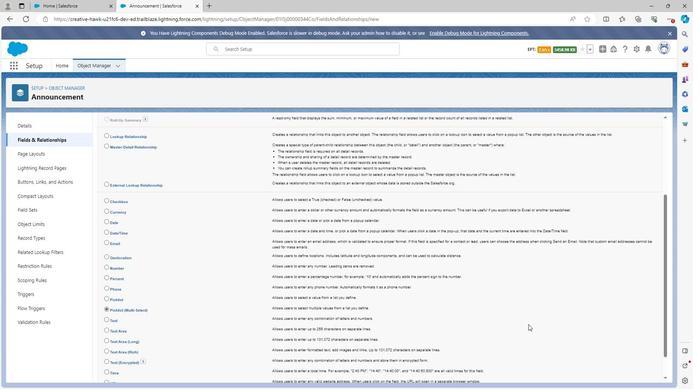 
Action: Mouse scrolled (527, 325) with delta (0, 0)
Screenshot: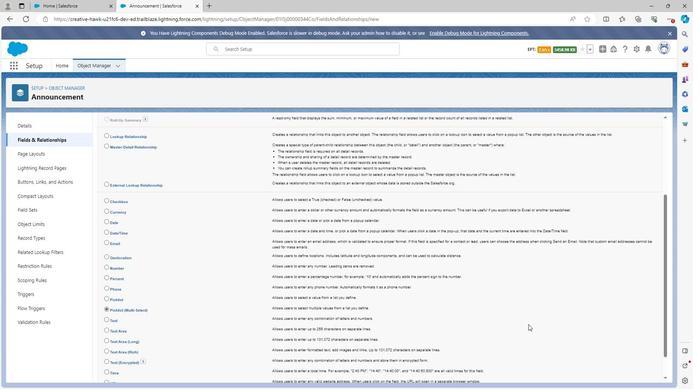 
Action: Mouse moved to (634, 374)
Screenshot: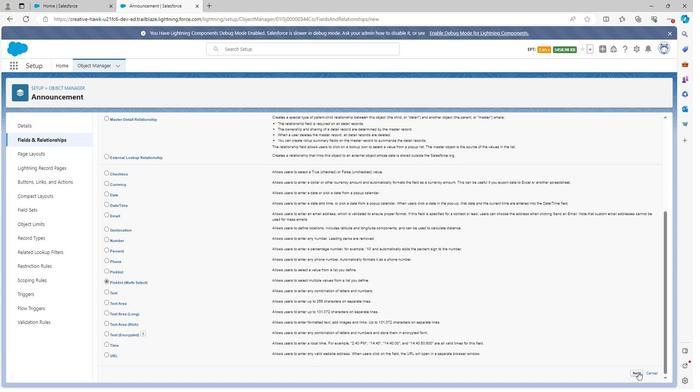 
Action: Mouse pressed left at (634, 374)
Screenshot: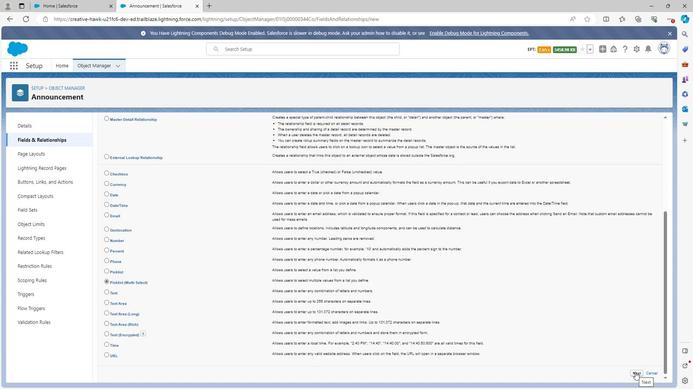 
Action: Mouse moved to (217, 171)
Screenshot: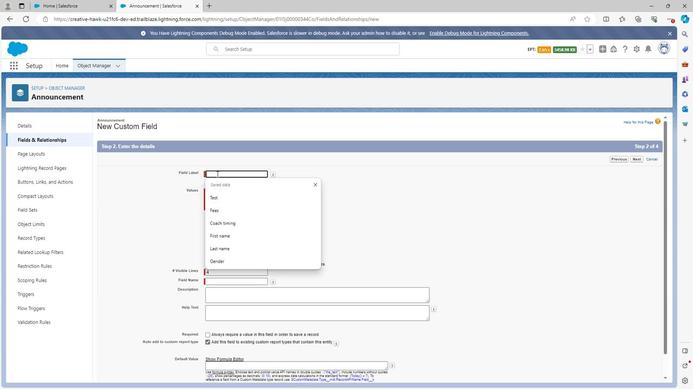 
Action: Mouse pressed left at (217, 171)
Screenshot: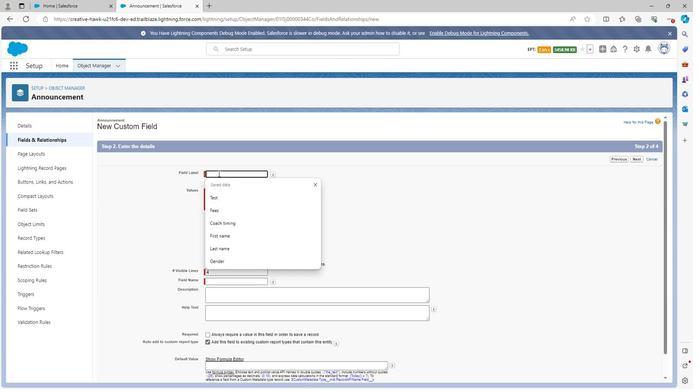 
Action: Mouse moved to (217, 170)
Screenshot: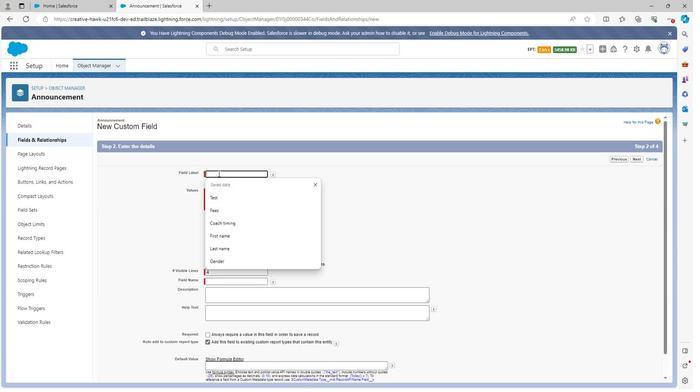 
Action: Key pressed <Key.shift>Announcement<Key.space>type
Screenshot: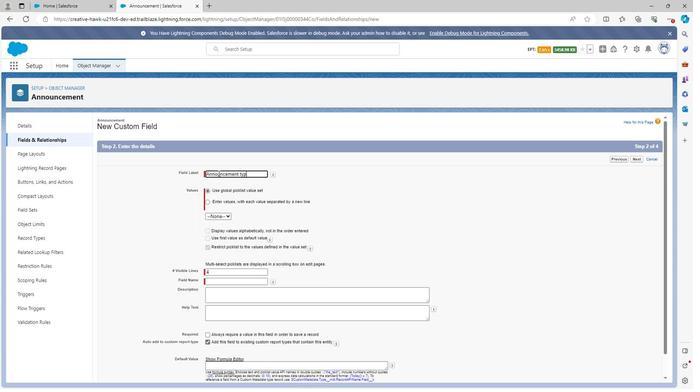 
Action: Mouse moved to (205, 200)
Screenshot: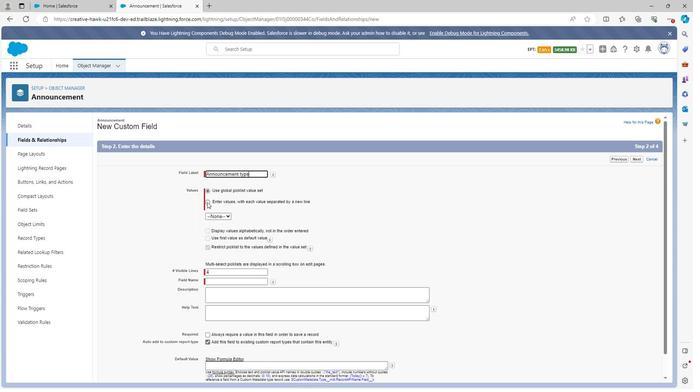 
Action: Mouse pressed left at (205, 200)
